 Task: Move the task Implement a new point of sale (POS) system for a retail store to the section To-Do in the project AgileBite and sort the tasks in the project by Last modified on
Action: Mouse moved to (58, 270)
Screenshot: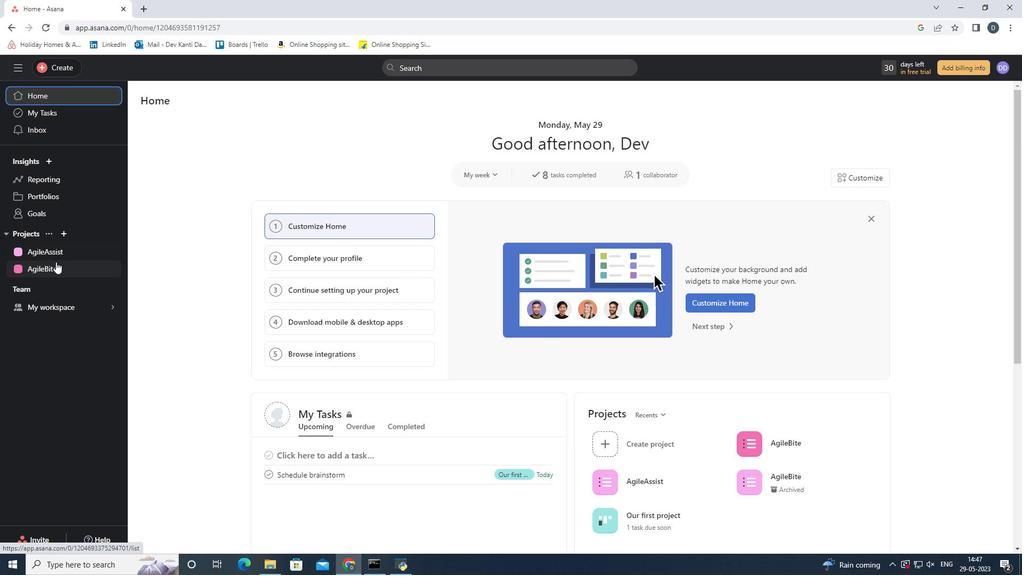 
Action: Mouse pressed left at (58, 270)
Screenshot: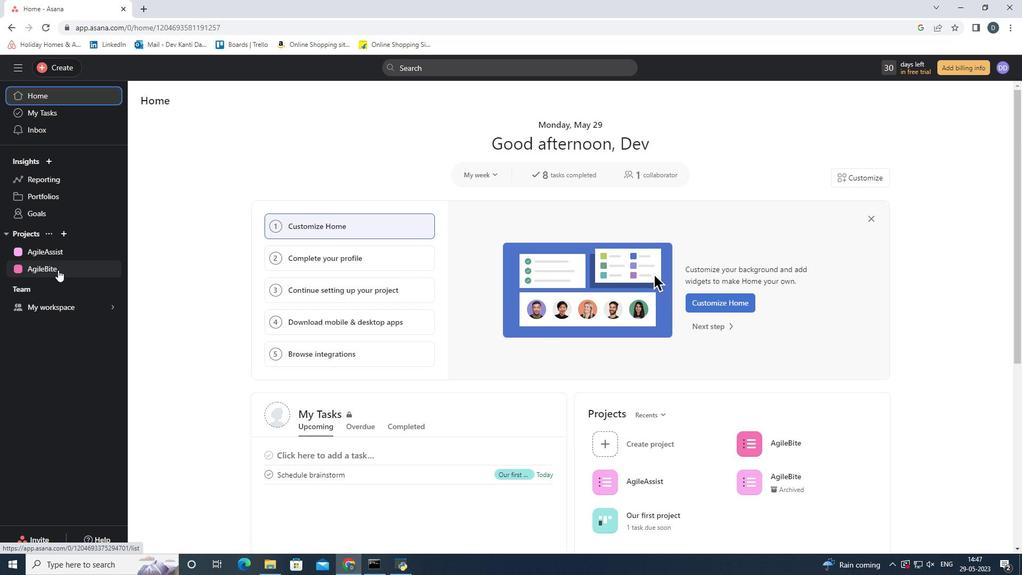 
Action: Mouse moved to (435, 234)
Screenshot: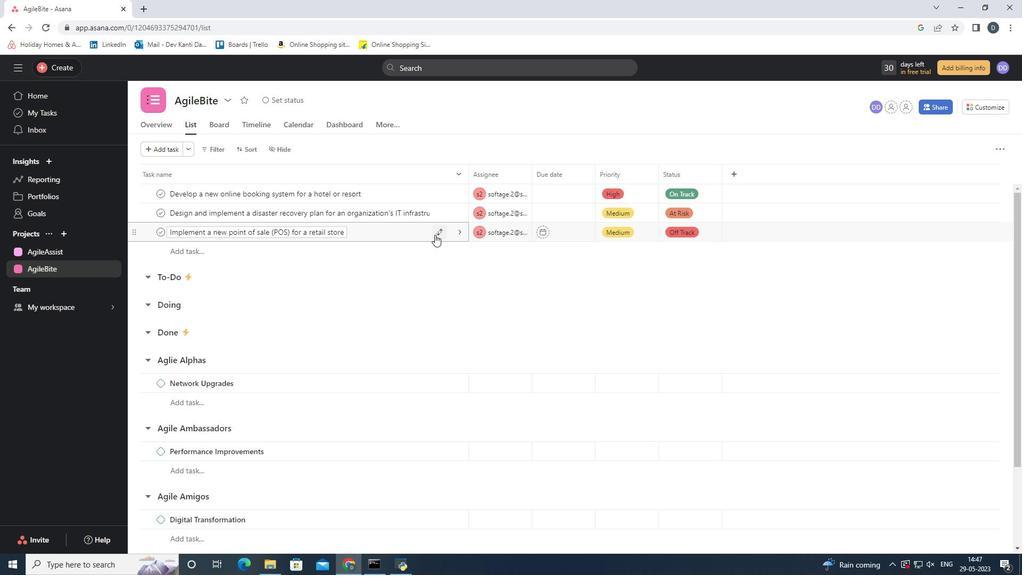 
Action: Mouse pressed left at (435, 234)
Screenshot: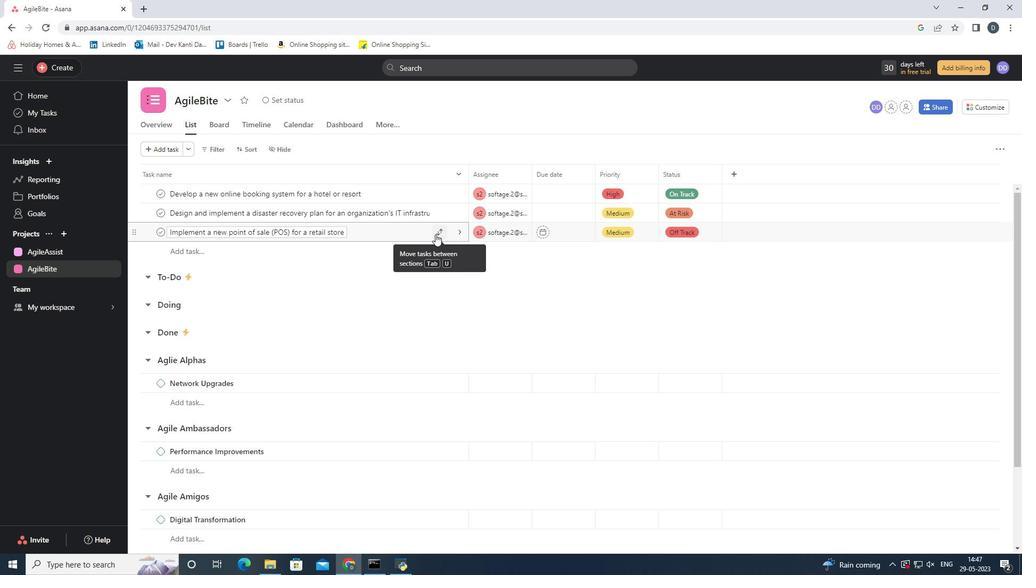 
Action: Mouse moved to (415, 290)
Screenshot: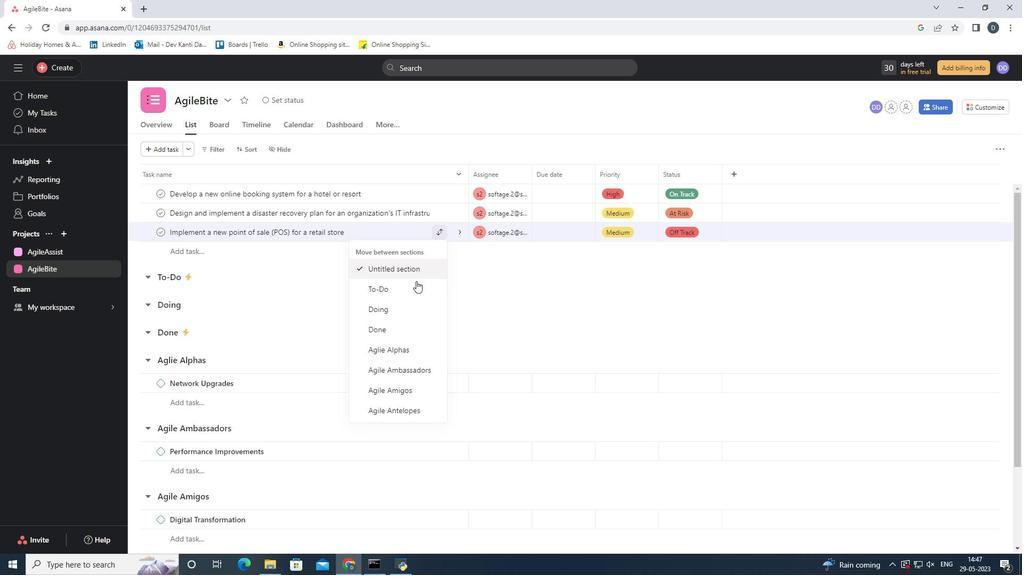 
Action: Mouse pressed left at (415, 290)
Screenshot: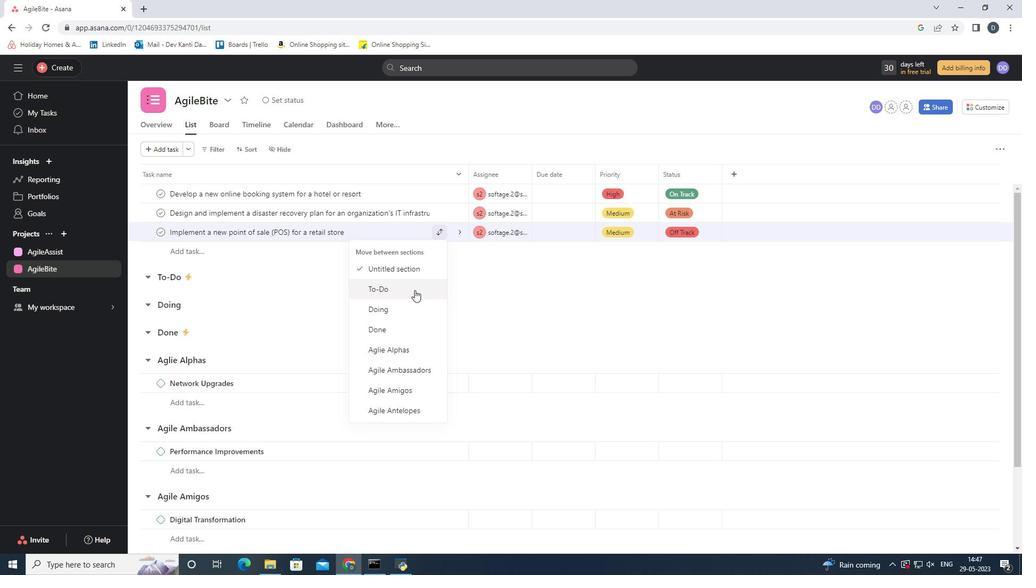 
Action: Mouse moved to (459, 405)
Screenshot: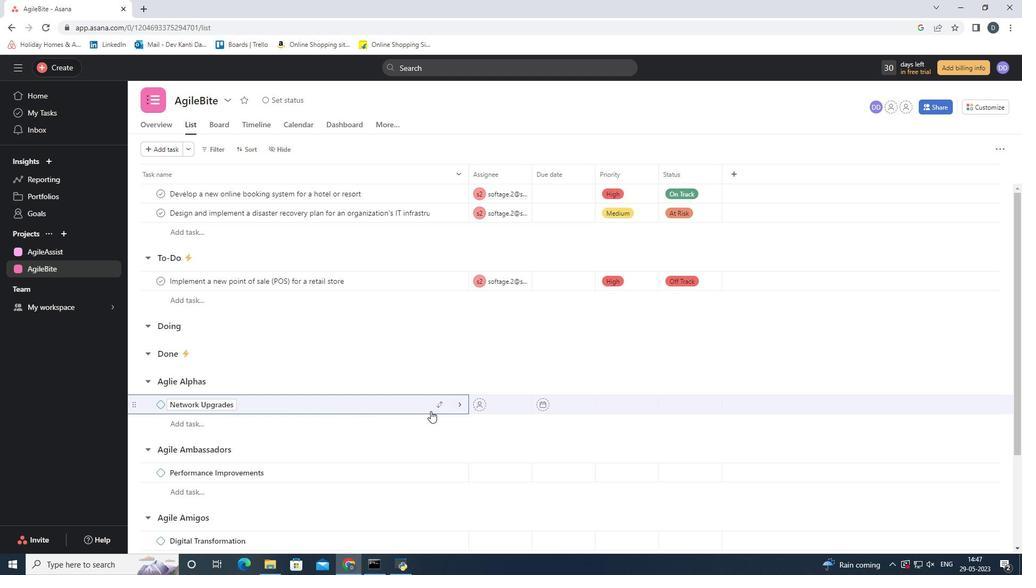 
Action: Mouse pressed left at (459, 405)
Screenshot: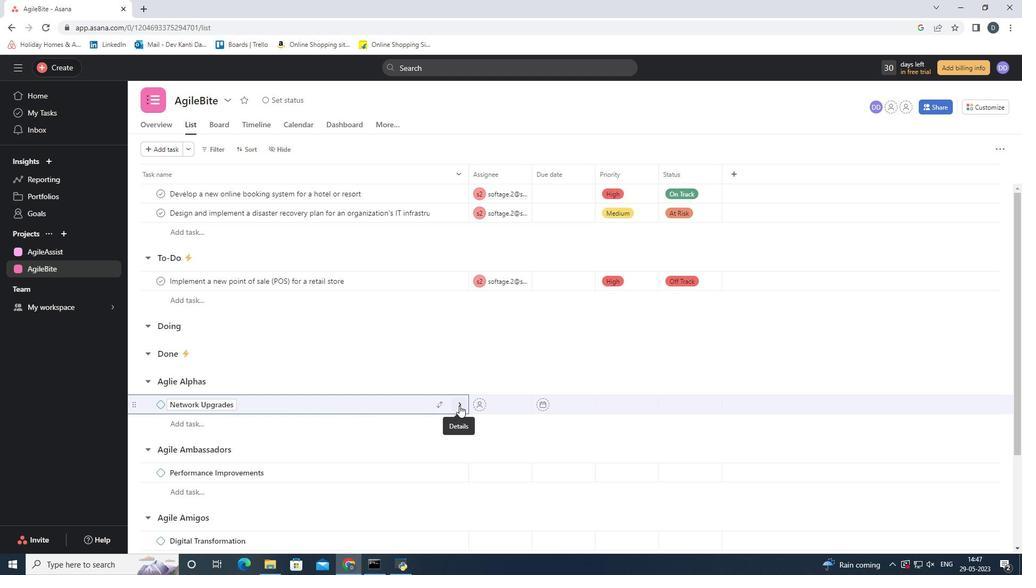 
Action: Mouse moved to (860, 433)
Screenshot: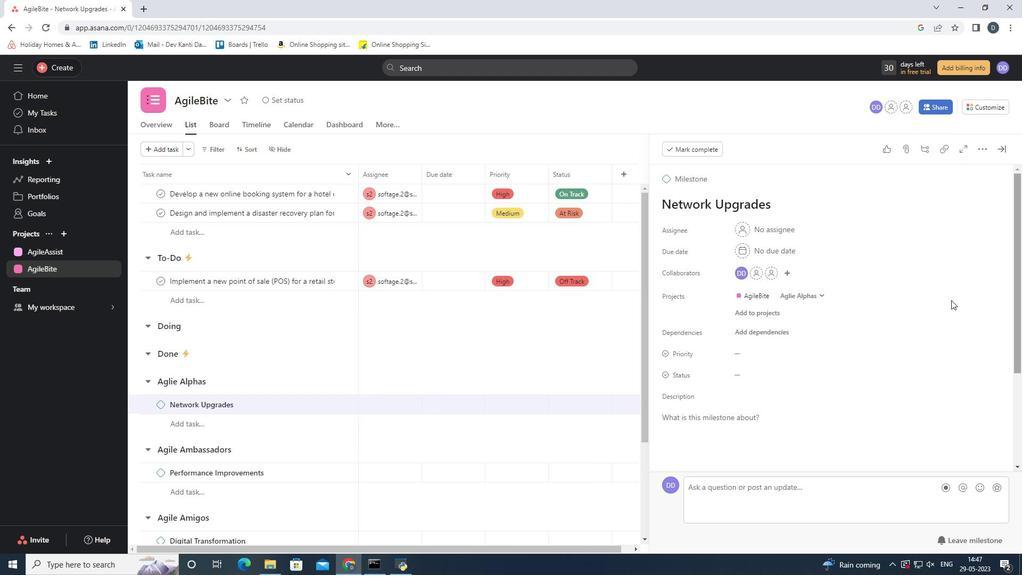 
Action: Mouse scrolled (860, 433) with delta (0, 0)
Screenshot: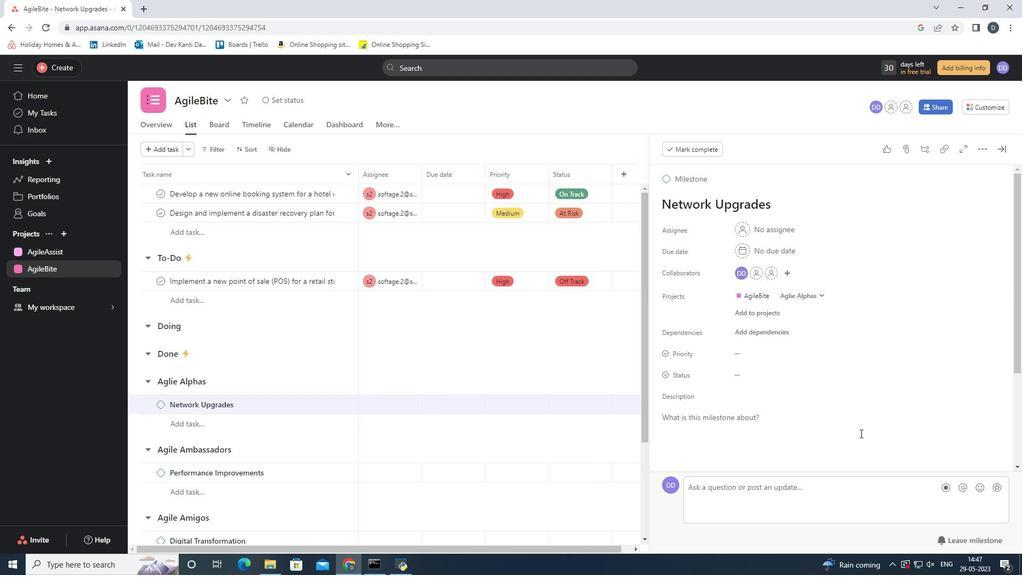
Action: Mouse scrolled (860, 433) with delta (0, 0)
Screenshot: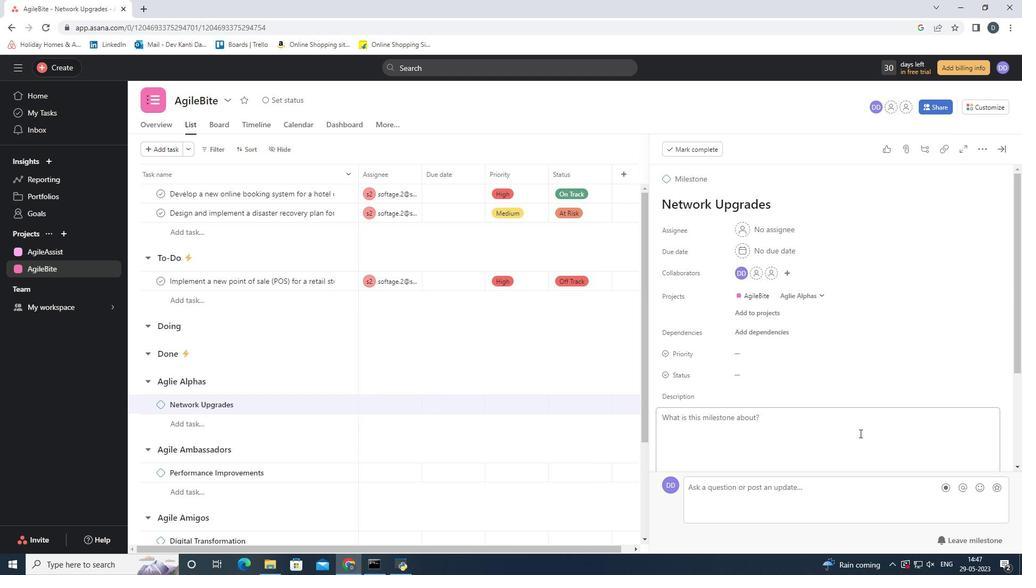 
Action: Mouse scrolled (860, 433) with delta (0, 0)
Screenshot: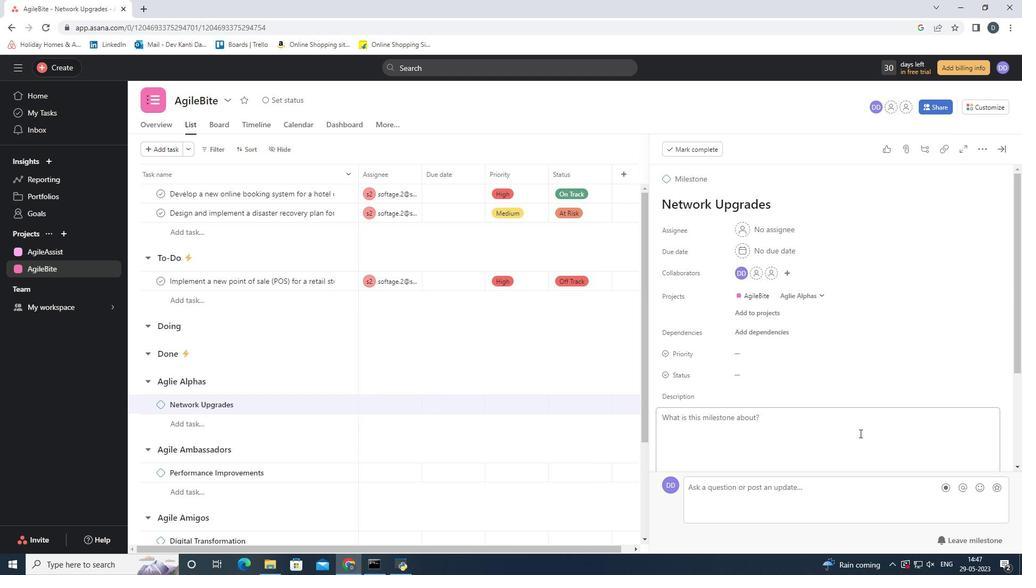 
Action: Mouse scrolled (860, 433) with delta (0, 0)
Screenshot: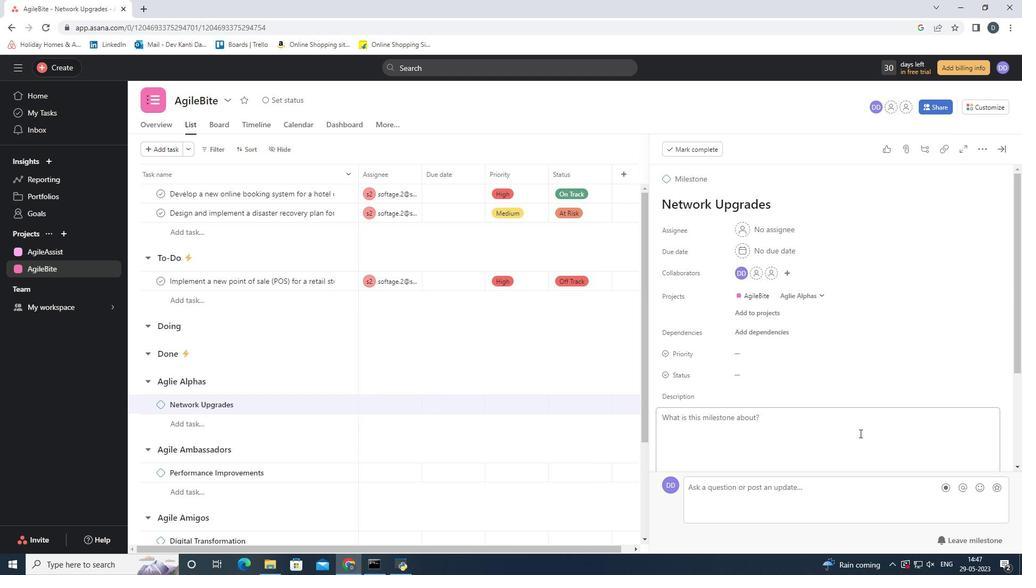 
Action: Mouse scrolled (860, 433) with delta (0, 0)
Screenshot: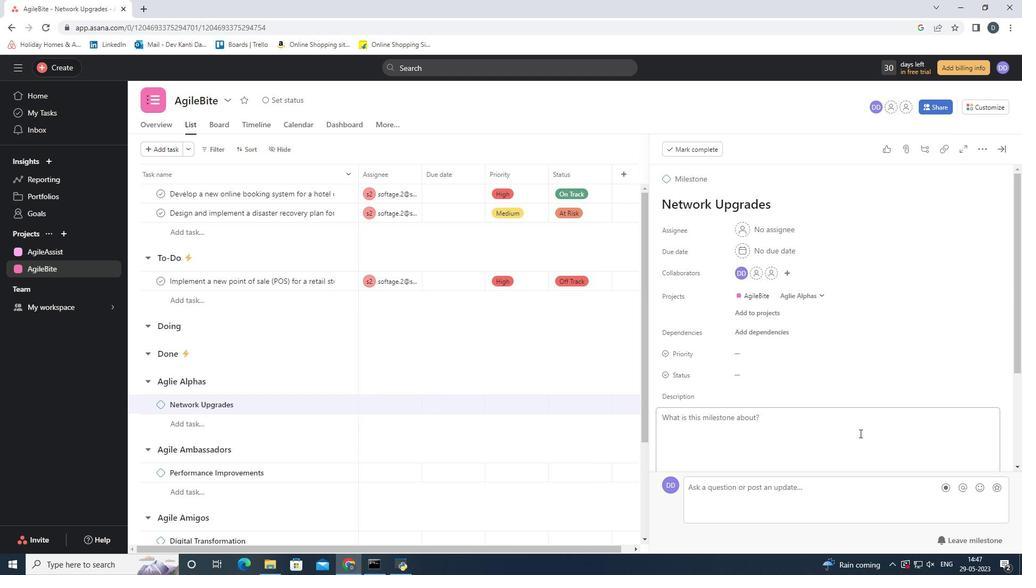 
Action: Mouse scrolled (860, 433) with delta (0, 0)
Screenshot: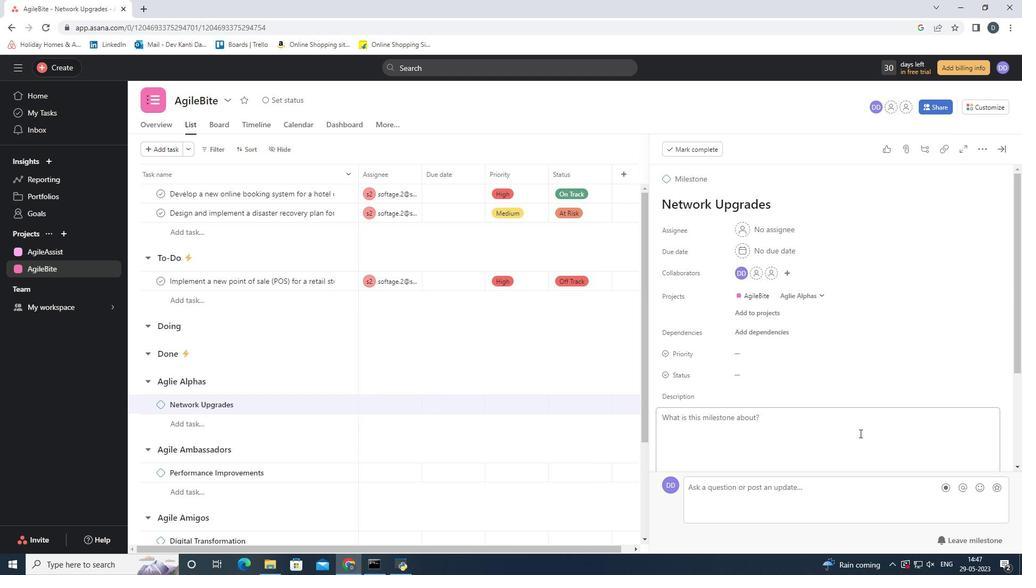 
Action: Mouse scrolled (860, 434) with delta (0, 0)
Screenshot: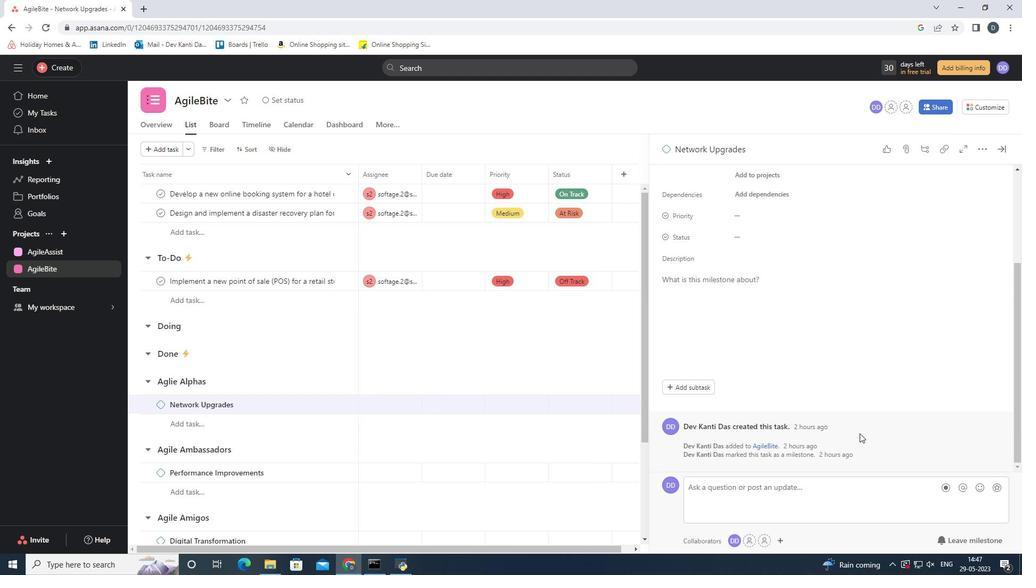 
Action: Mouse scrolled (860, 434) with delta (0, 0)
Screenshot: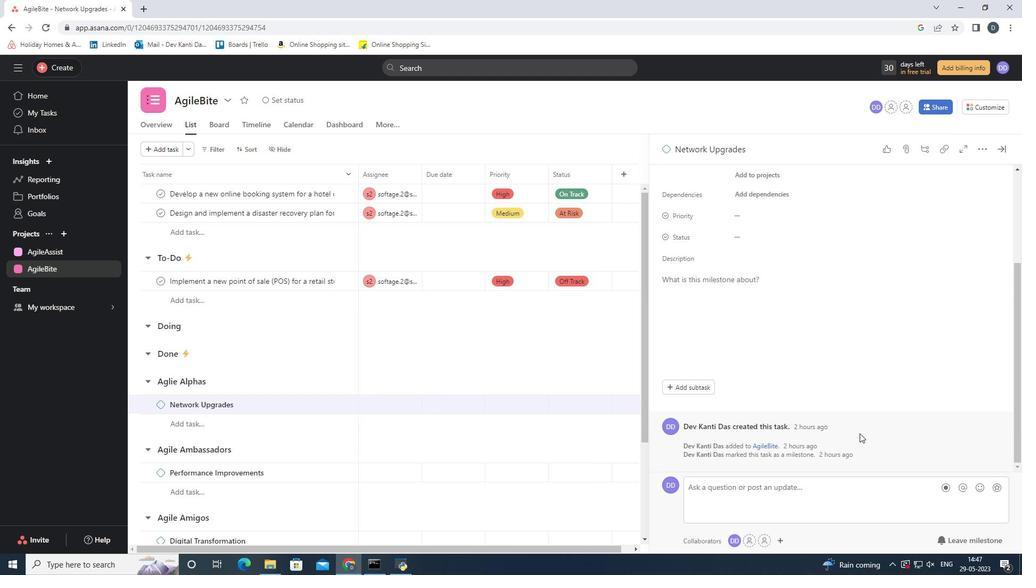 
Action: Mouse scrolled (860, 434) with delta (0, 0)
Screenshot: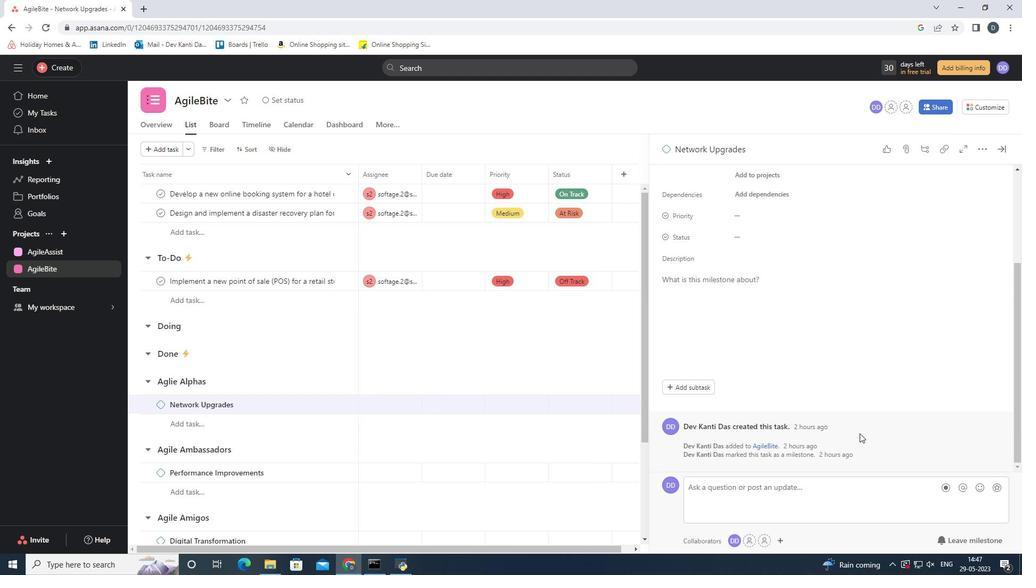 
Action: Mouse scrolled (860, 434) with delta (0, 0)
Screenshot: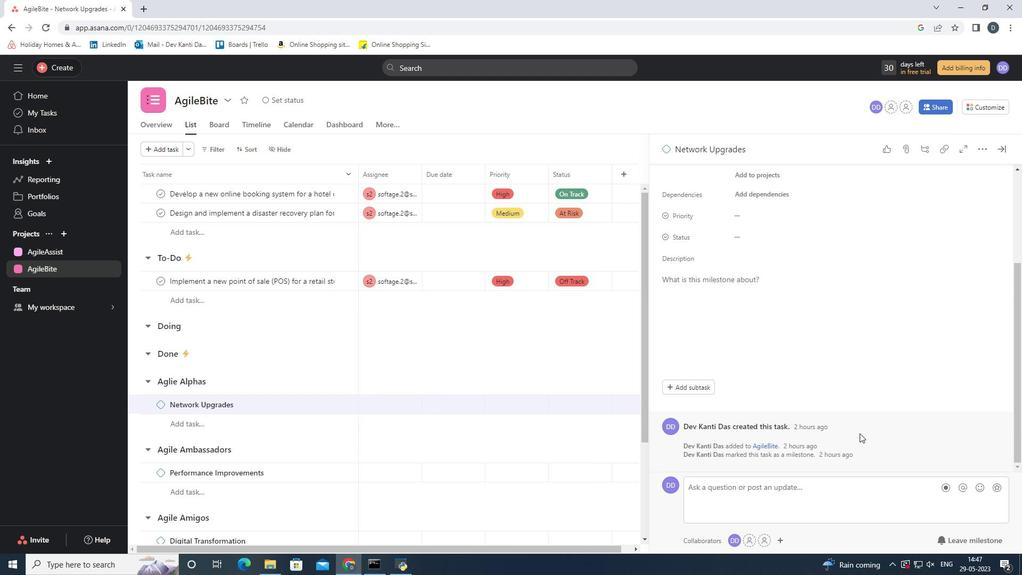 
Action: Mouse scrolled (860, 434) with delta (0, 0)
Screenshot: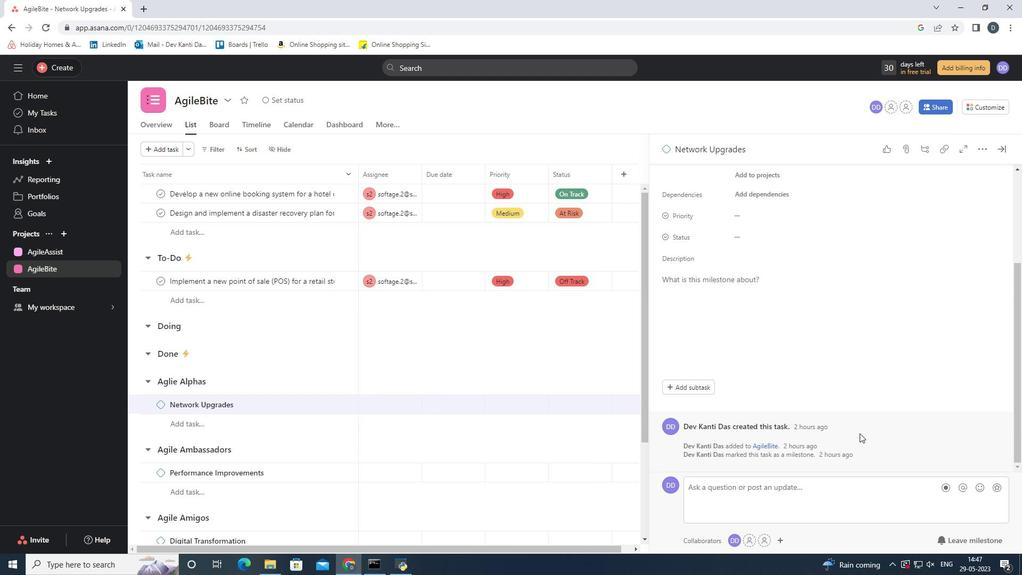 
Action: Mouse scrolled (860, 434) with delta (0, 0)
Screenshot: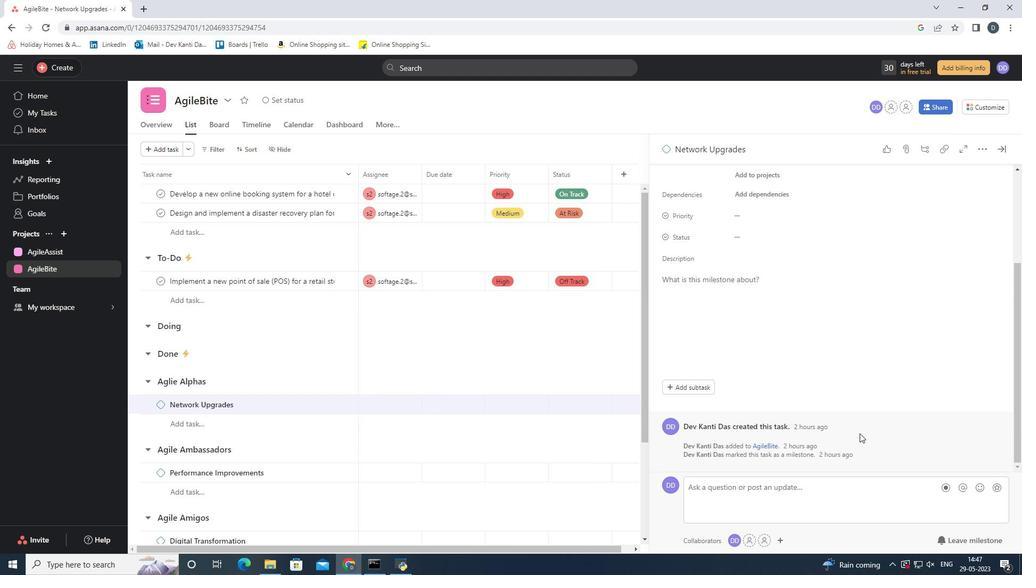 
Action: Mouse moved to (1001, 149)
Screenshot: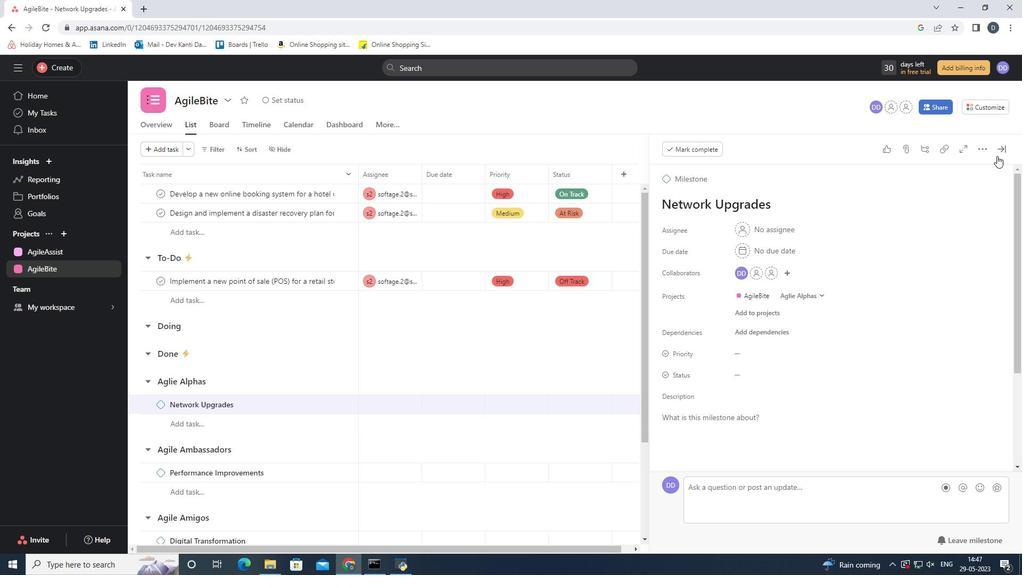 
Action: Mouse pressed left at (1001, 149)
Screenshot: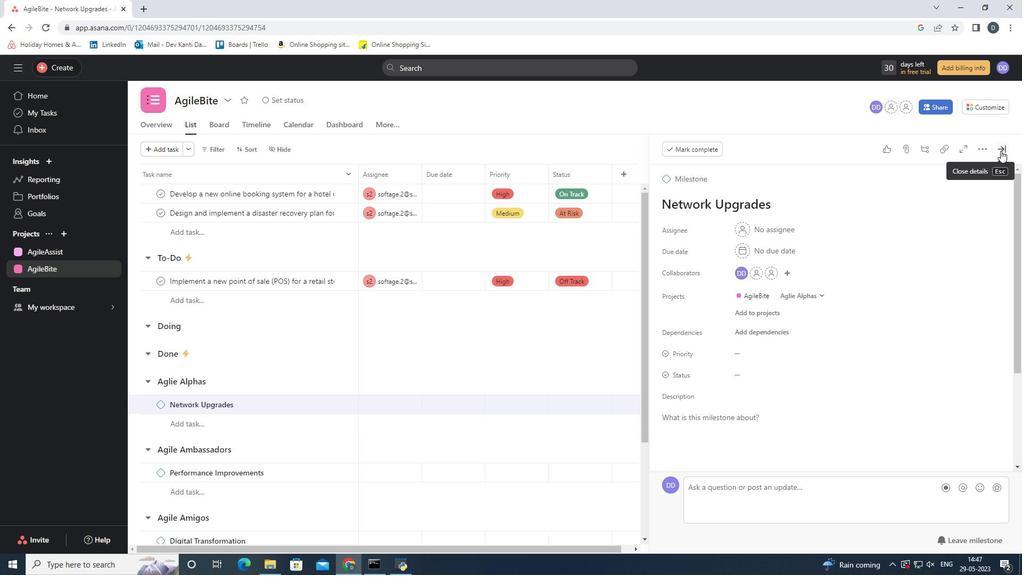 
Action: Mouse moved to (252, 149)
Screenshot: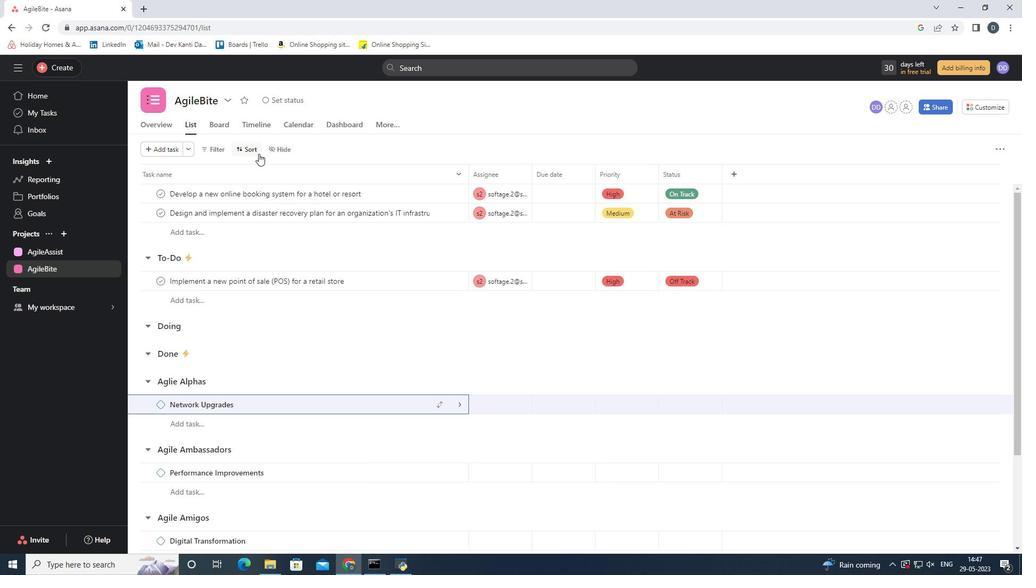 
Action: Mouse pressed left at (252, 149)
Screenshot: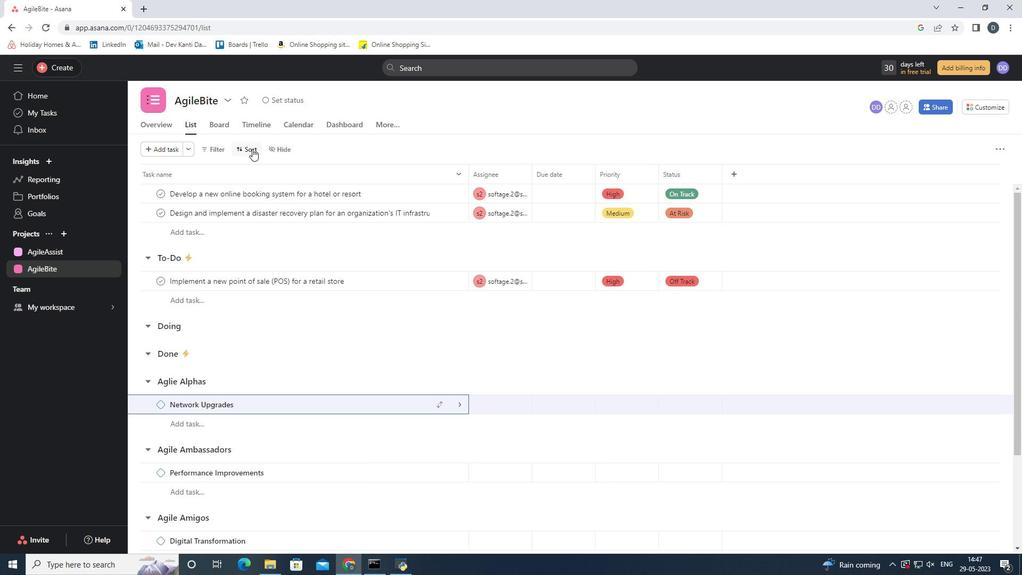 
Action: Mouse moved to (482, 360)
Screenshot: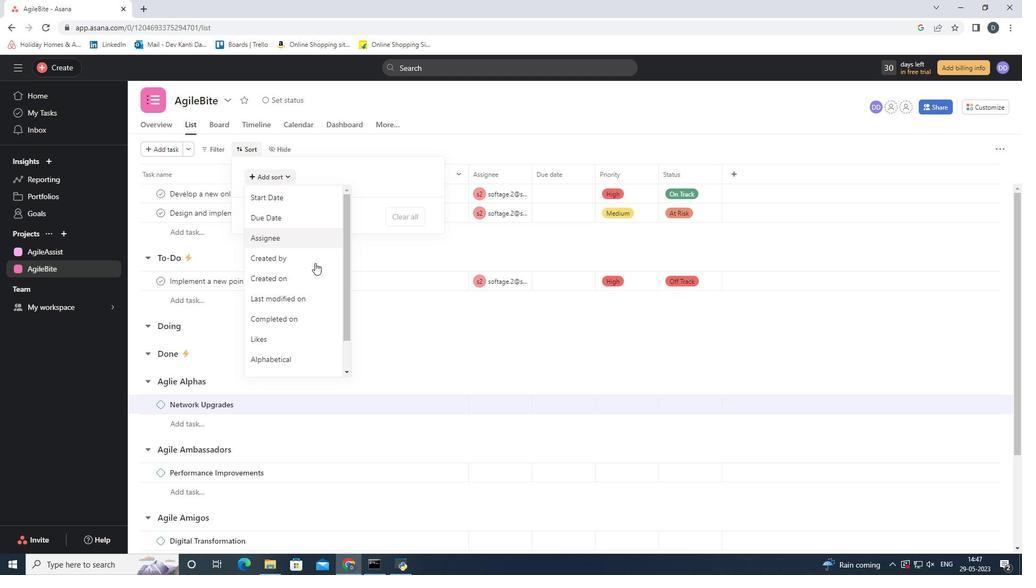 
Action: Mouse pressed left at (482, 360)
Screenshot: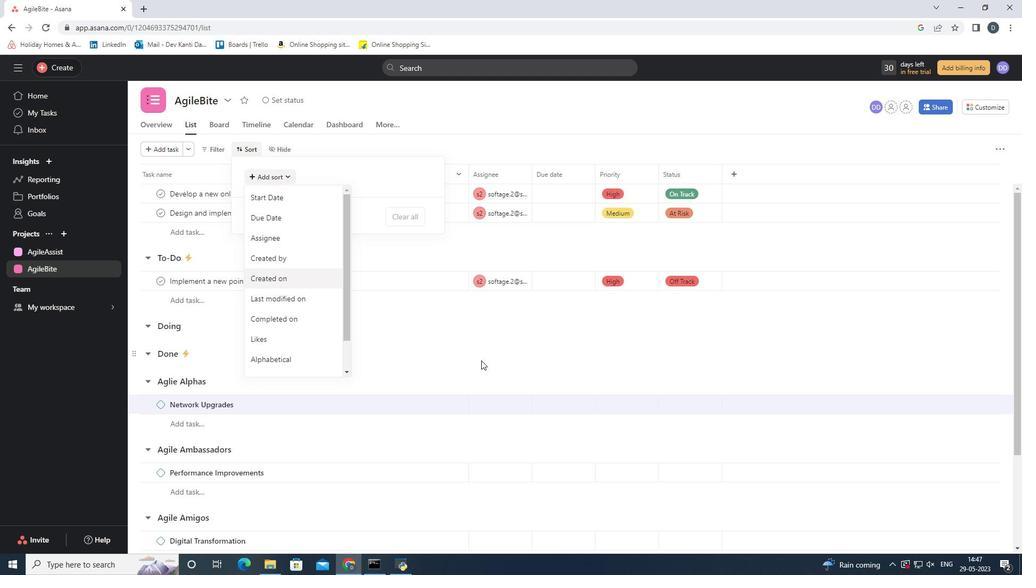 
Action: Mouse moved to (848, 403)
Screenshot: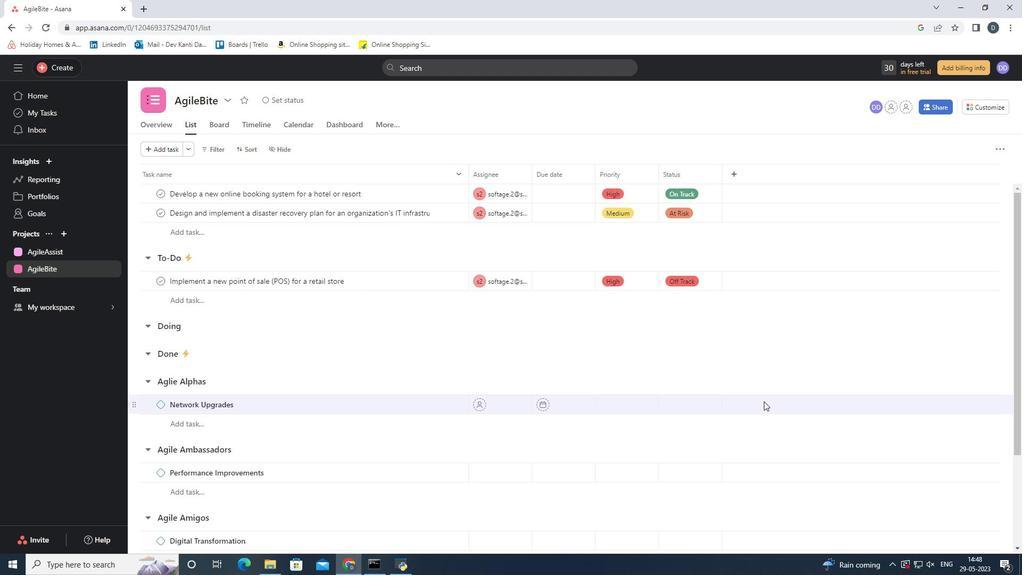 
Action: Mouse pressed left at (848, 403)
Screenshot: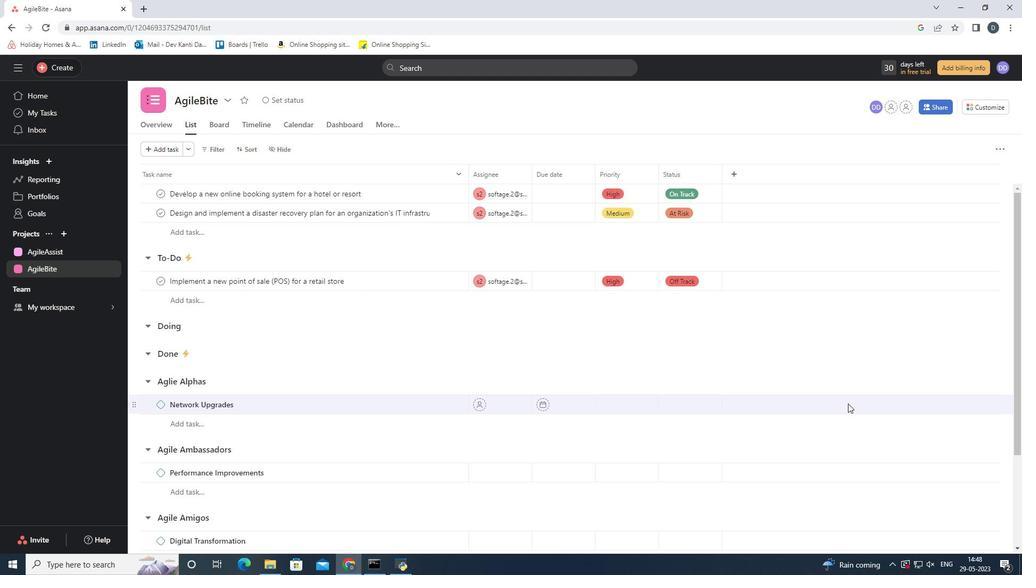 
Action: Mouse moved to (314, 399)
Screenshot: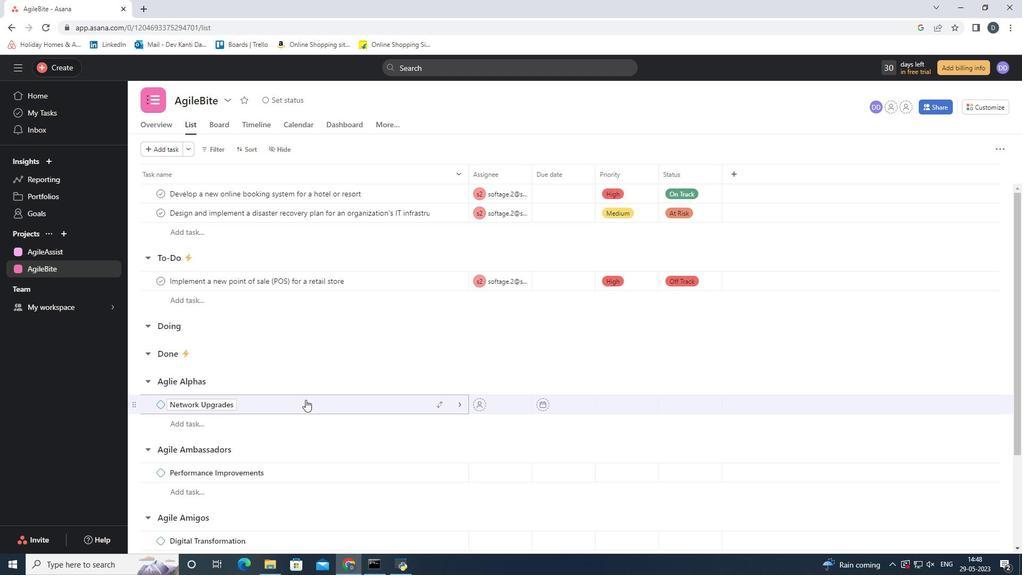 
Action: Mouse pressed left at (314, 399)
Screenshot: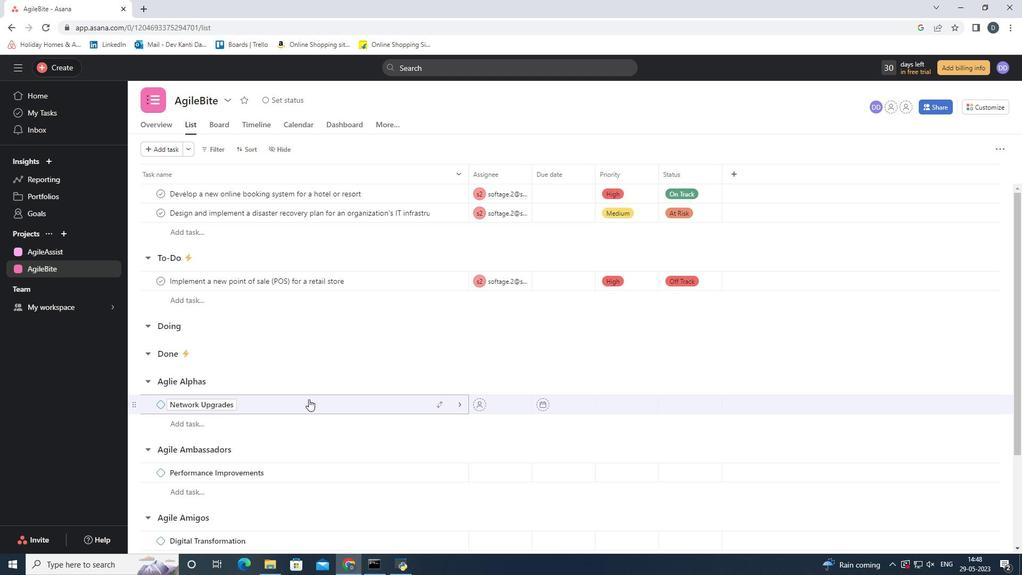 
Action: Mouse moved to (1000, 150)
Screenshot: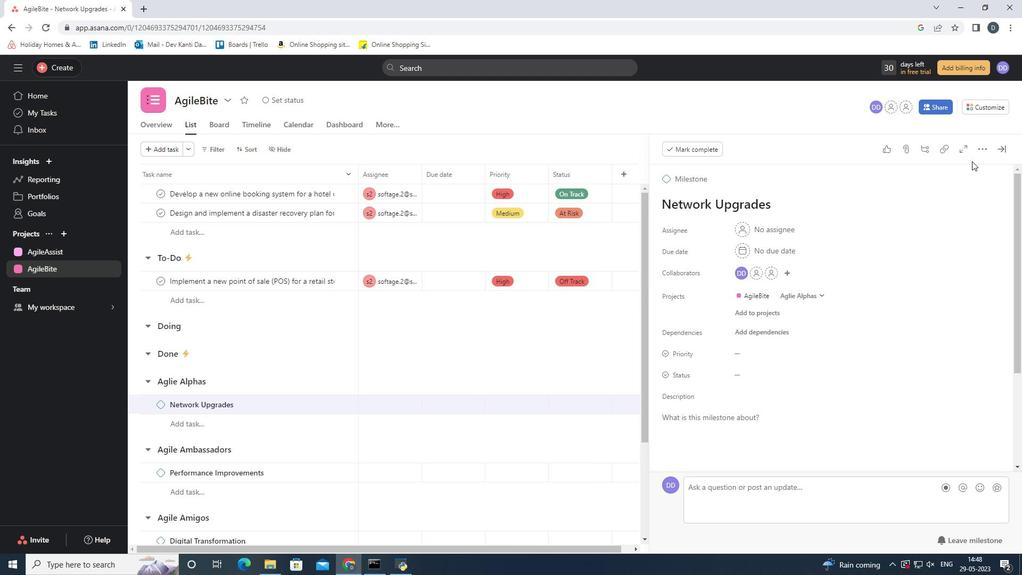 
Action: Mouse pressed left at (1000, 150)
Screenshot: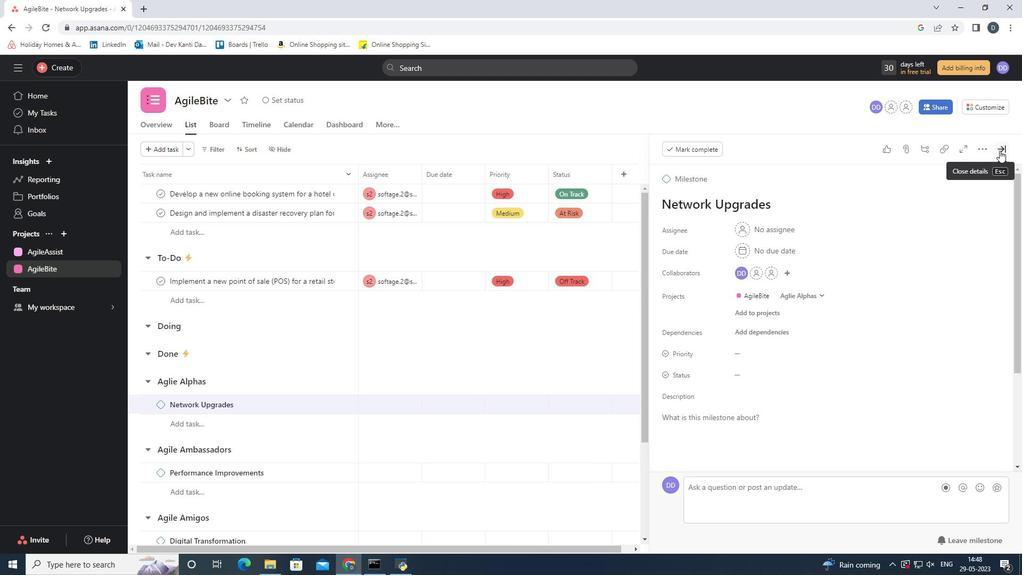 
Action: Mouse moved to (259, 408)
Screenshot: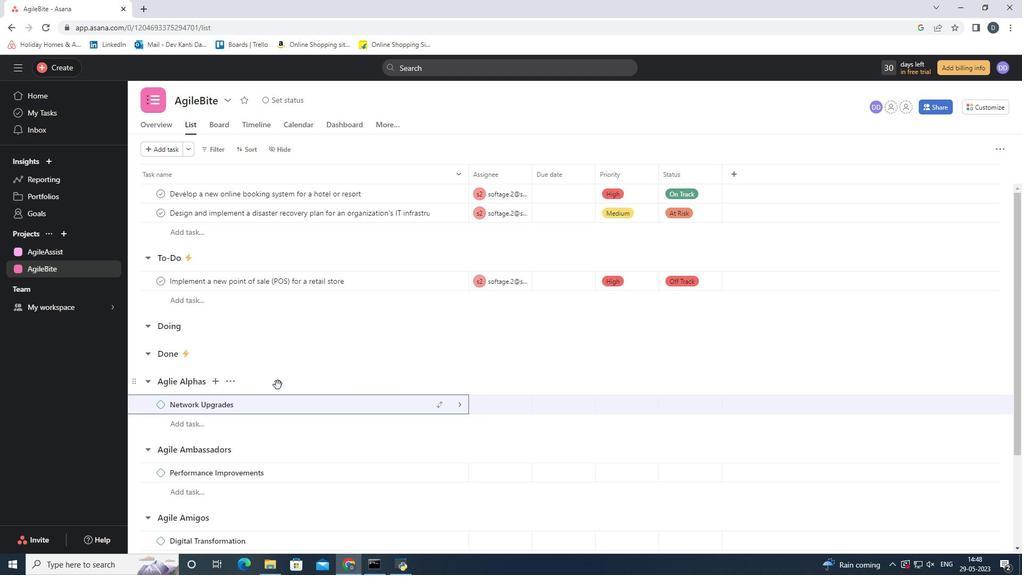 
Action: Mouse pressed right at (259, 408)
Screenshot: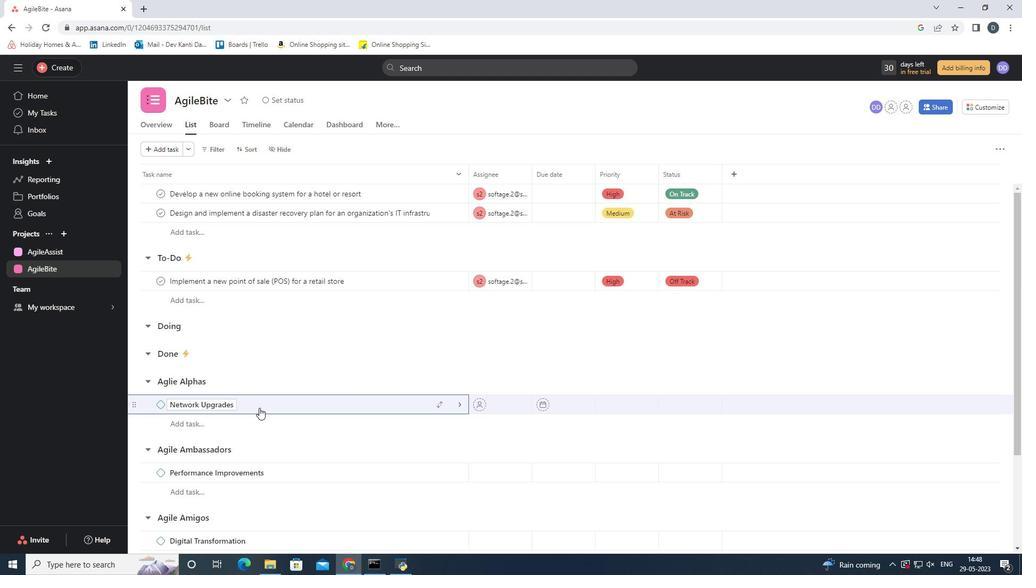 
Action: Mouse moved to (474, 367)
Screenshot: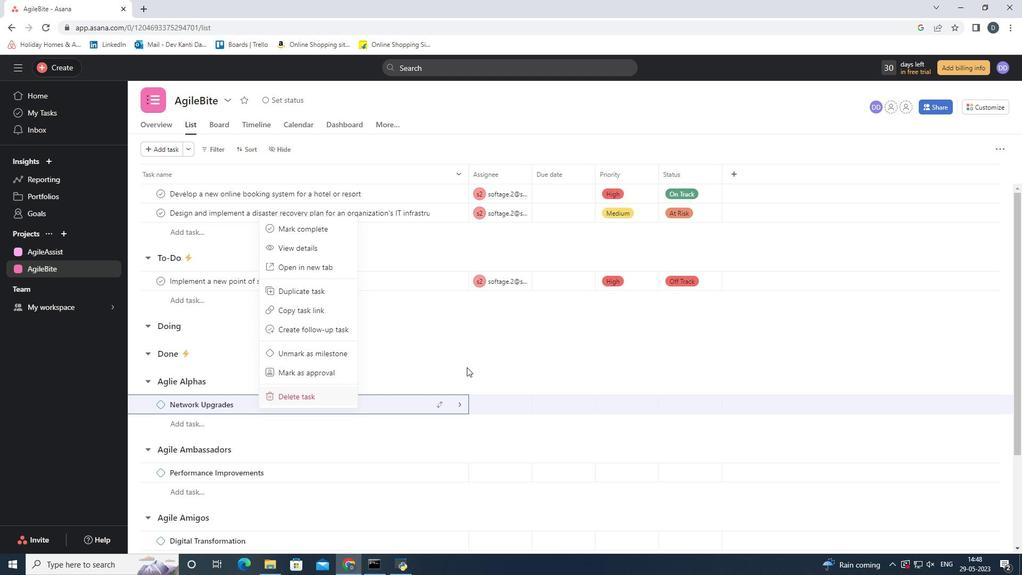 
Action: Mouse pressed left at (474, 367)
Screenshot: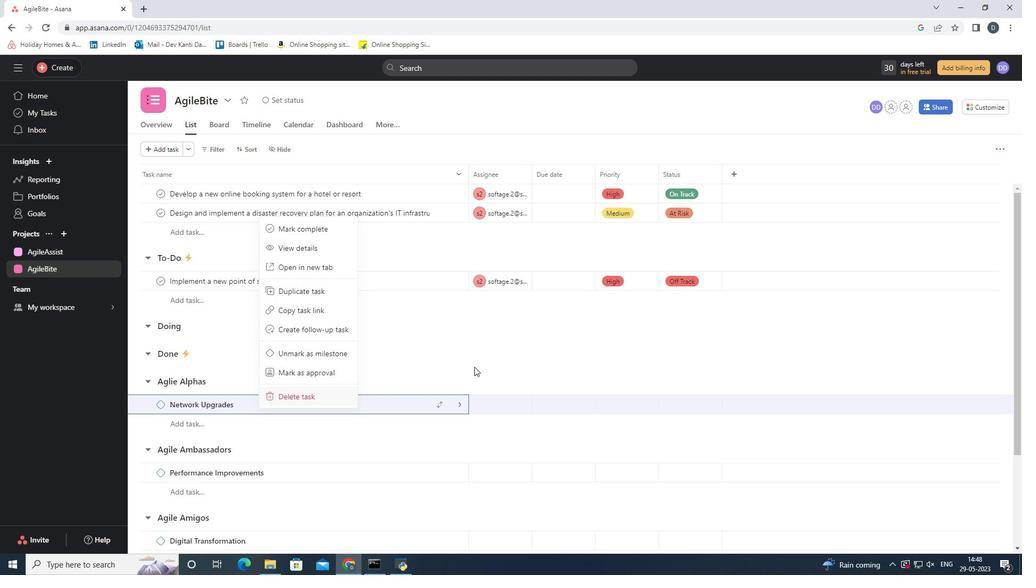 
Action: Mouse moved to (779, 397)
Screenshot: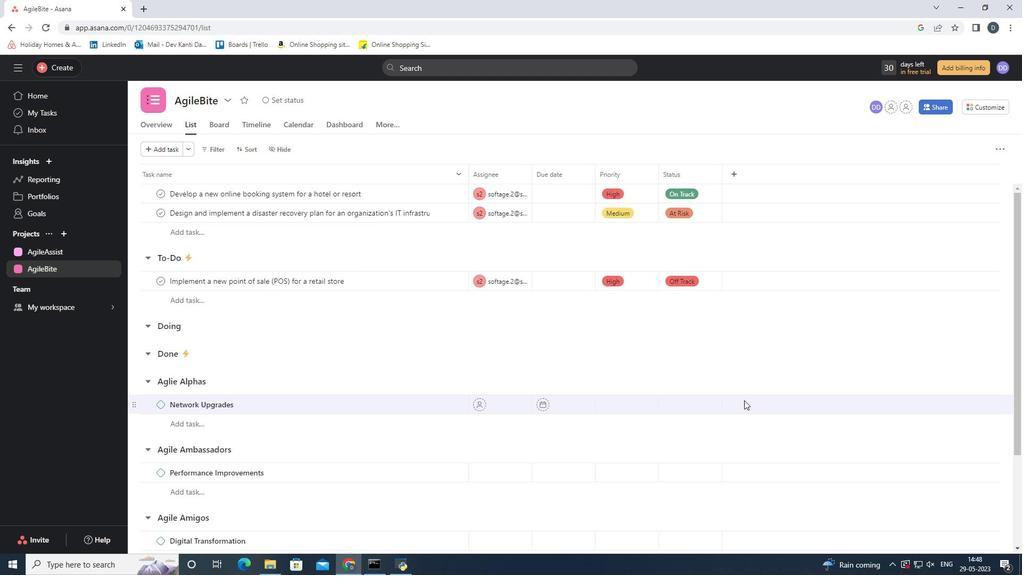 
Action: Mouse pressed left at (779, 397)
Screenshot: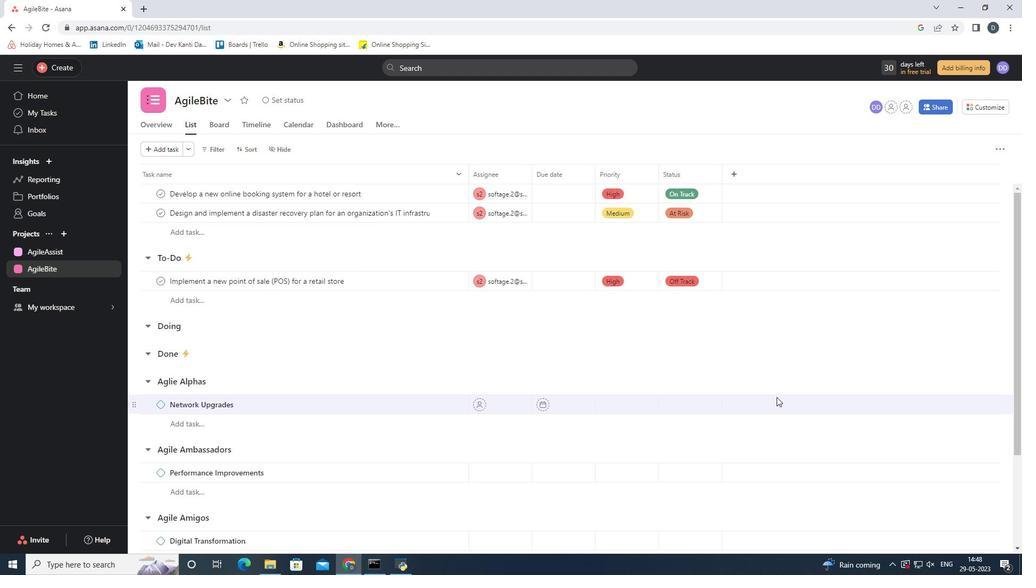 
Action: Mouse moved to (834, 421)
Screenshot: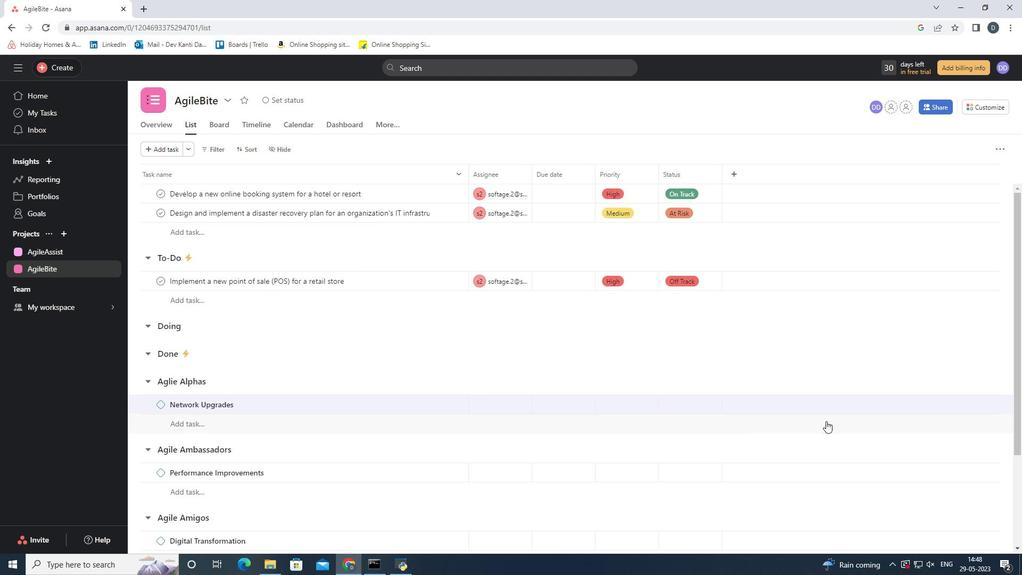 
Action: Mouse pressed left at (834, 421)
Screenshot: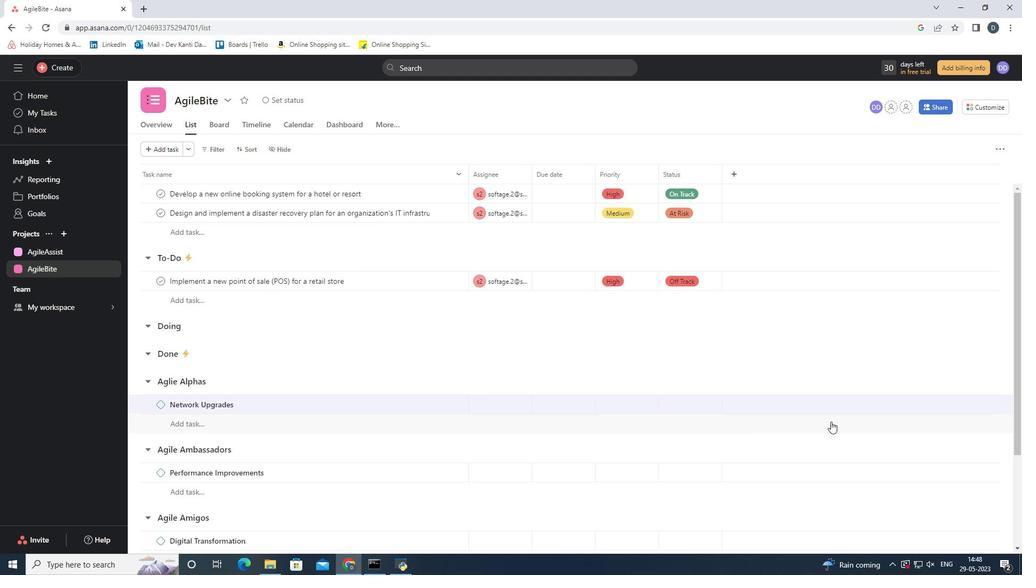 
Action: Mouse moved to (826, 407)
Screenshot: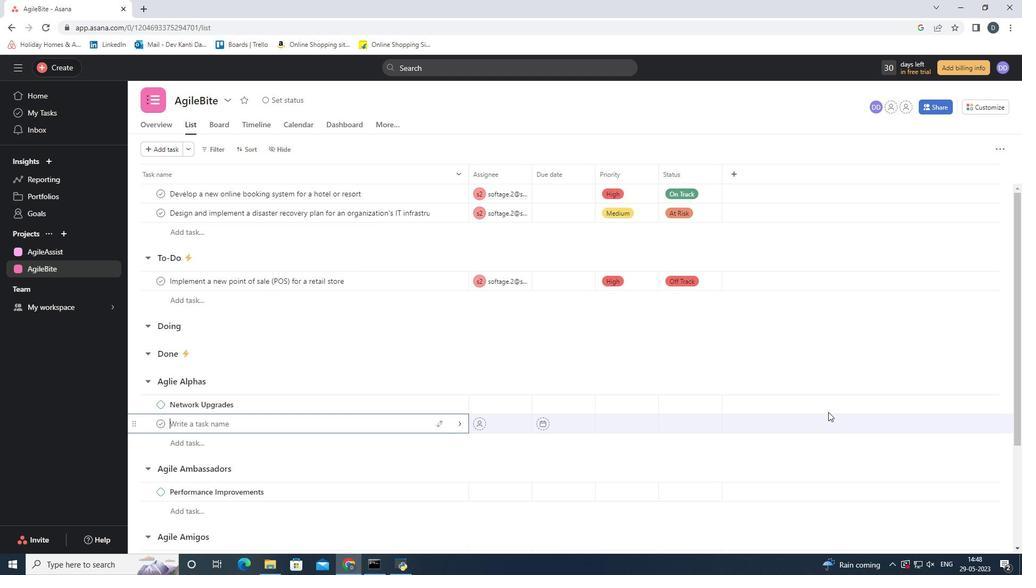 
Action: Mouse pressed left at (826, 407)
Screenshot: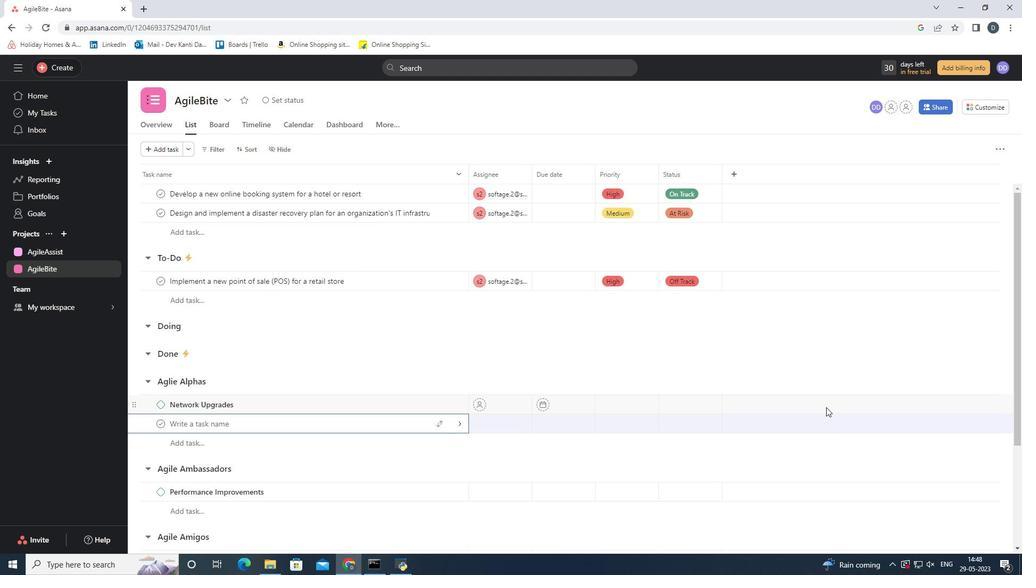 
Action: Mouse moved to (803, 406)
Screenshot: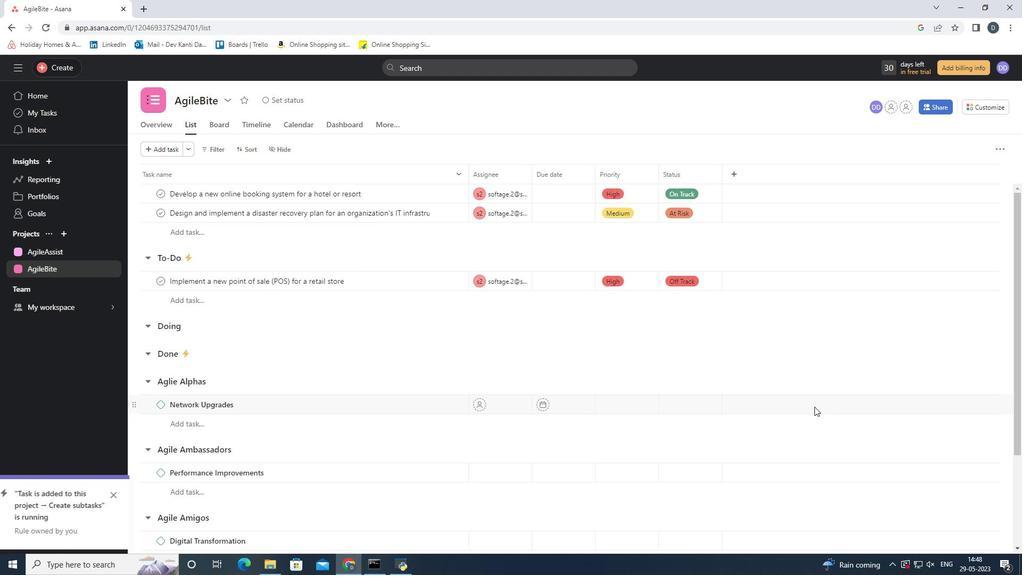 
Action: Mouse pressed left at (803, 406)
Screenshot: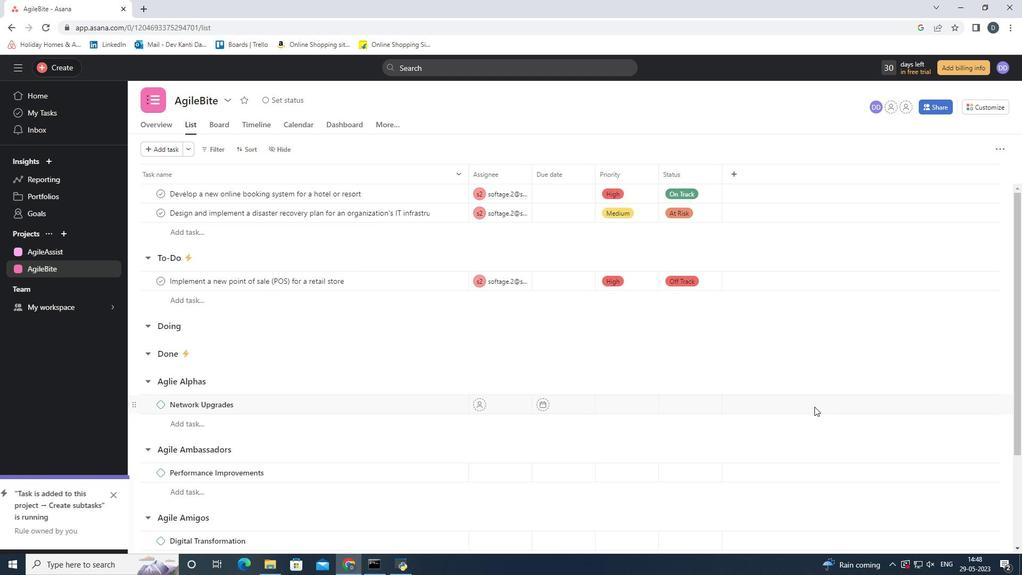 
Action: Mouse moved to (412, 403)
Screenshot: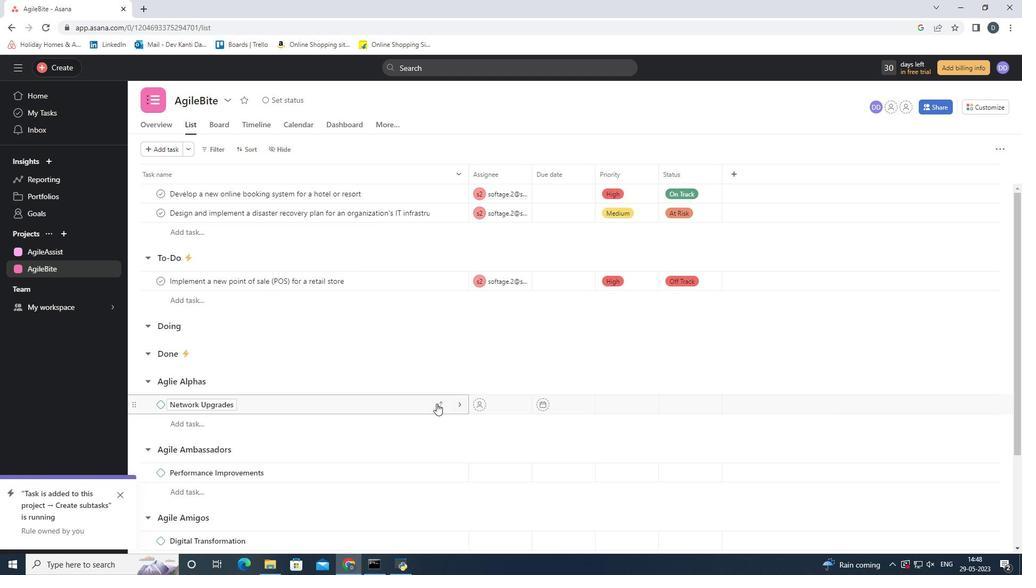 
Action: Mouse pressed left at (412, 403)
Screenshot: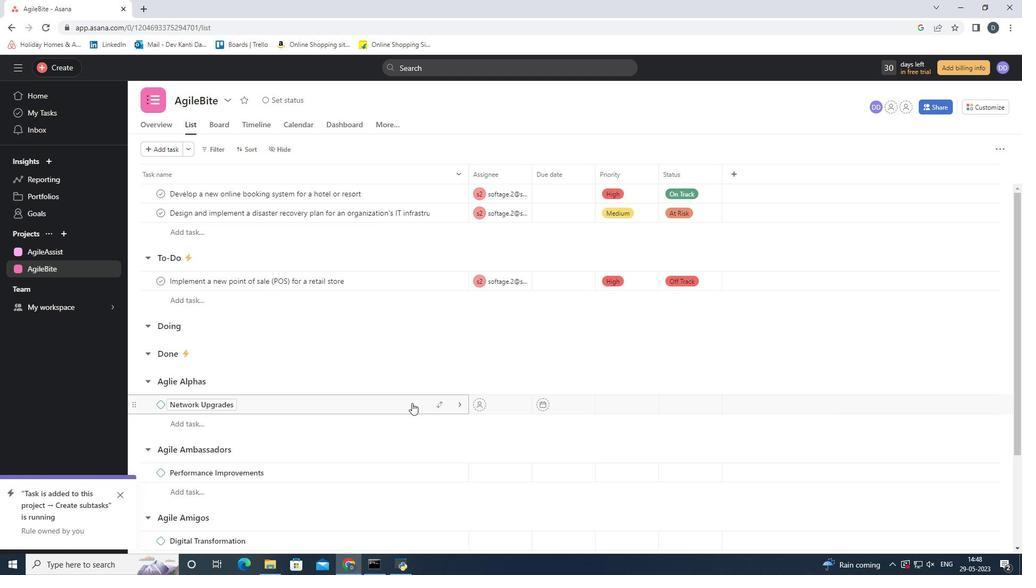 
Action: Mouse moved to (122, 492)
Screenshot: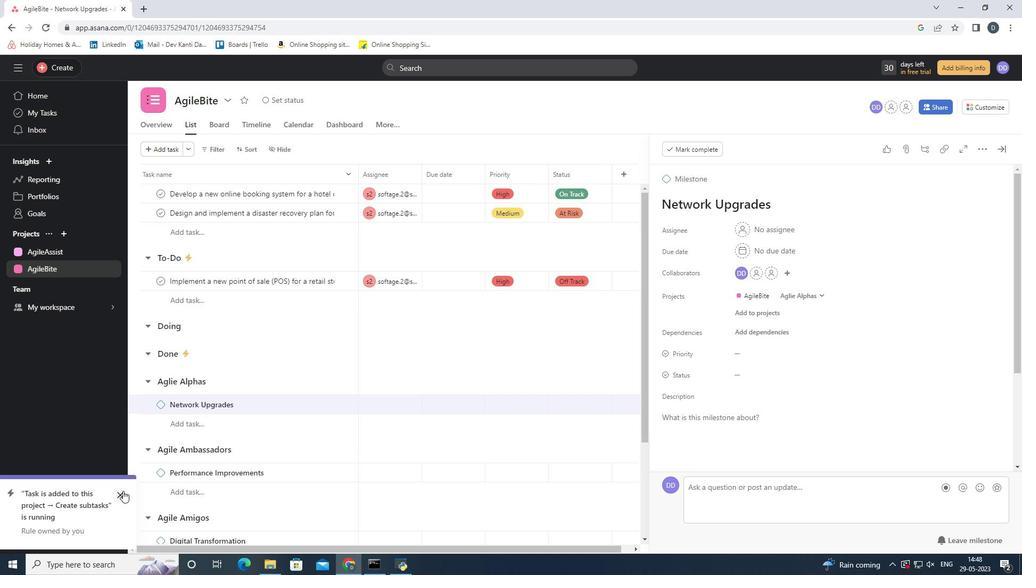 
Action: Mouse pressed left at (122, 492)
Screenshot: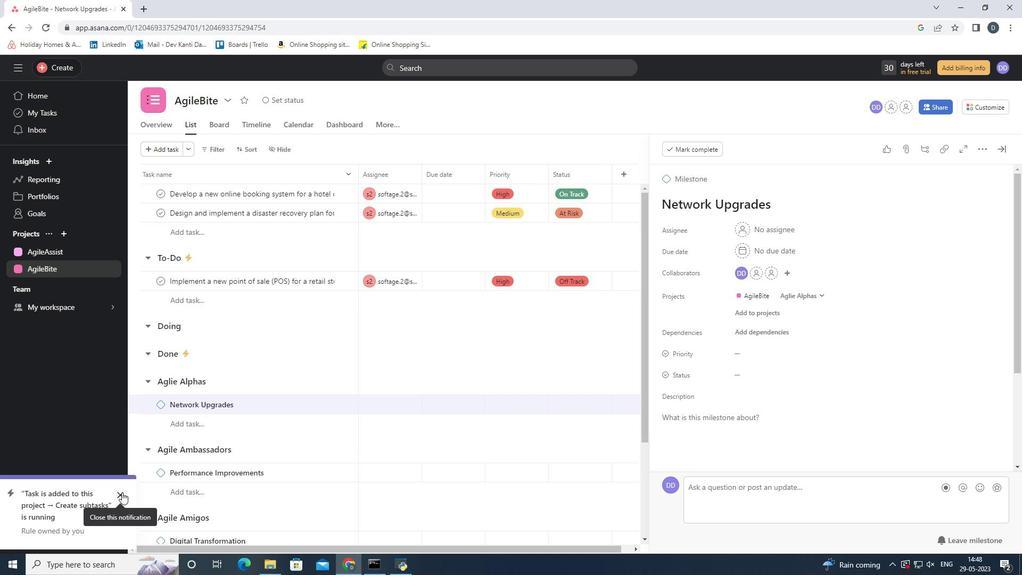 
Action: Mouse moved to (1005, 149)
Screenshot: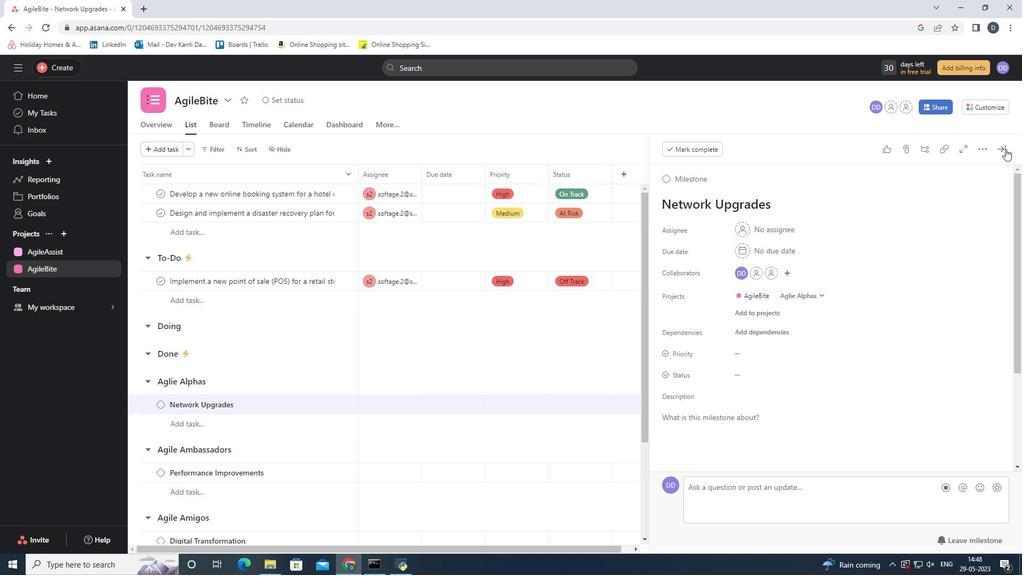 
Action: Mouse pressed left at (1005, 149)
Screenshot: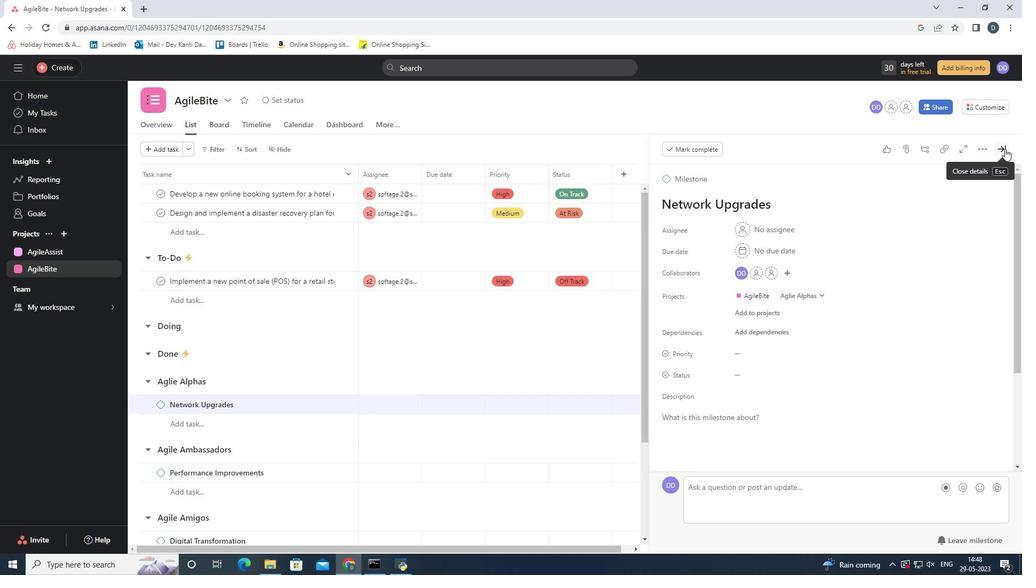 
Action: Mouse moved to (434, 338)
Screenshot: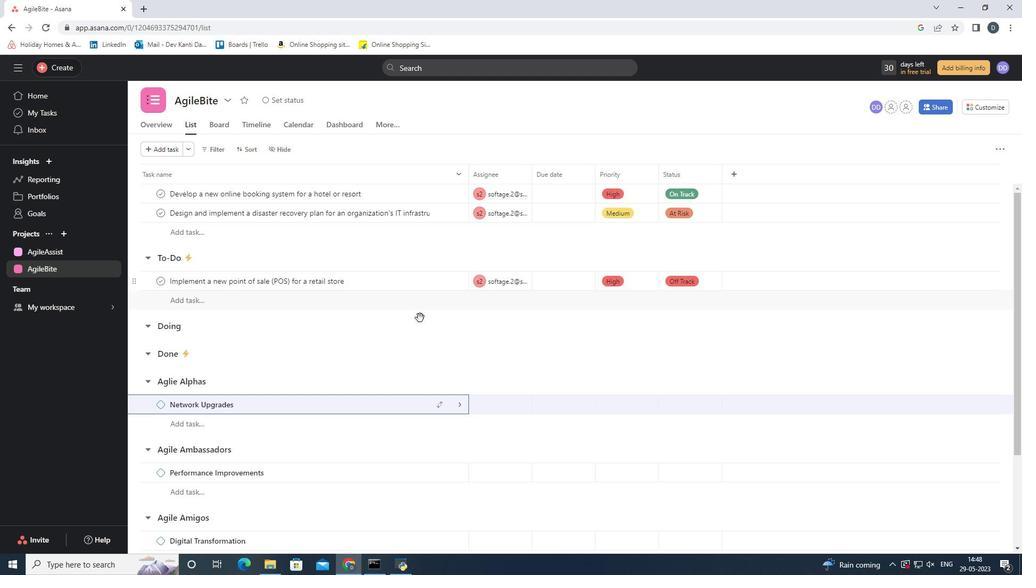 
Action: Mouse scrolled (434, 338) with delta (0, 0)
Screenshot: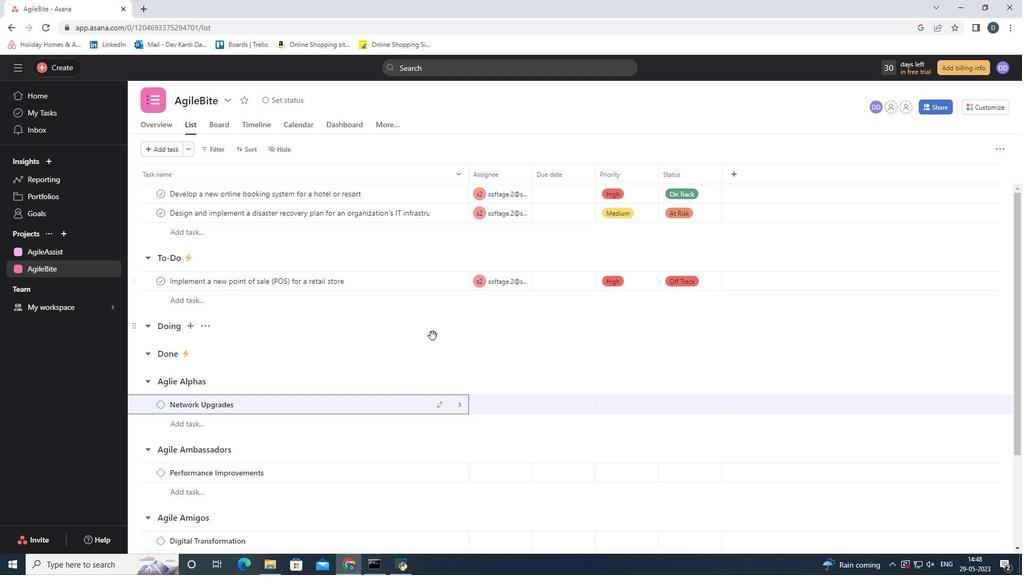 
Action: Mouse scrolled (434, 338) with delta (0, 0)
Screenshot: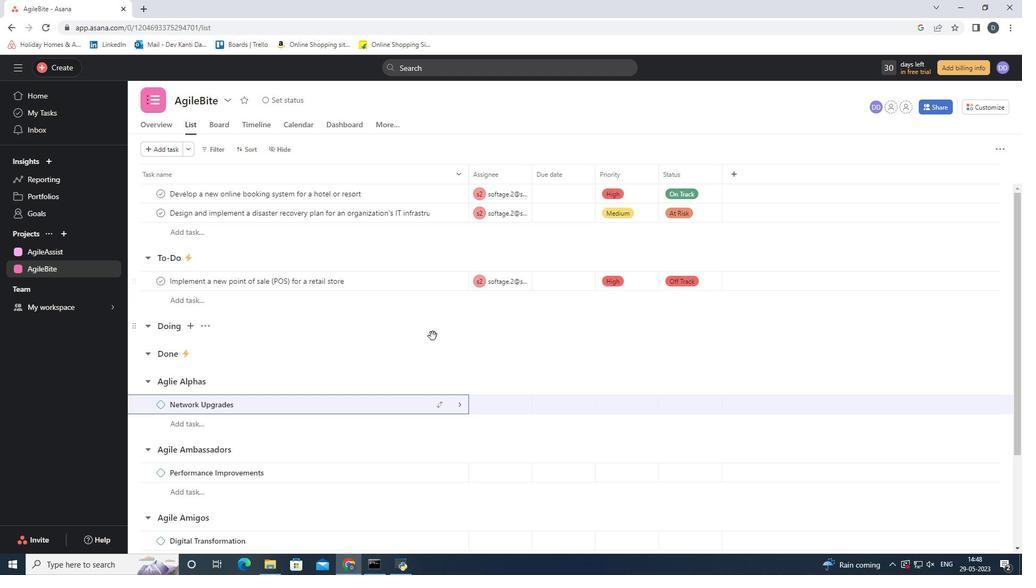 
Action: Mouse scrolled (434, 338) with delta (0, 0)
Screenshot: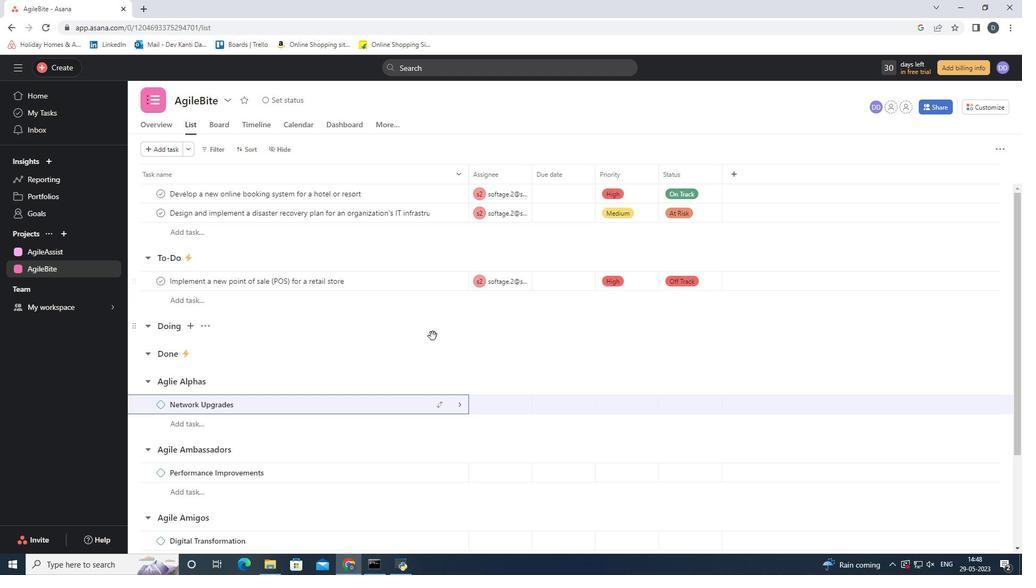 
Action: Mouse scrolled (434, 338) with delta (0, 0)
Screenshot: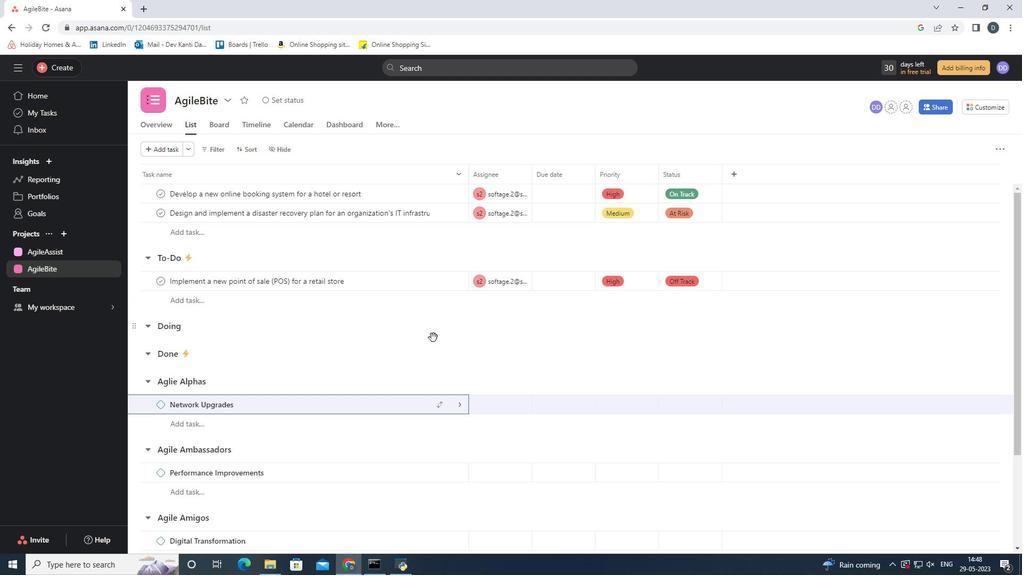 
Action: Mouse moved to (411, 281)
Screenshot: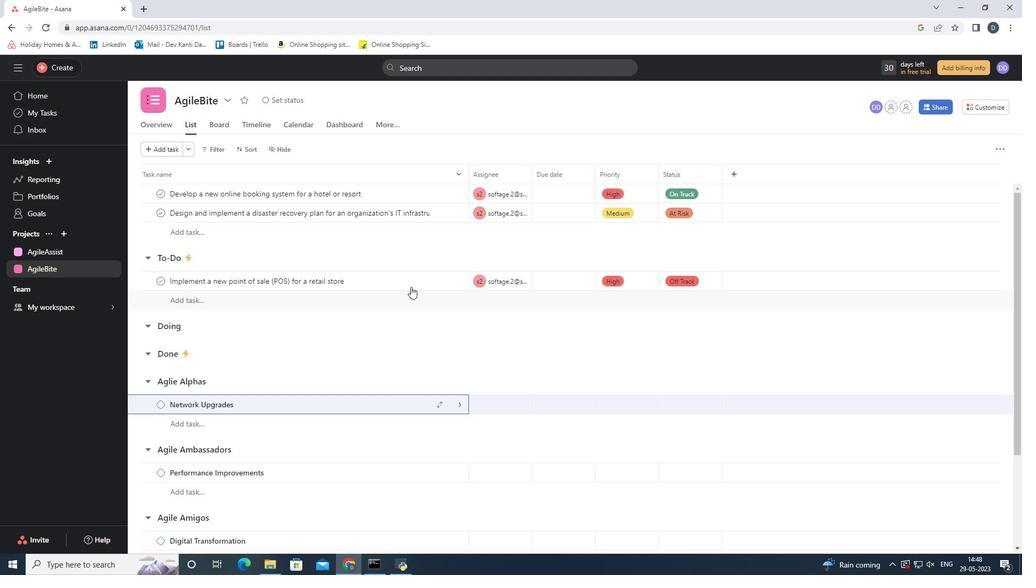 
Action: Mouse pressed left at (411, 281)
Screenshot: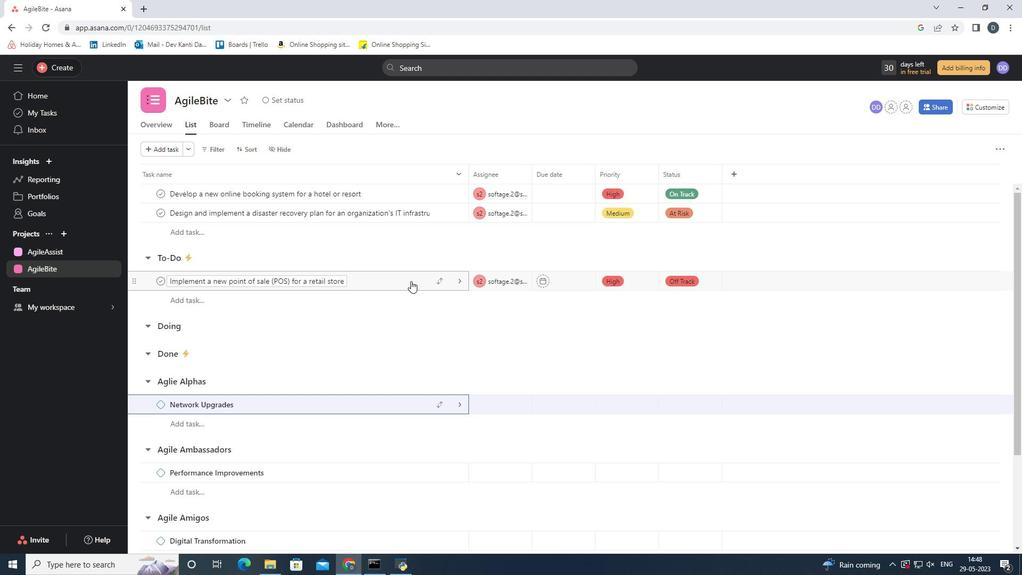 
Action: Mouse moved to (978, 147)
Screenshot: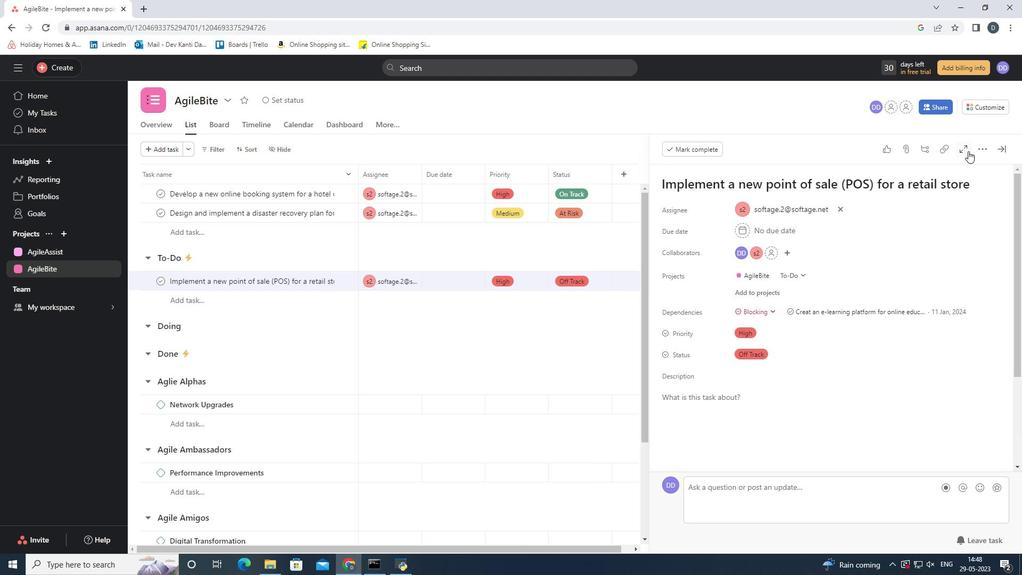 
Action: Mouse pressed left at (978, 147)
Screenshot: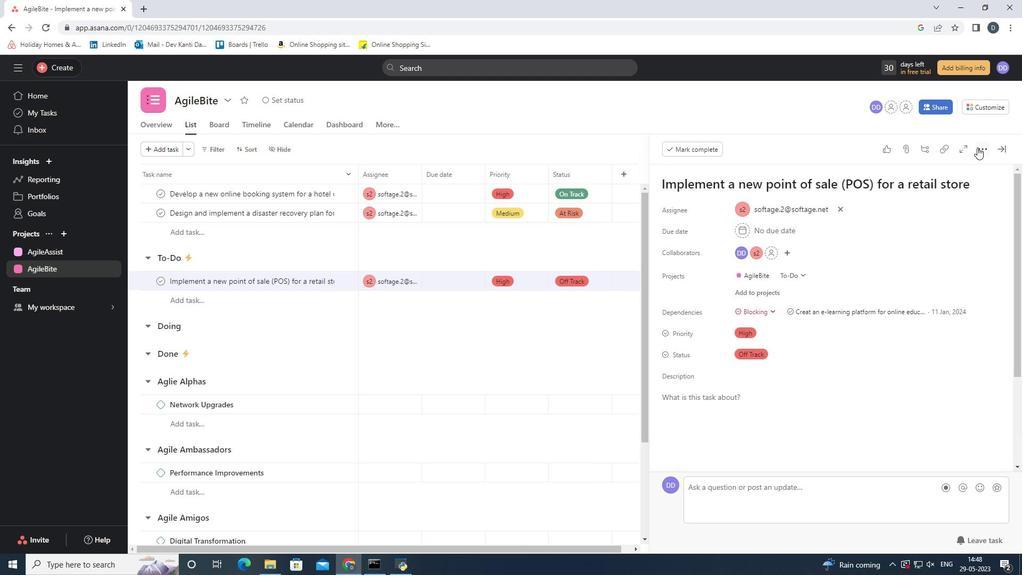 
Action: Mouse moved to (1007, 347)
Screenshot: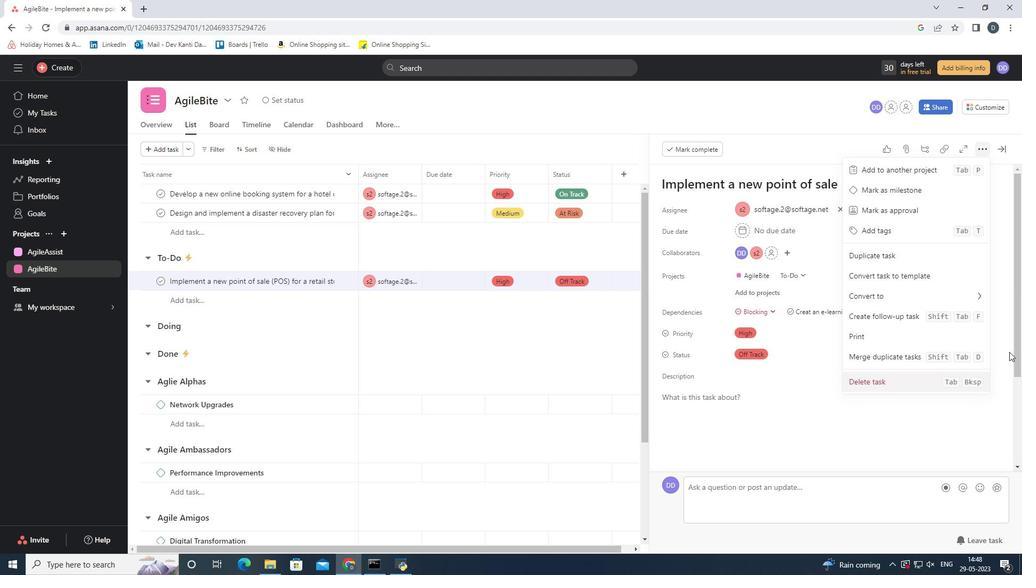 
Action: Mouse pressed left at (1007, 347)
Screenshot: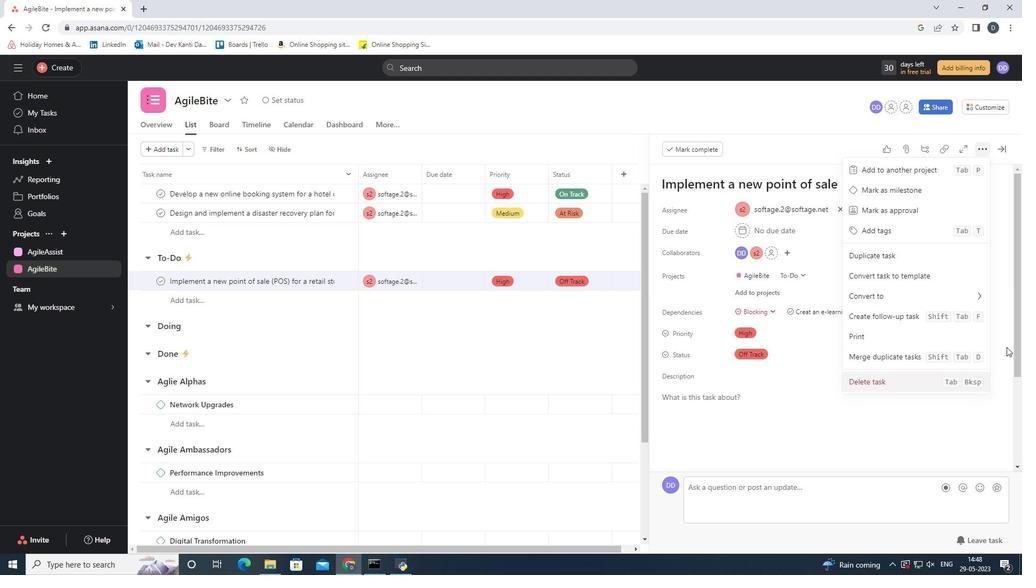 
Action: Mouse moved to (817, 314)
Screenshot: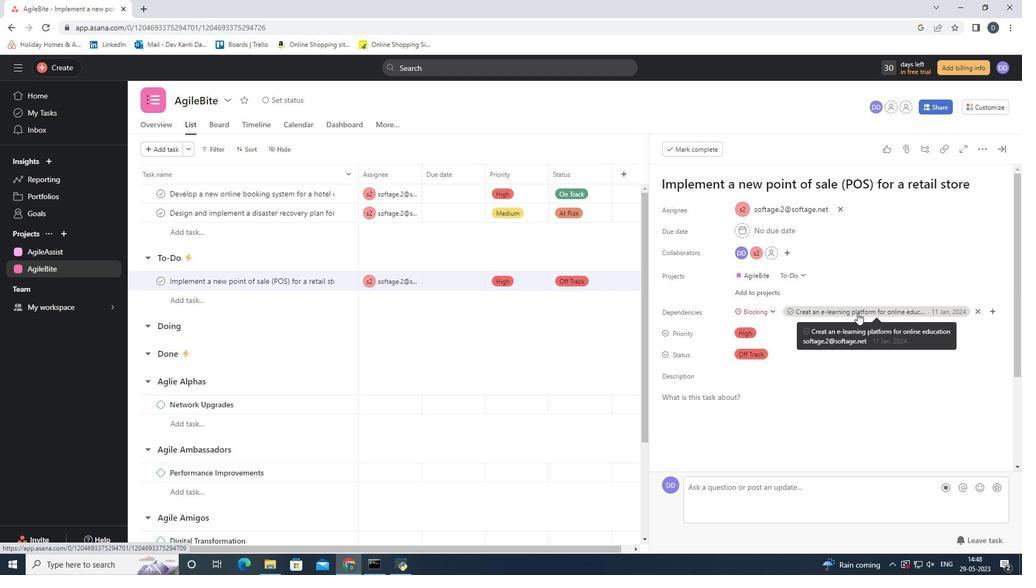 
Action: Mouse scrolled (817, 314) with delta (0, 0)
Screenshot: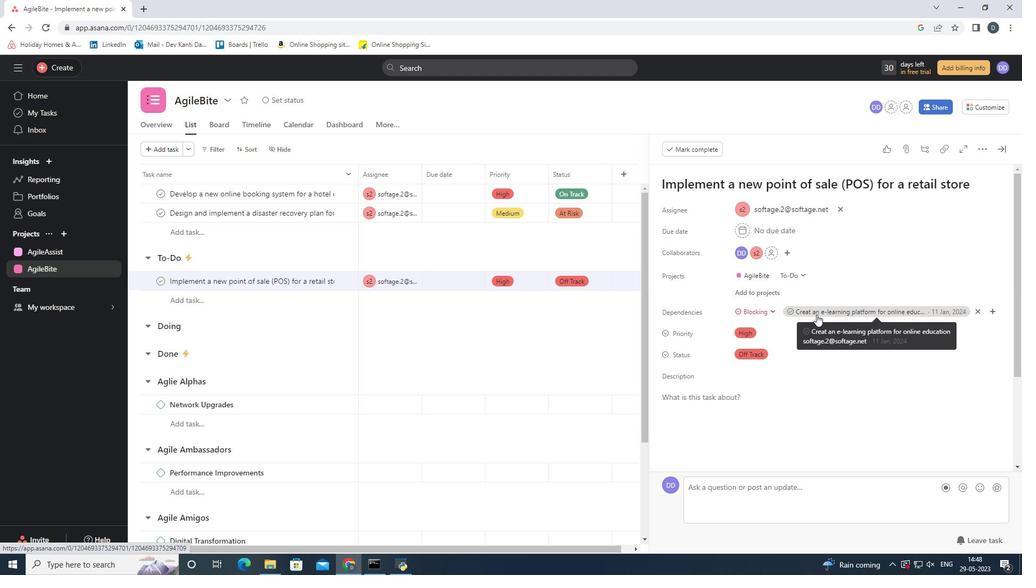 
Action: Mouse scrolled (817, 314) with delta (0, 0)
Screenshot: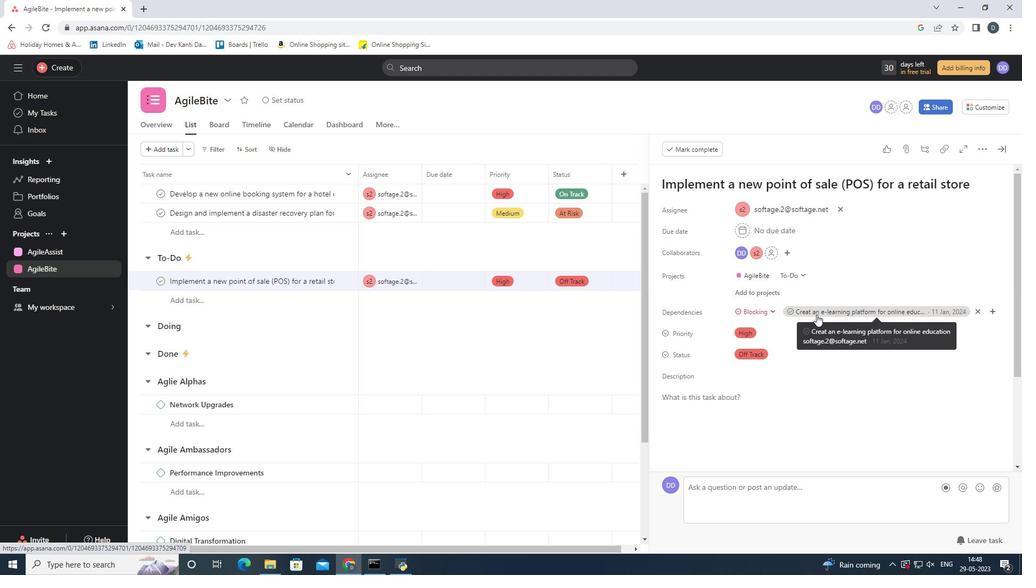 
Action: Mouse moved to (817, 314)
Screenshot: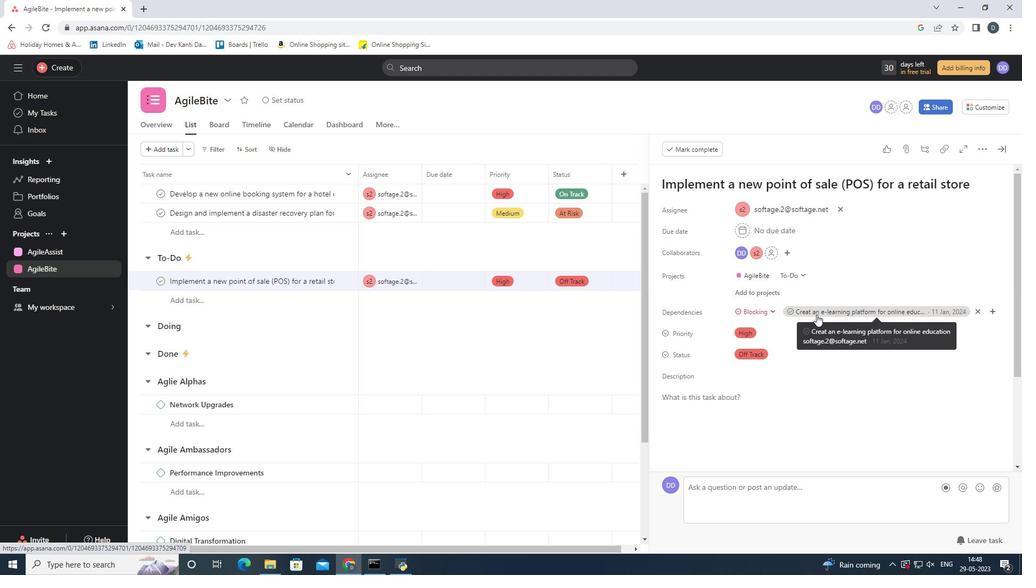 
Action: Mouse scrolled (817, 314) with delta (0, 0)
Screenshot: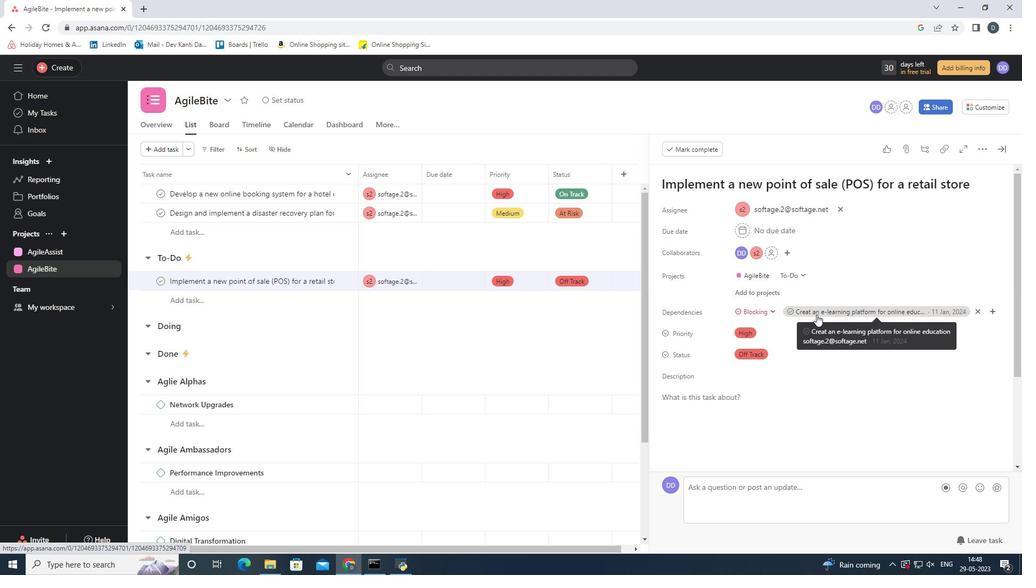 
Action: Mouse moved to (817, 315)
Screenshot: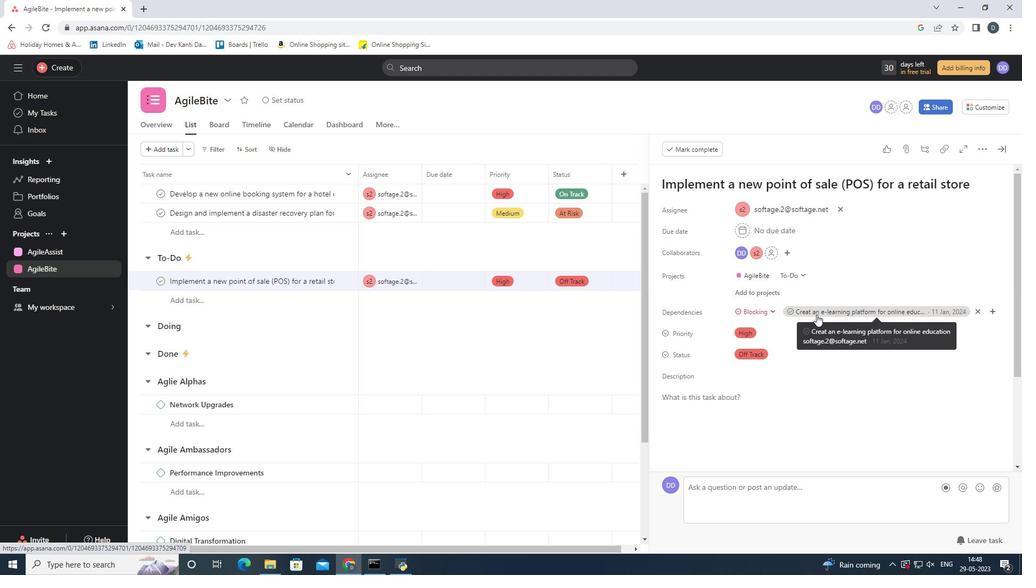 
Action: Mouse scrolled (817, 314) with delta (0, 0)
Screenshot: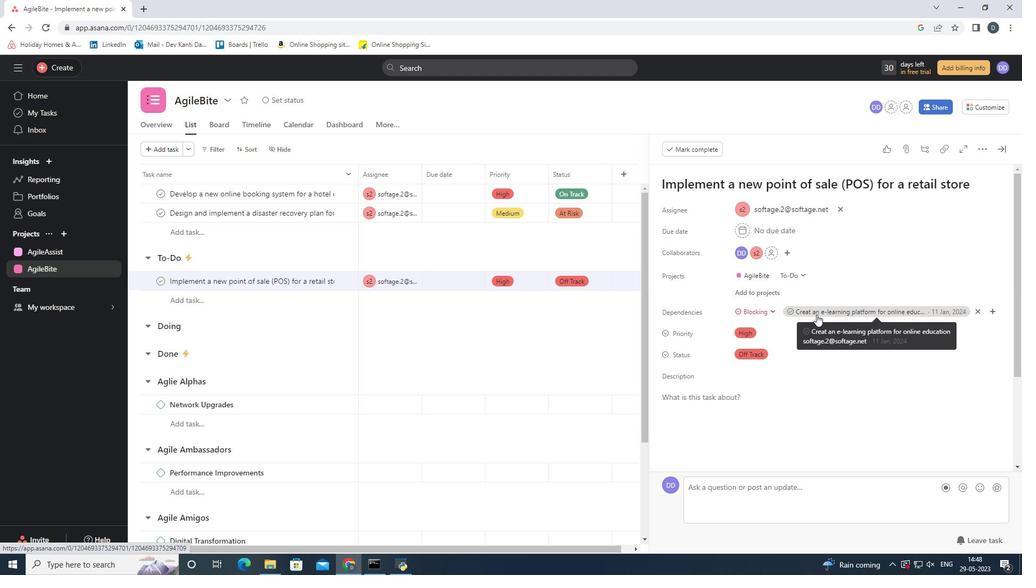 
Action: Mouse scrolled (817, 314) with delta (0, 0)
Screenshot: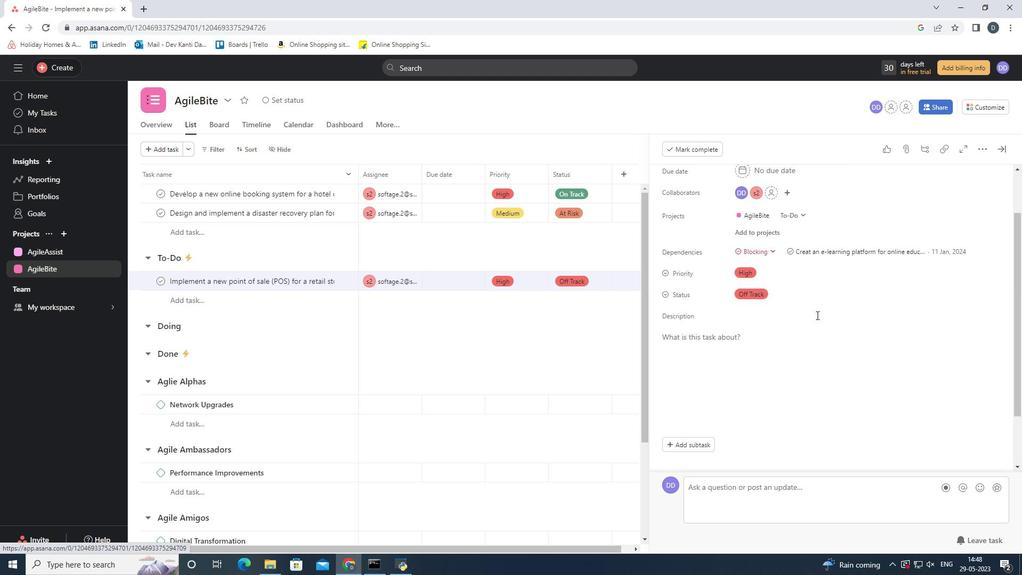 
Action: Mouse scrolled (817, 315) with delta (0, 0)
Screenshot: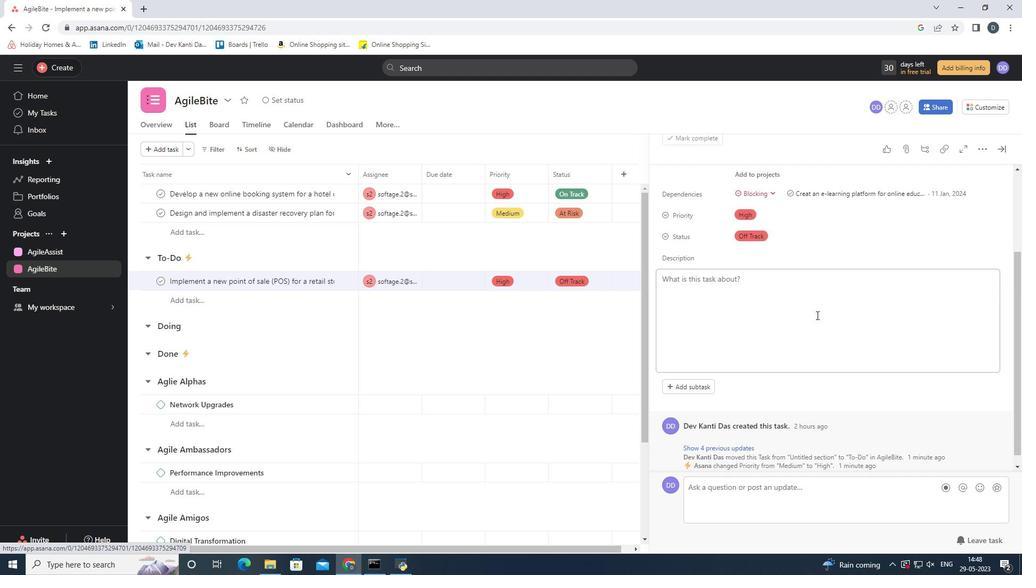 
Action: Mouse scrolled (817, 315) with delta (0, 0)
Screenshot: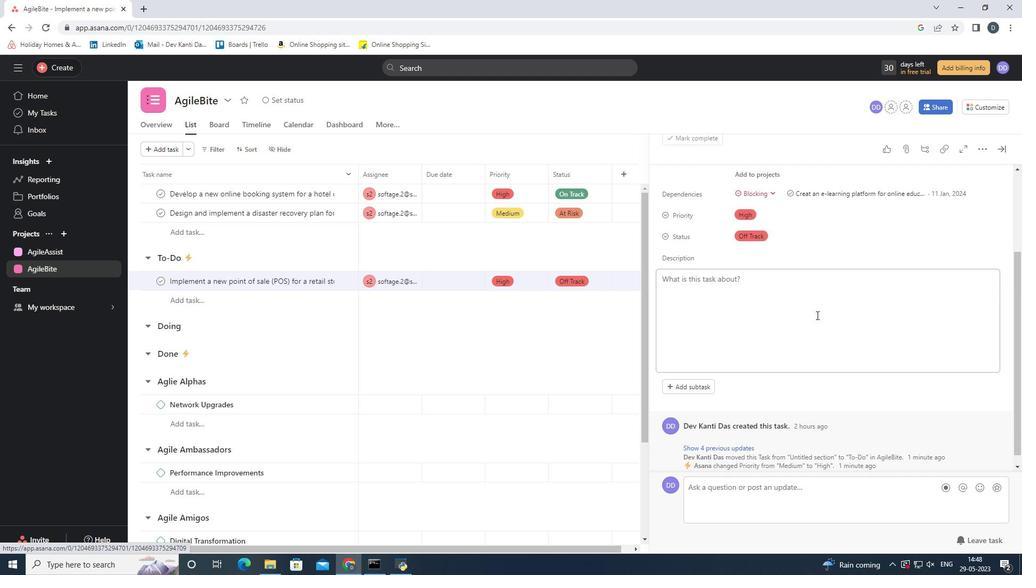
Action: Mouse scrolled (817, 315) with delta (0, 0)
Screenshot: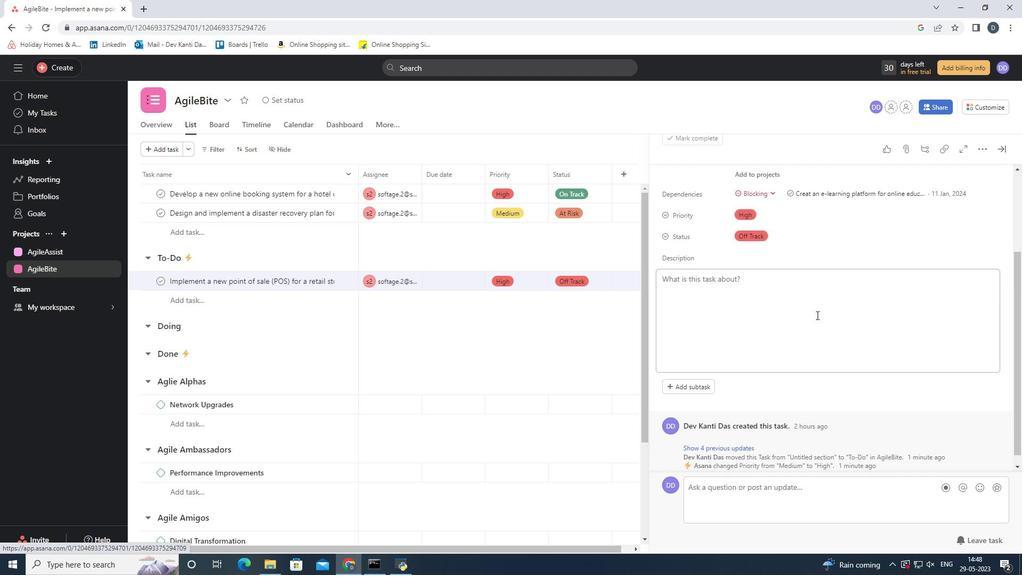 
Action: Mouse scrolled (817, 315) with delta (0, 0)
Screenshot: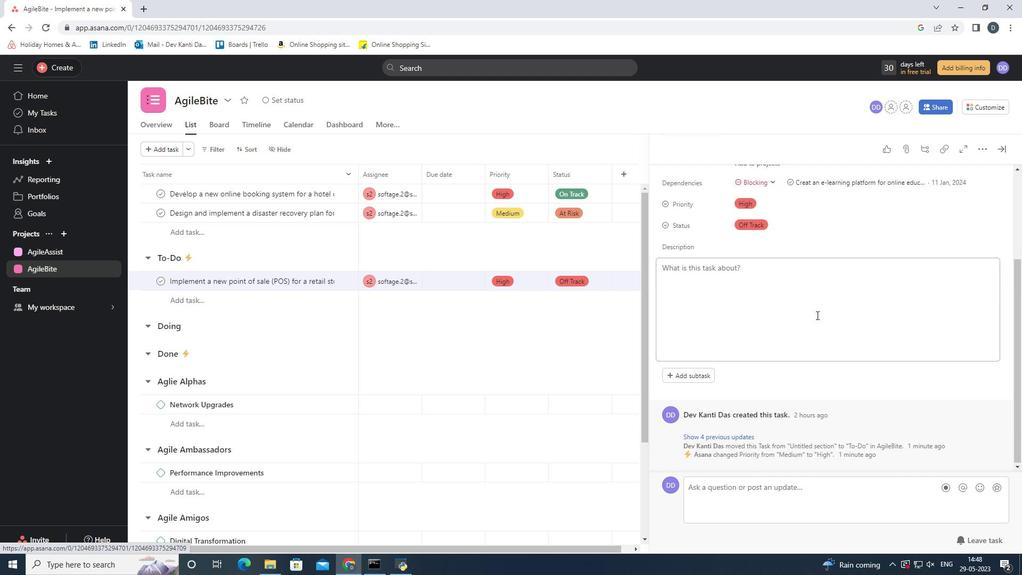 
Action: Mouse scrolled (817, 315) with delta (0, 0)
Screenshot: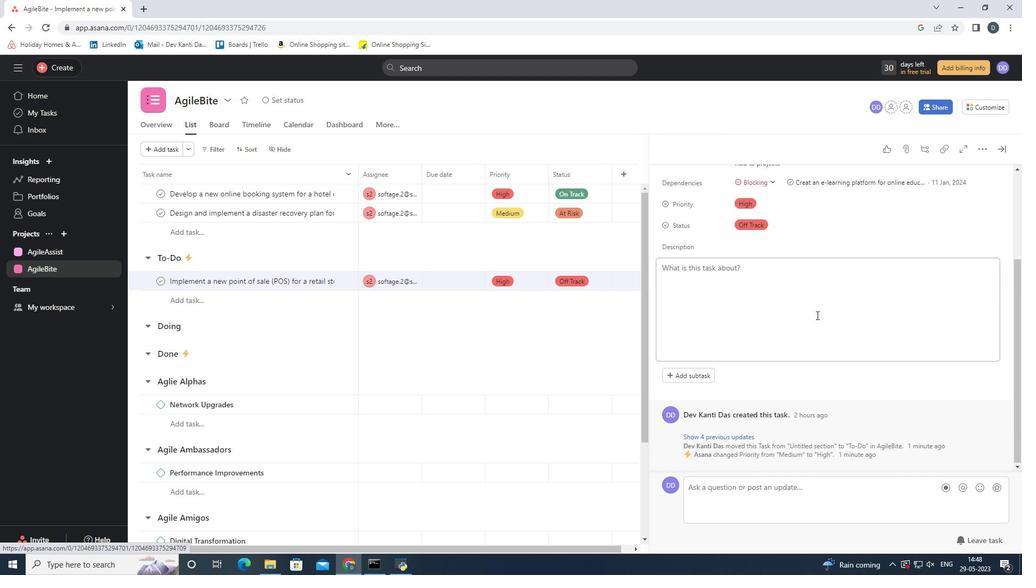 
Action: Mouse moved to (1004, 153)
Screenshot: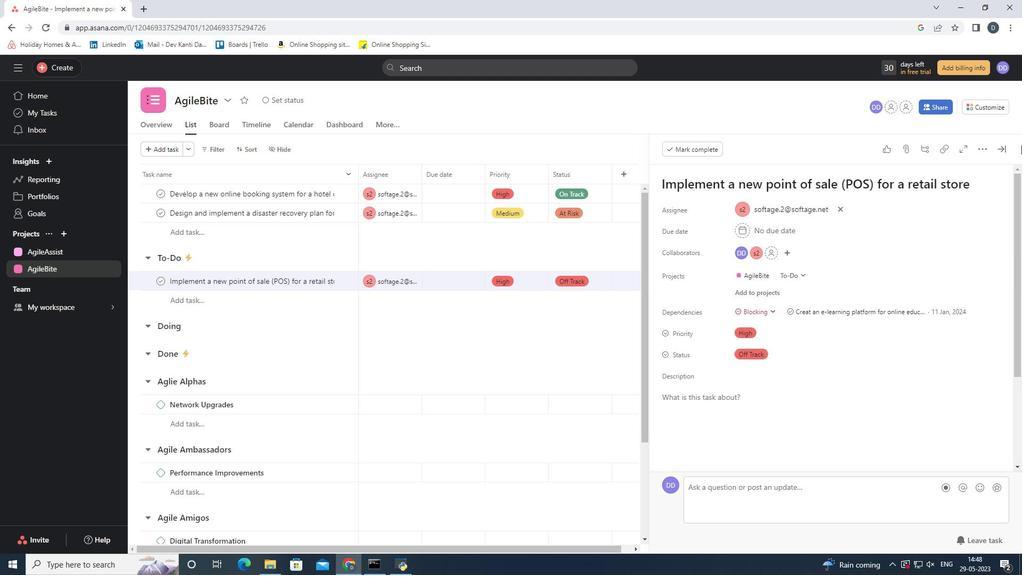
Action: Mouse pressed left at (1004, 153)
Screenshot: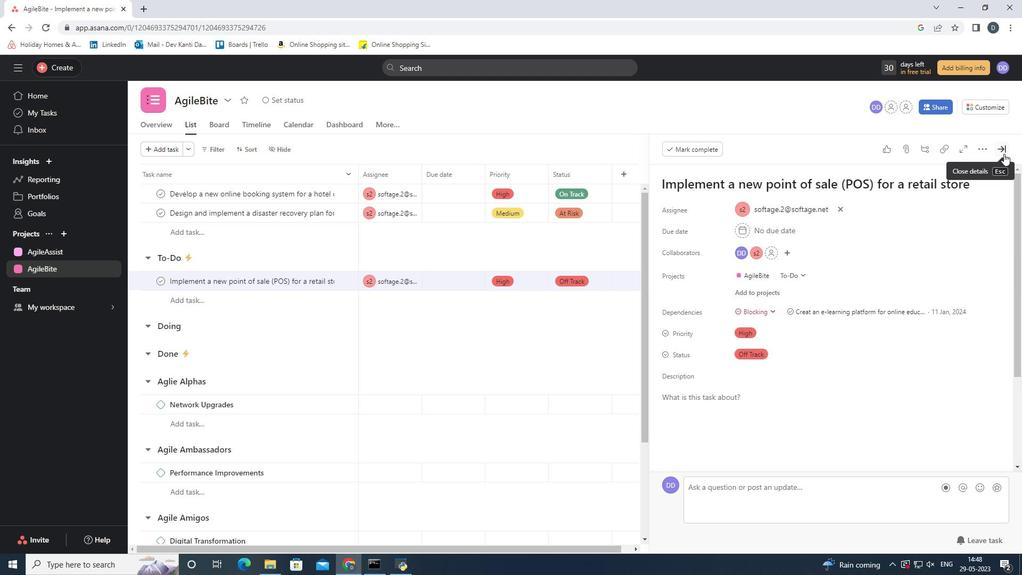 
Action: Mouse moved to (596, 313)
Screenshot: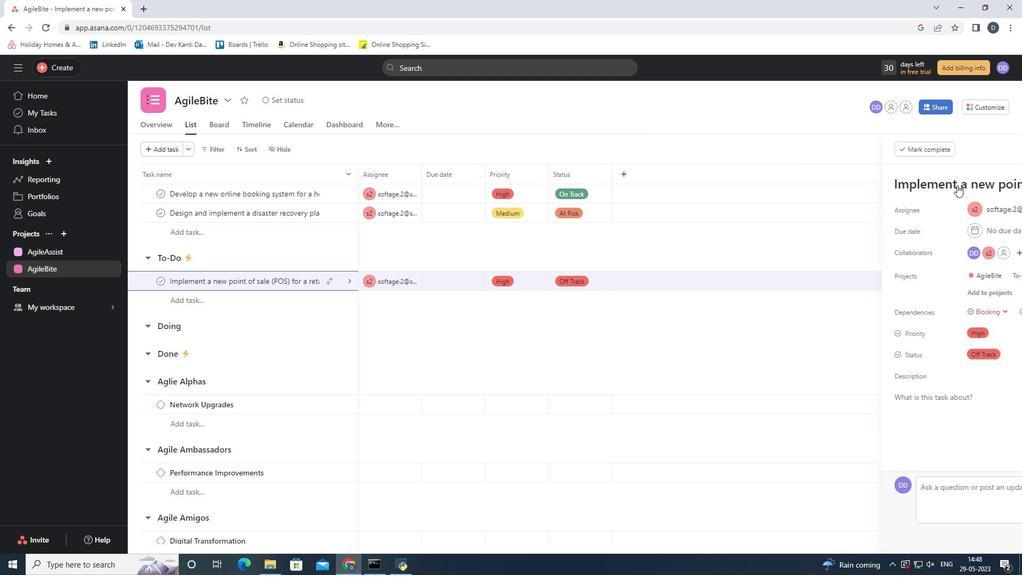 
Action: Mouse scrolled (596, 313) with delta (0, 0)
Screenshot: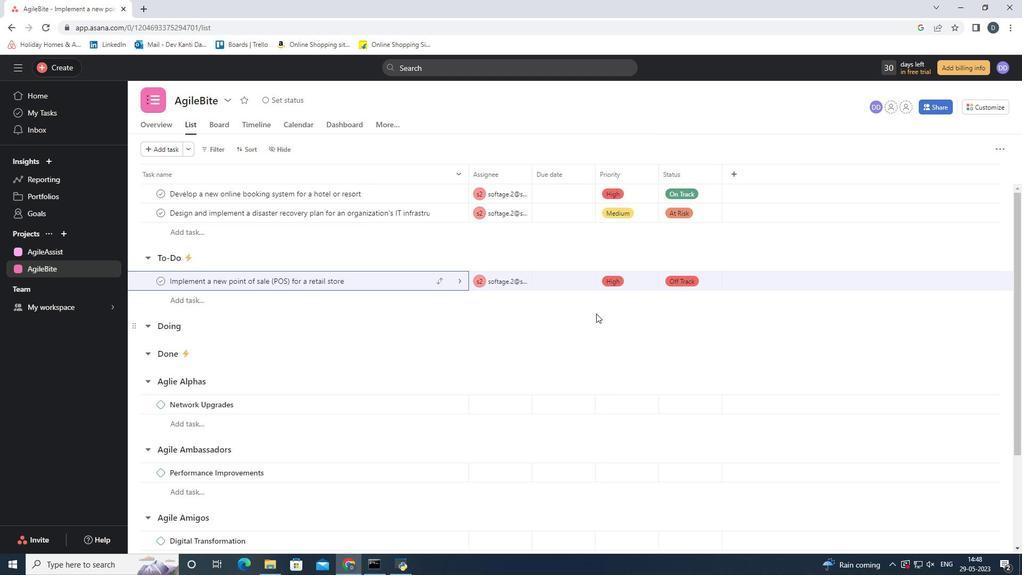 
Action: Mouse scrolled (596, 313) with delta (0, 0)
Screenshot: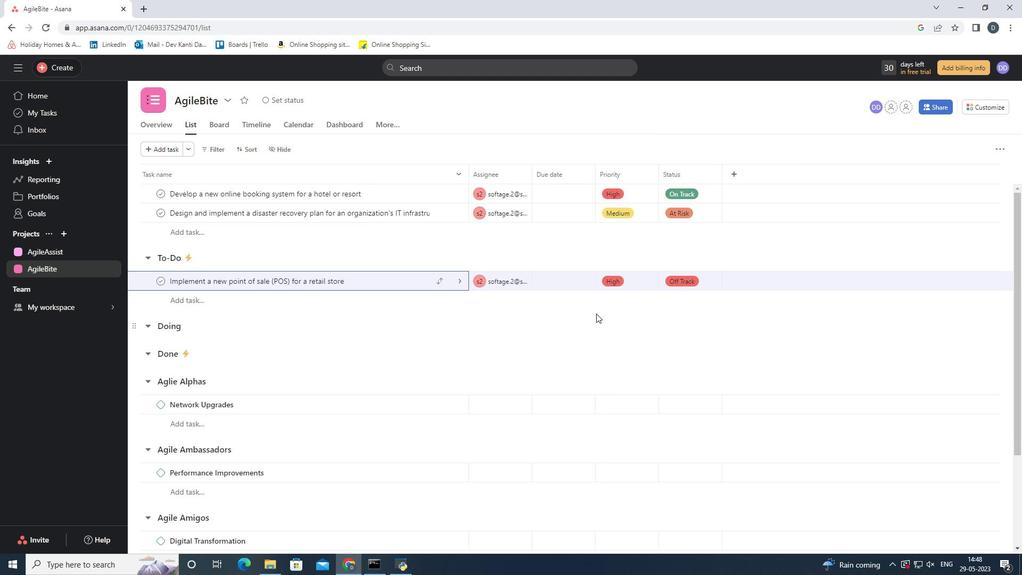 
Action: Mouse moved to (596, 314)
Screenshot: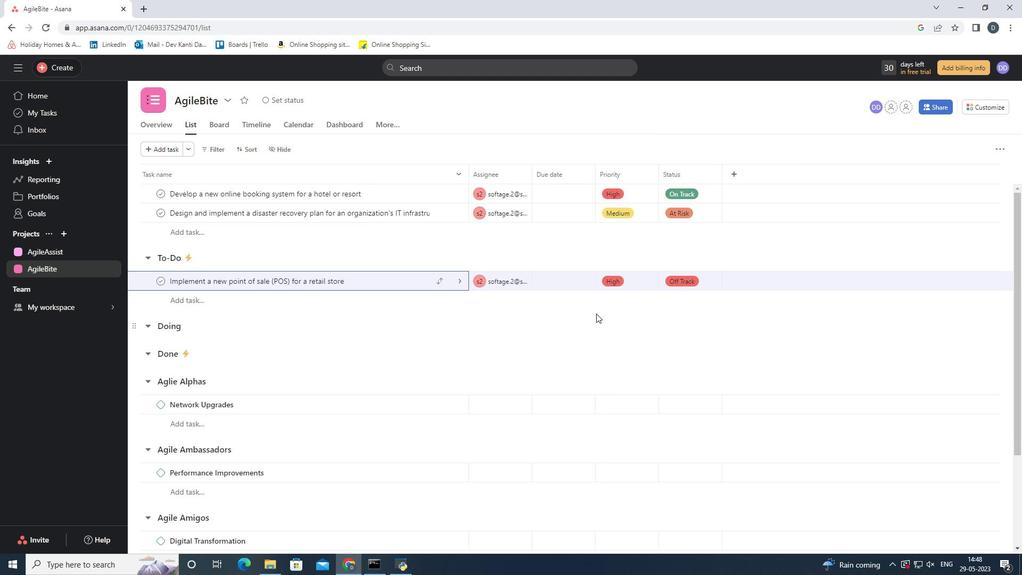 
Action: Mouse scrolled (596, 313) with delta (0, 0)
Screenshot: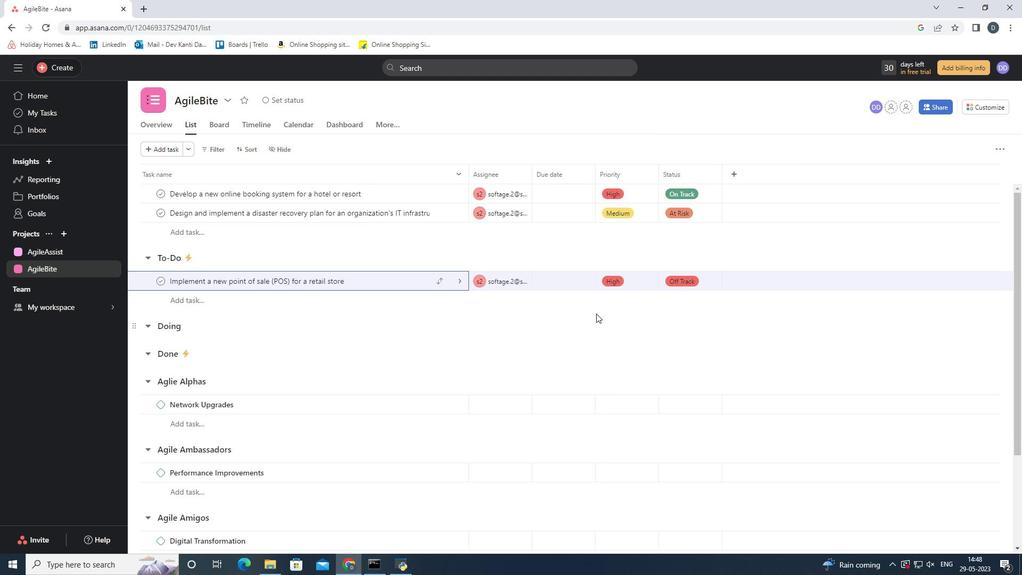 
Action: Mouse scrolled (596, 313) with delta (0, 0)
Screenshot: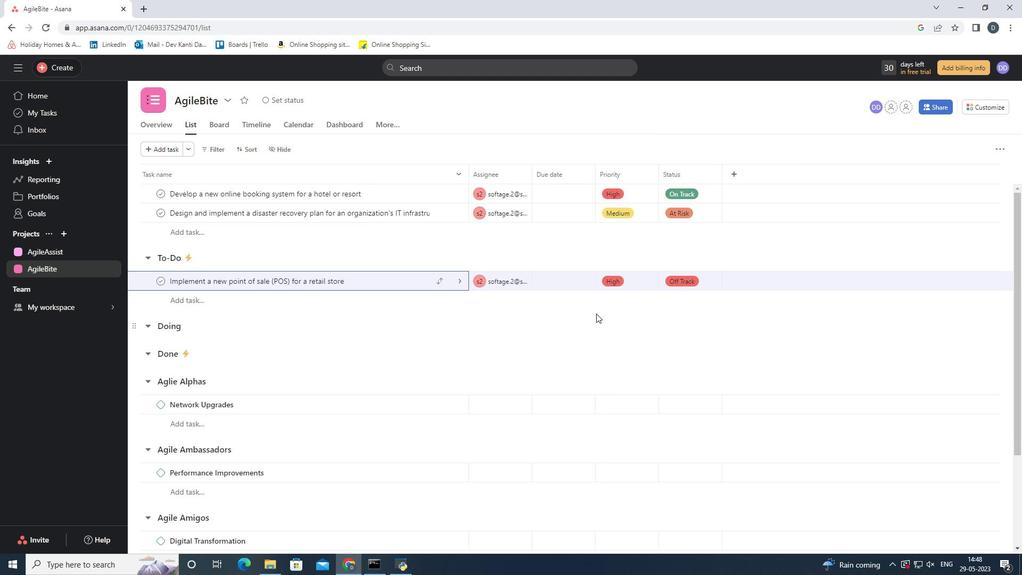 
Action: Mouse moved to (596, 314)
Screenshot: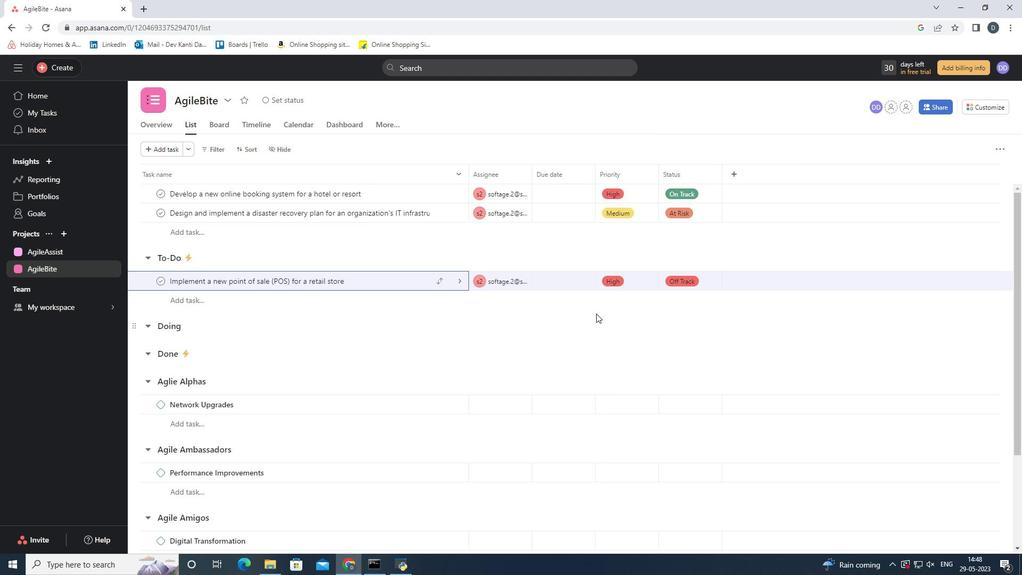 
Action: Mouse scrolled (596, 314) with delta (0, 0)
Screenshot: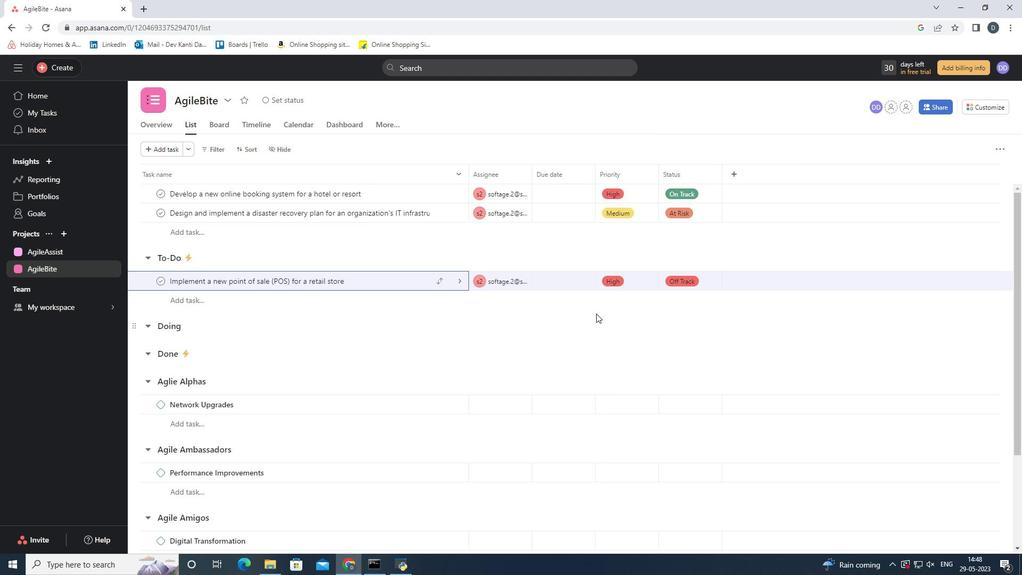 
Action: Mouse scrolled (596, 315) with delta (0, 0)
Screenshot: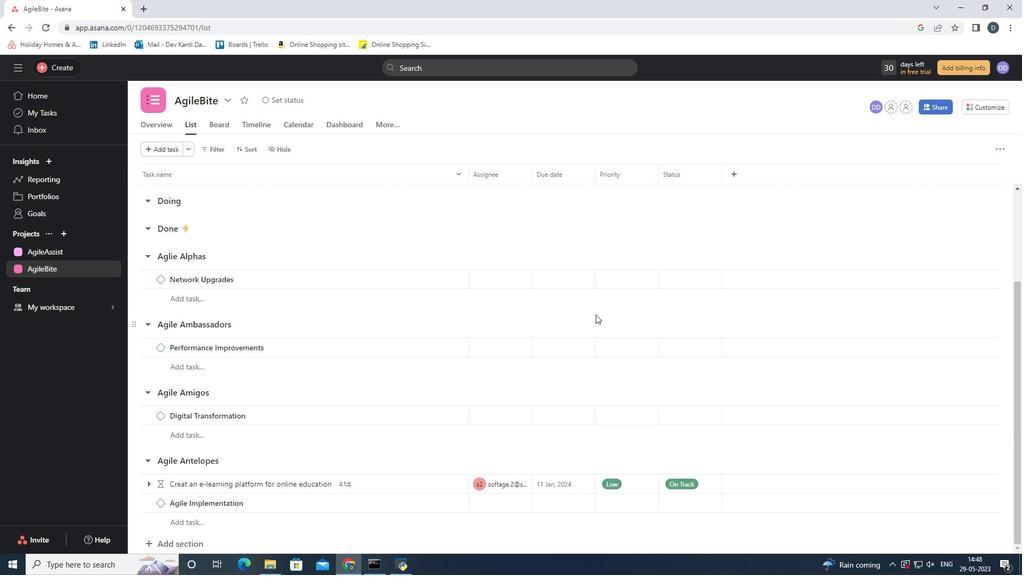 
Action: Mouse scrolled (596, 315) with delta (0, 0)
Screenshot: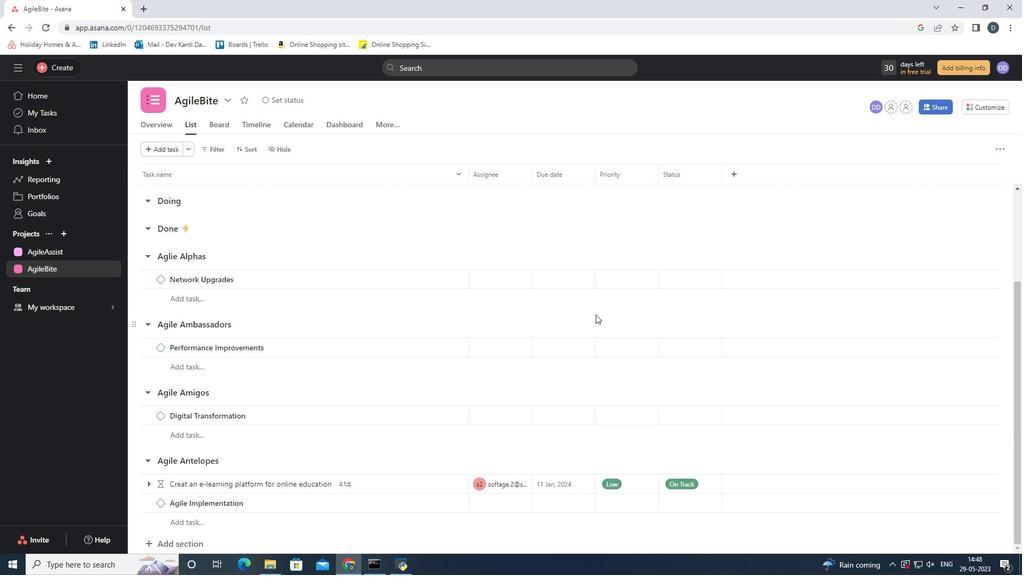 
Action: Mouse scrolled (596, 315) with delta (0, 0)
Screenshot: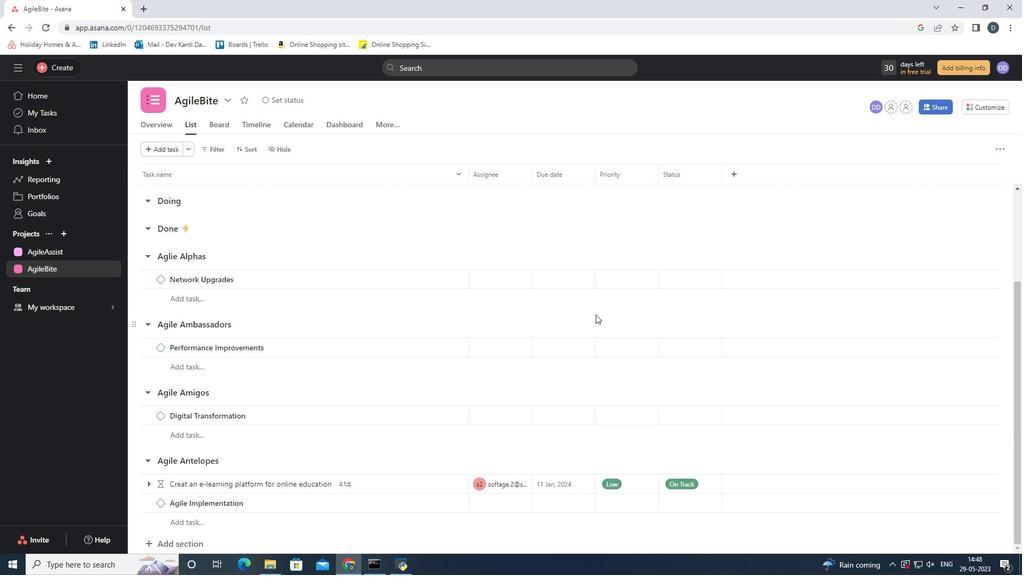 
Action: Mouse scrolled (596, 315) with delta (0, 0)
Screenshot: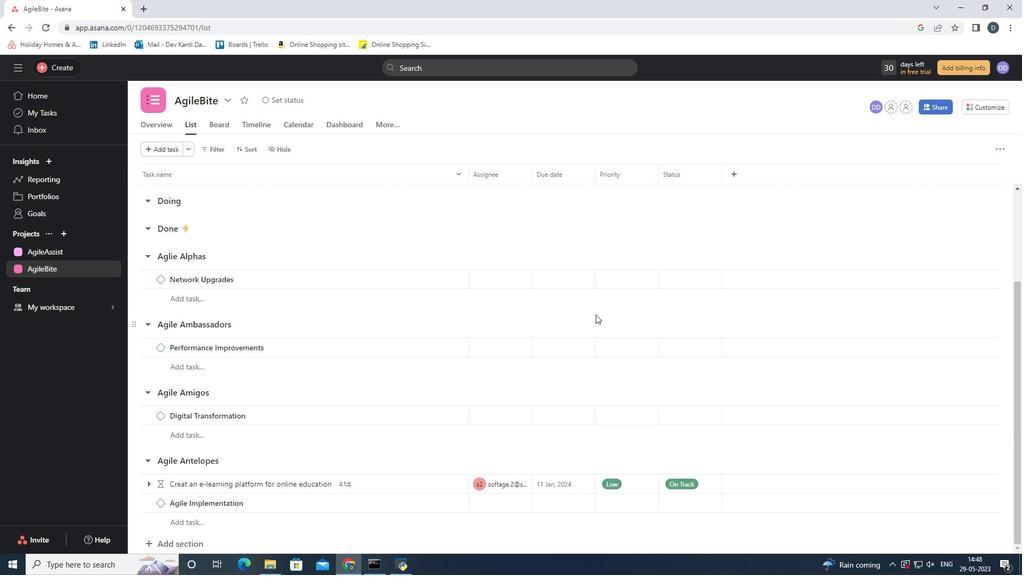 
Action: Mouse scrolled (596, 315) with delta (0, 0)
Screenshot: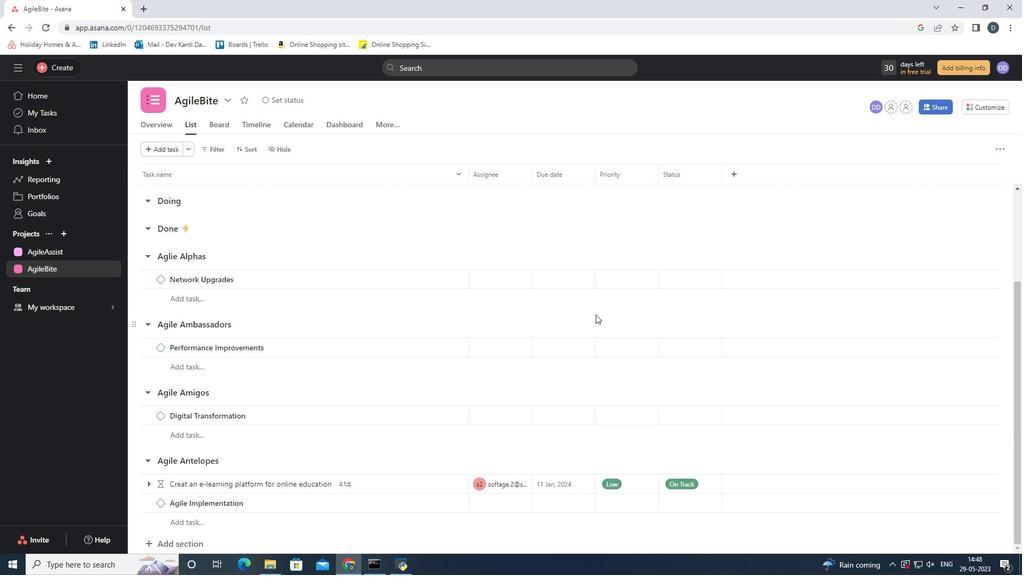 
Action: Mouse scrolled (596, 315) with delta (0, 0)
Screenshot: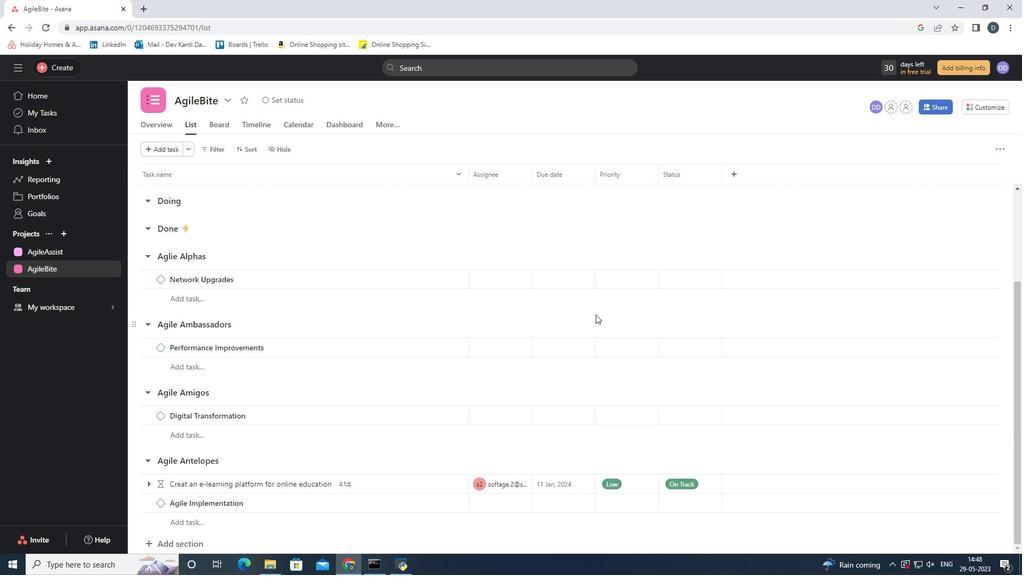 
Action: Mouse moved to (348, 286)
Screenshot: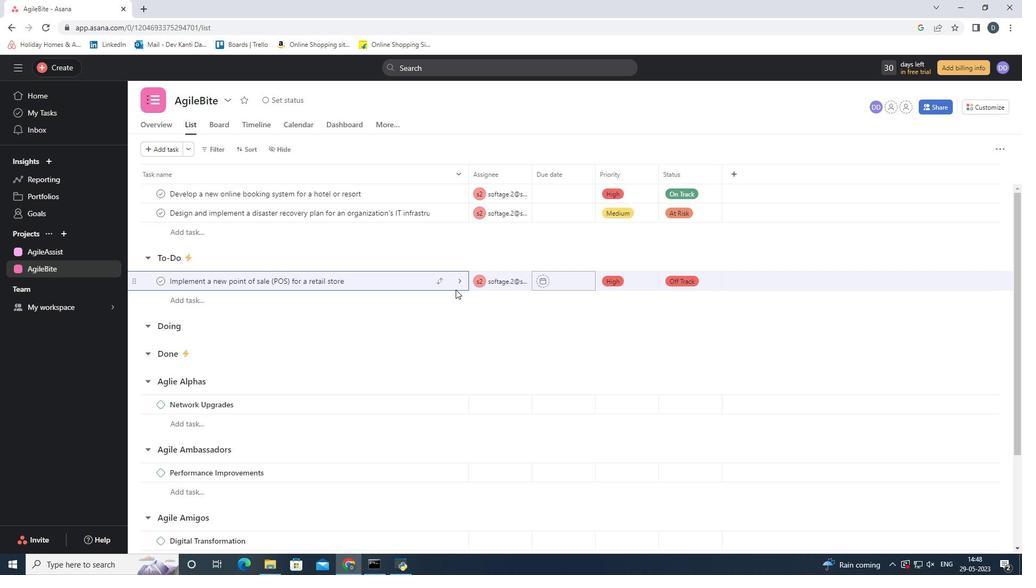
Action: Mouse pressed right at (348, 286)
Screenshot: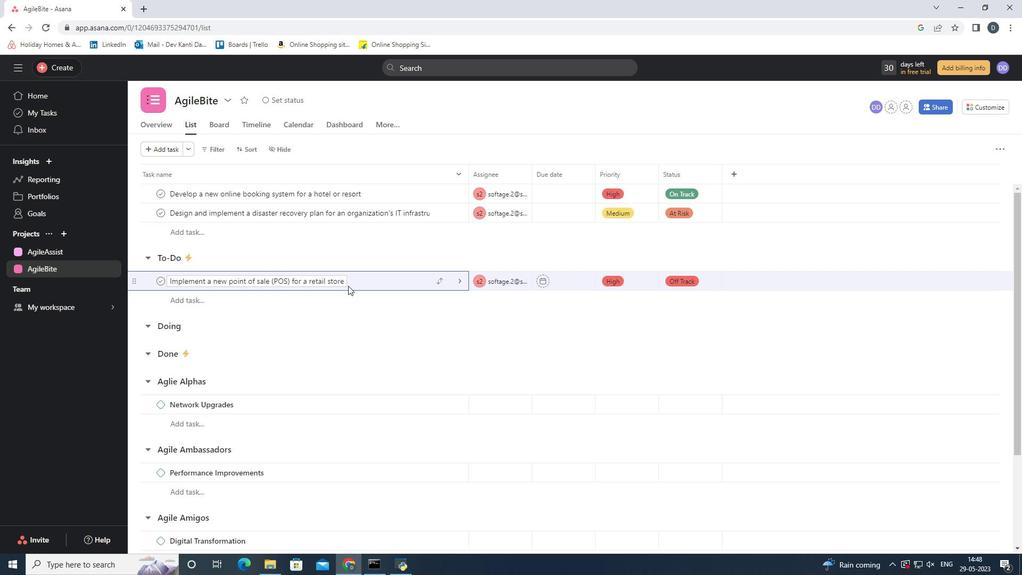 
Action: Mouse moved to (526, 357)
Screenshot: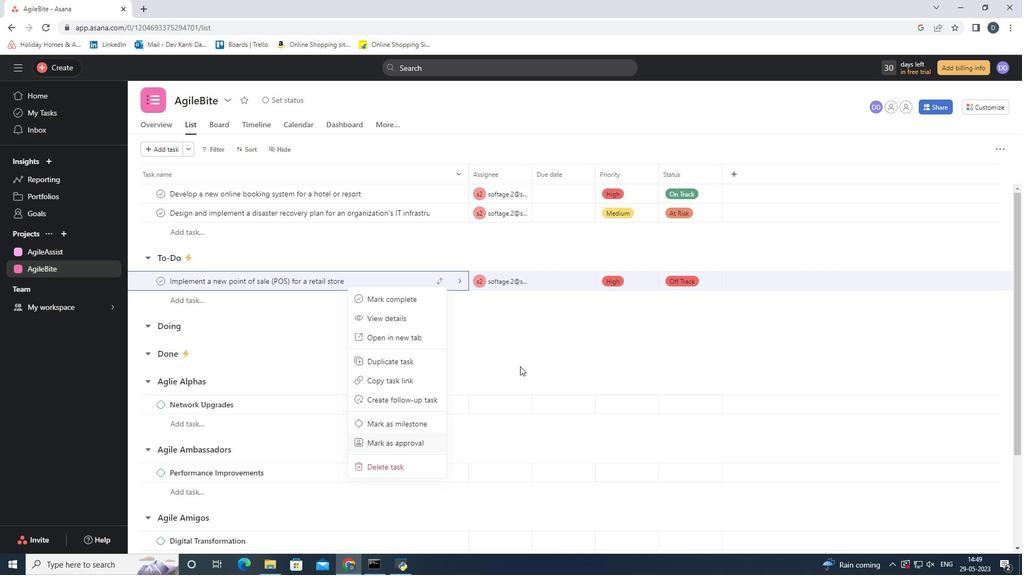 
Action: Mouse pressed left at (526, 357)
Screenshot: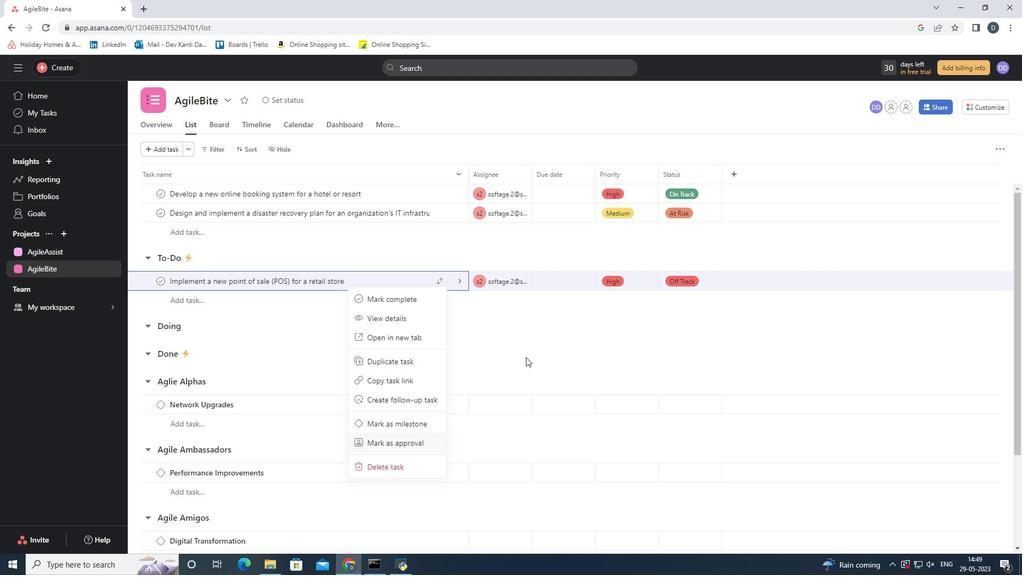 
Action: Mouse moved to (145, 283)
Screenshot: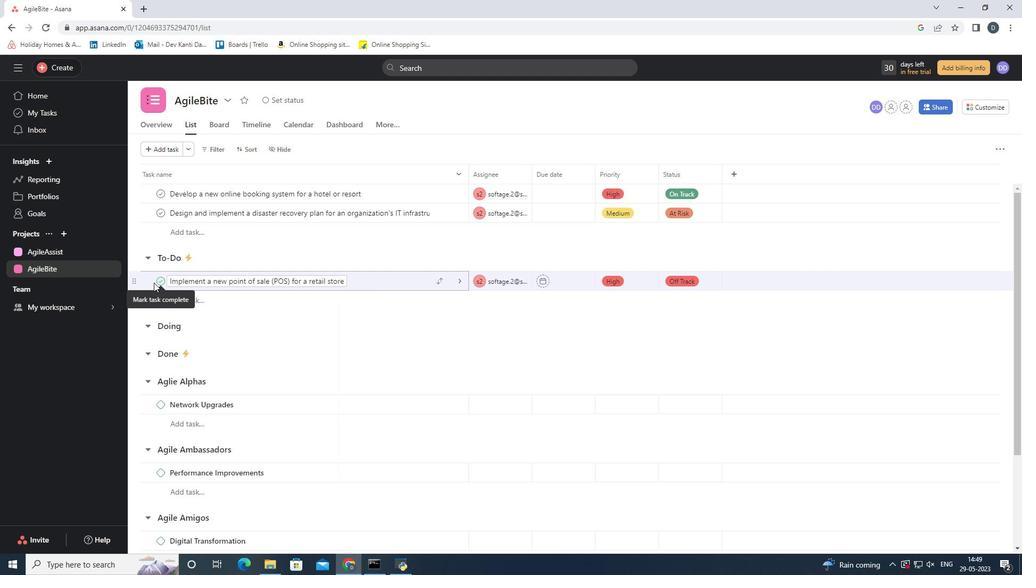 
Action: Mouse pressed left at (145, 283)
Screenshot: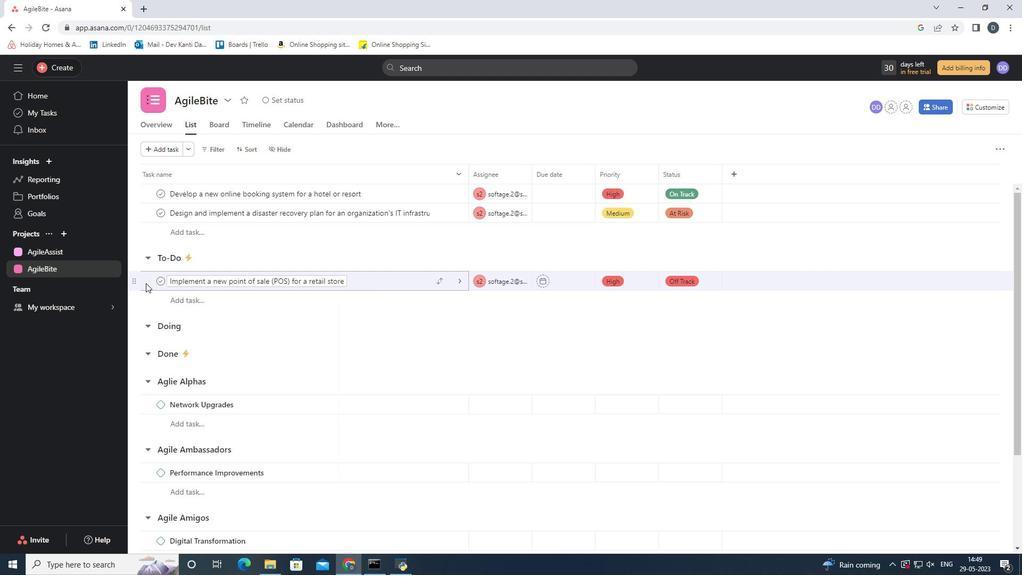 
Action: Mouse moved to (149, 259)
Screenshot: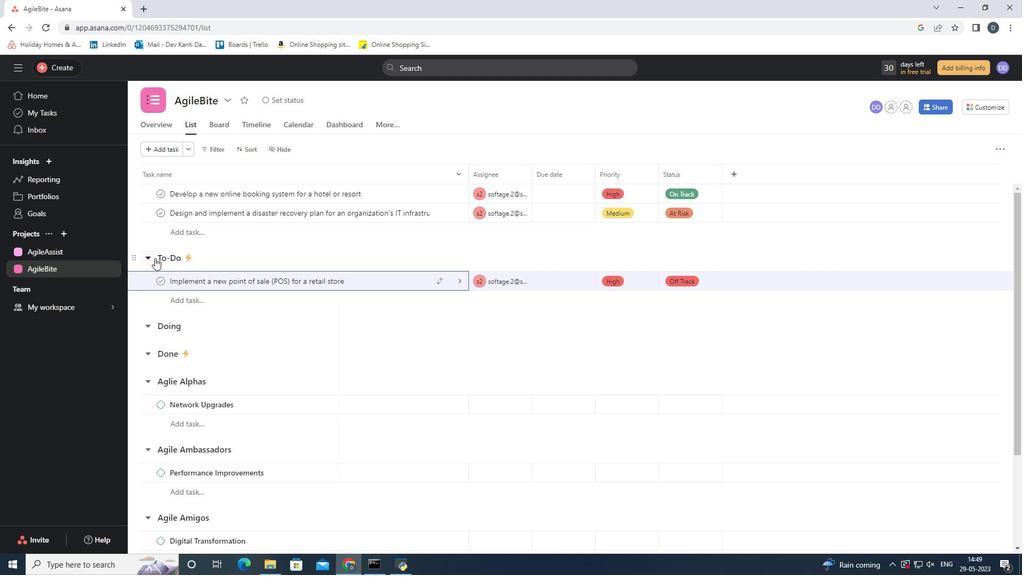 
Action: Mouse pressed left at (149, 259)
Screenshot: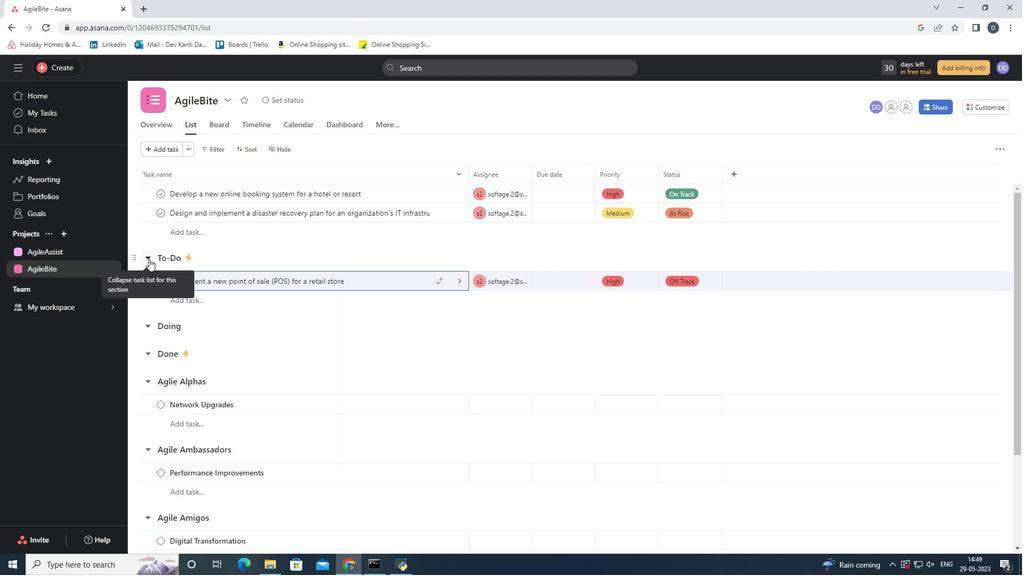 
Action: Mouse pressed left at (149, 259)
Screenshot: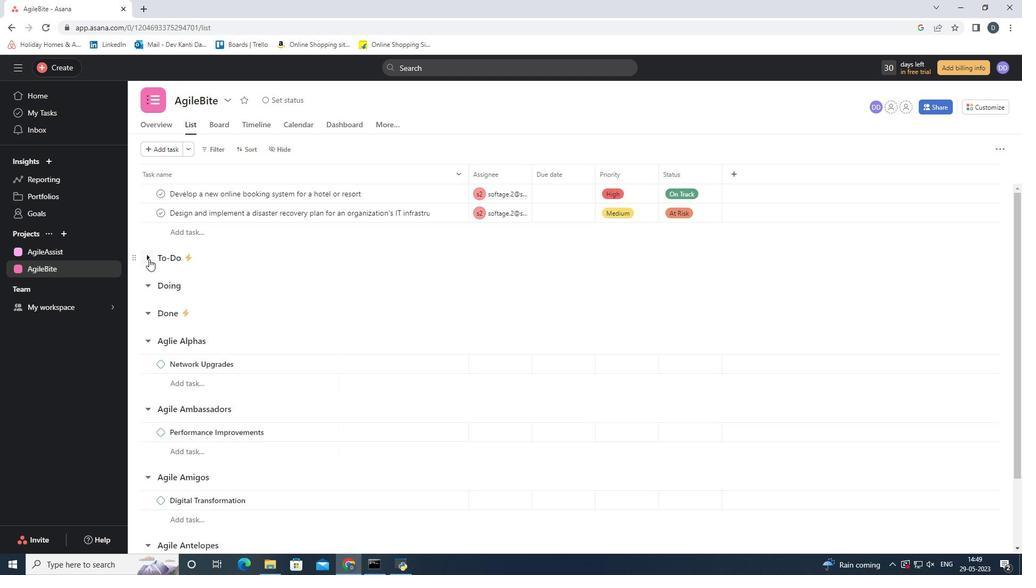 
Action: Mouse moved to (146, 281)
Screenshot: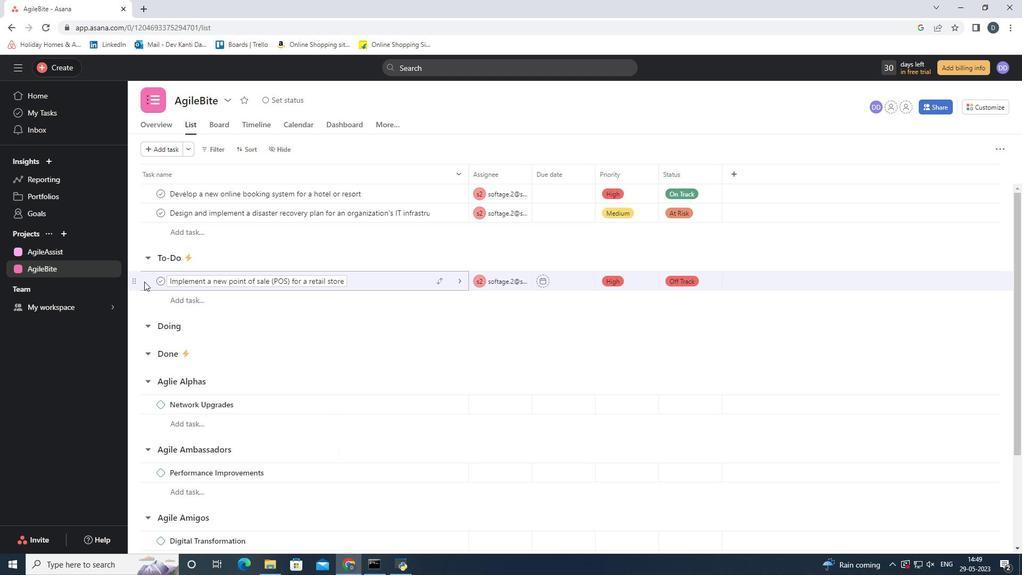 
Action: Mouse pressed left at (146, 281)
Screenshot: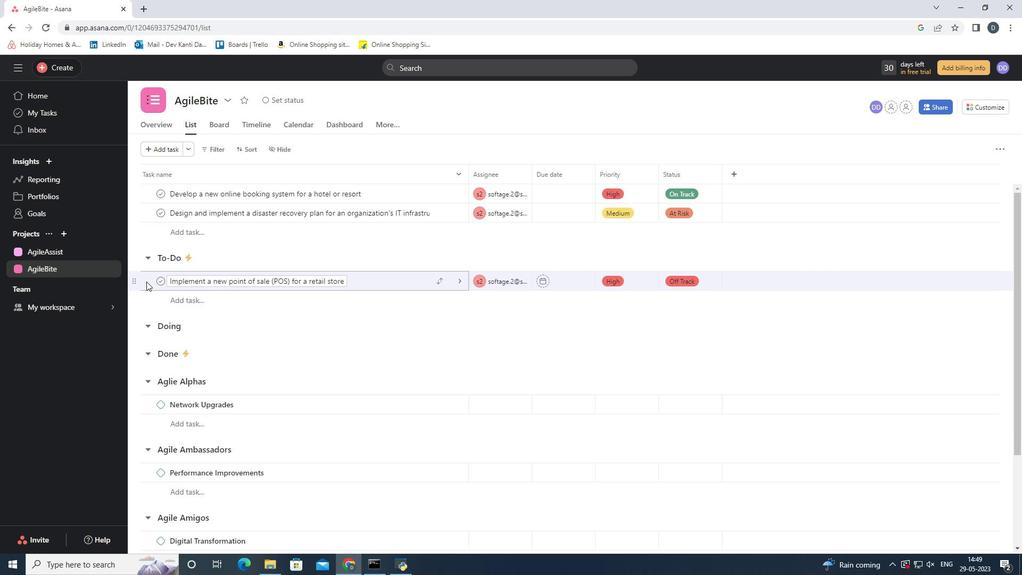 
Action: Mouse moved to (247, 146)
Screenshot: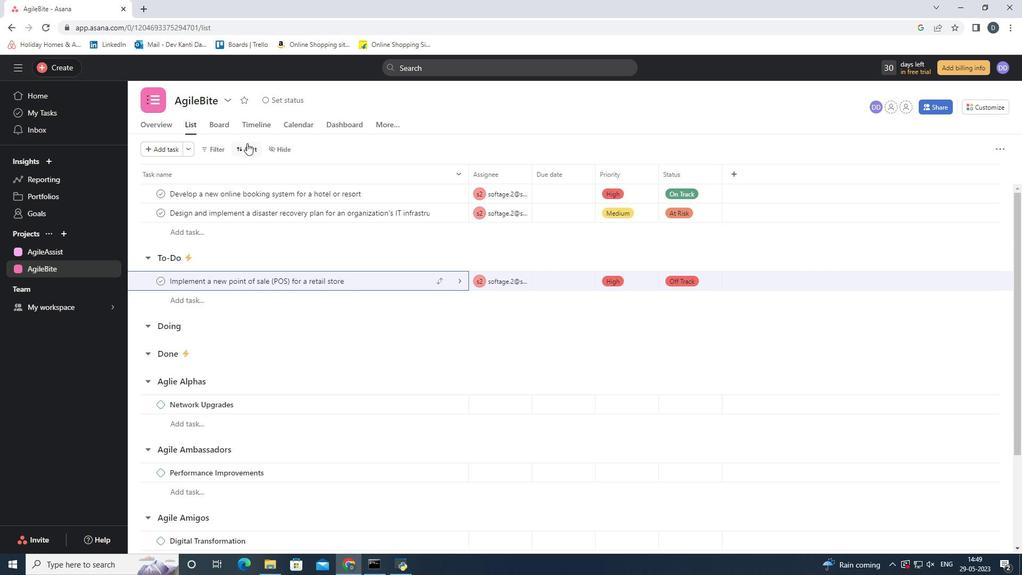 
Action: Mouse pressed left at (247, 146)
Screenshot: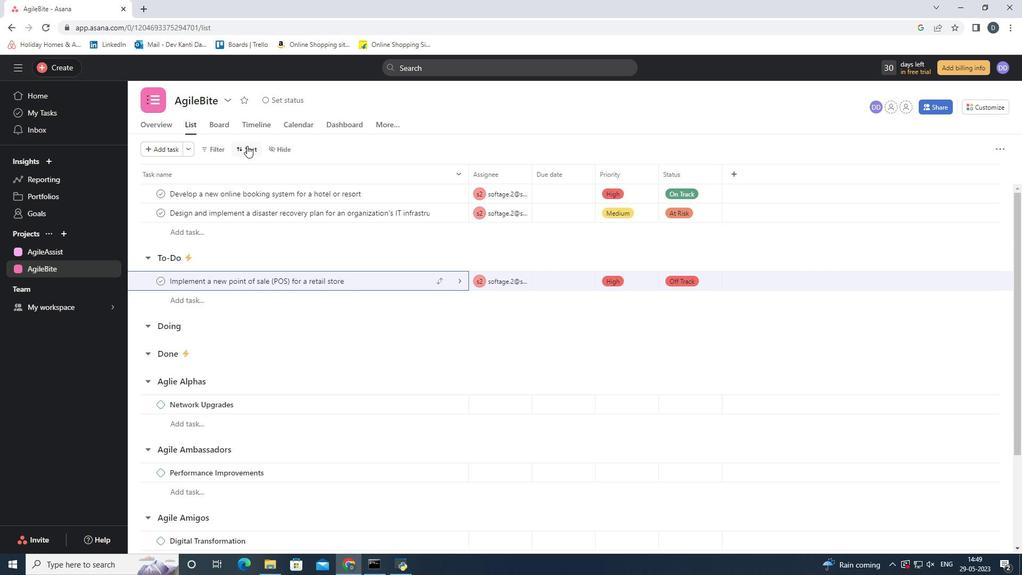 
Action: Mouse moved to (293, 303)
Screenshot: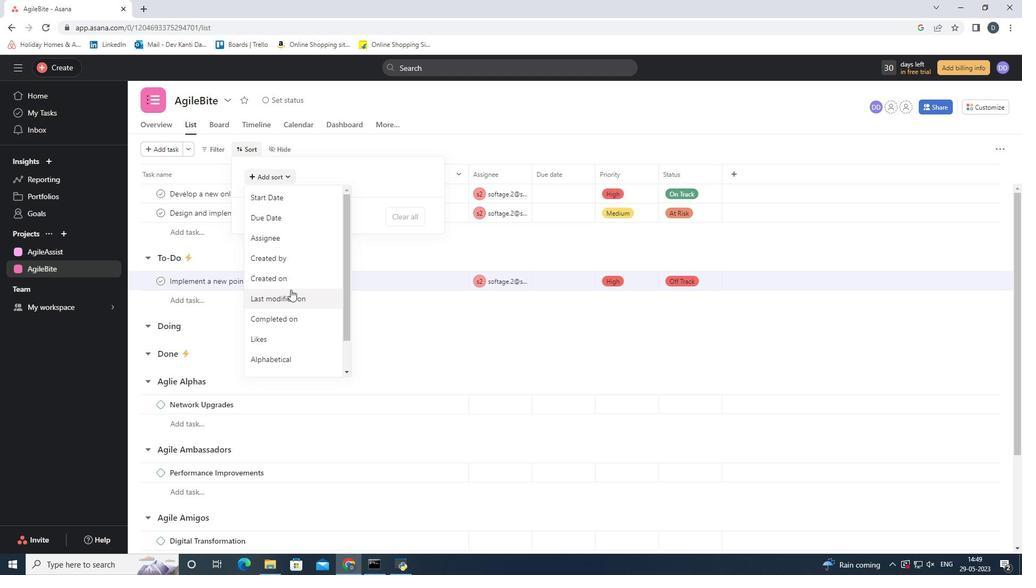 
Action: Mouse pressed left at (293, 303)
Screenshot: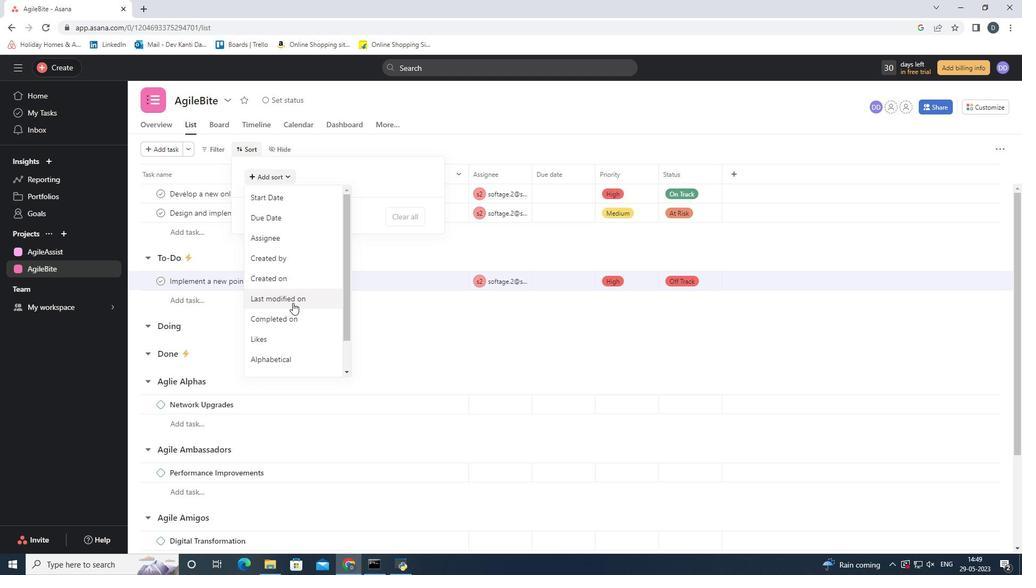 
Action: Mouse moved to (529, 247)
Screenshot: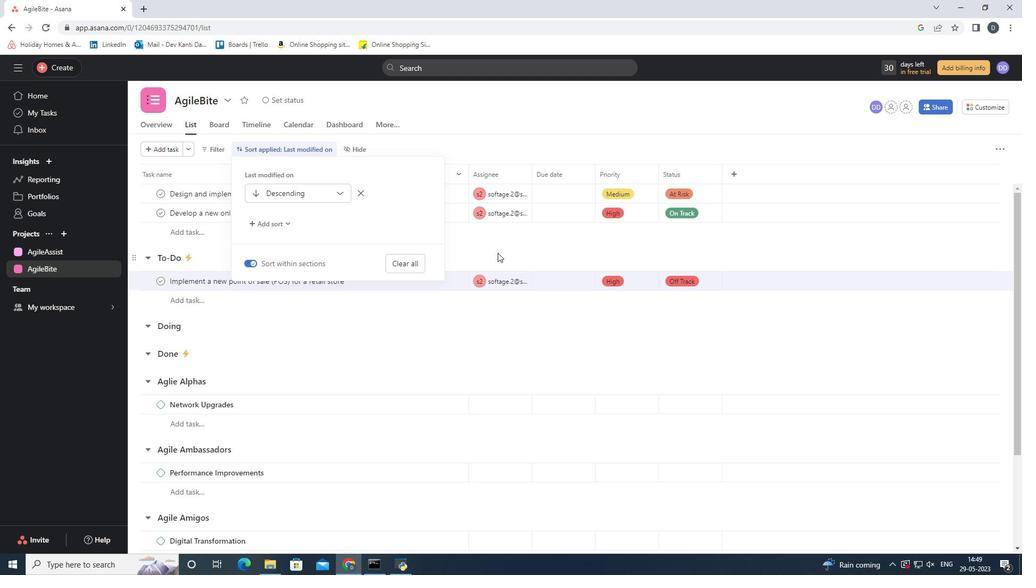 
Action: Mouse pressed left at (529, 247)
Screenshot: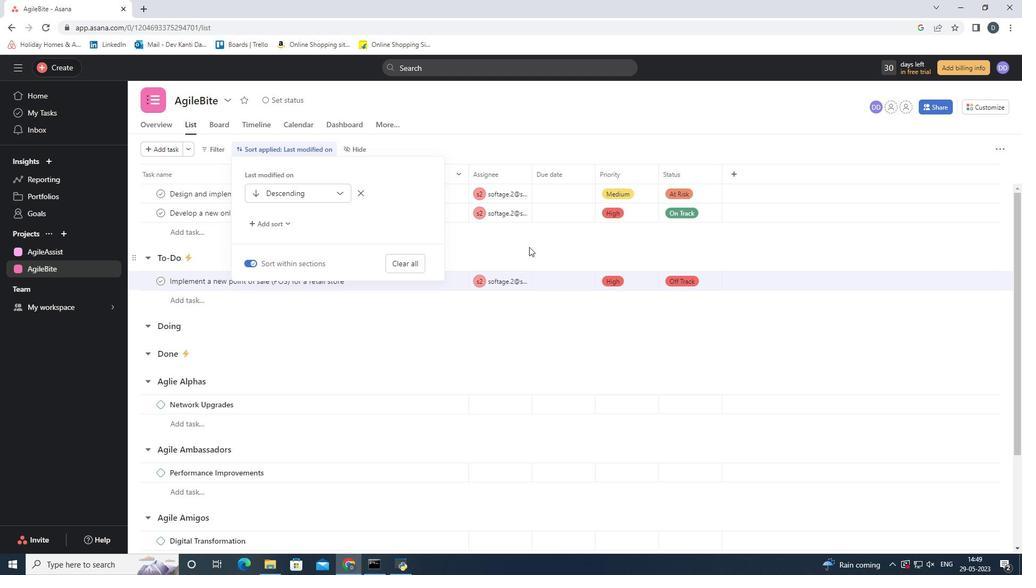 
Action: Mouse moved to (395, 217)
Screenshot: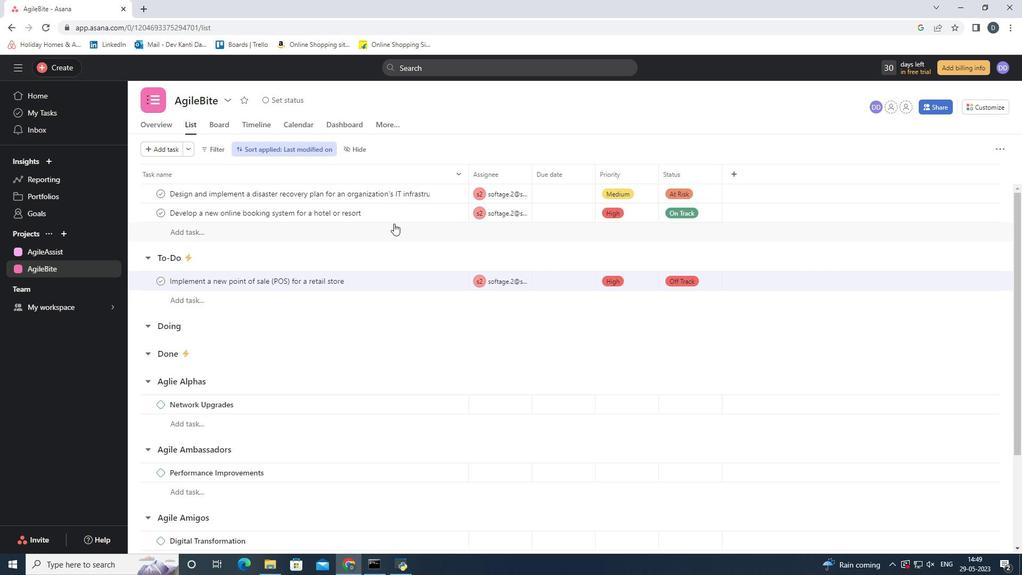 
Action: Mouse pressed left at (395, 217)
Screenshot: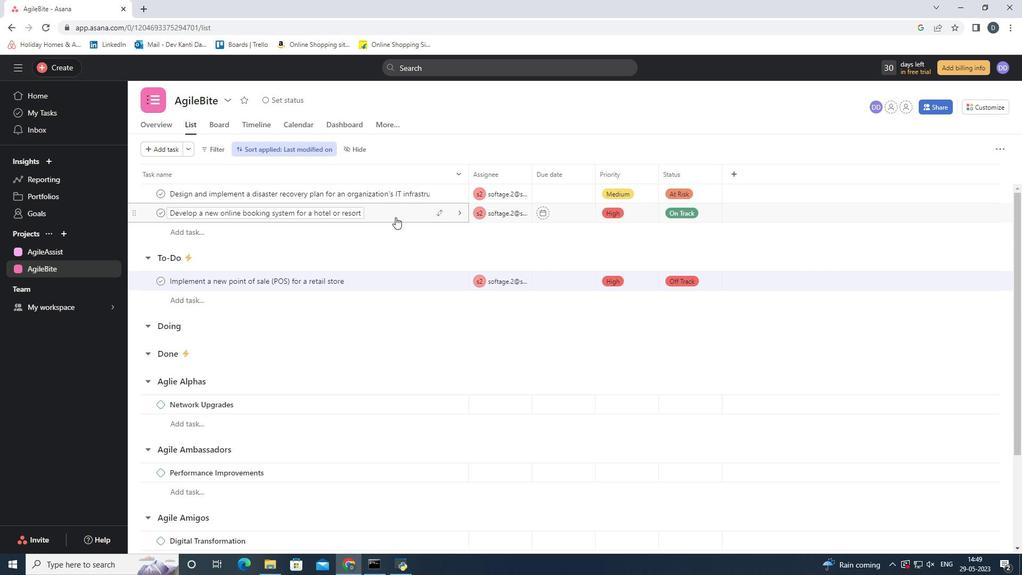
Action: Mouse moved to (1004, 149)
Screenshot: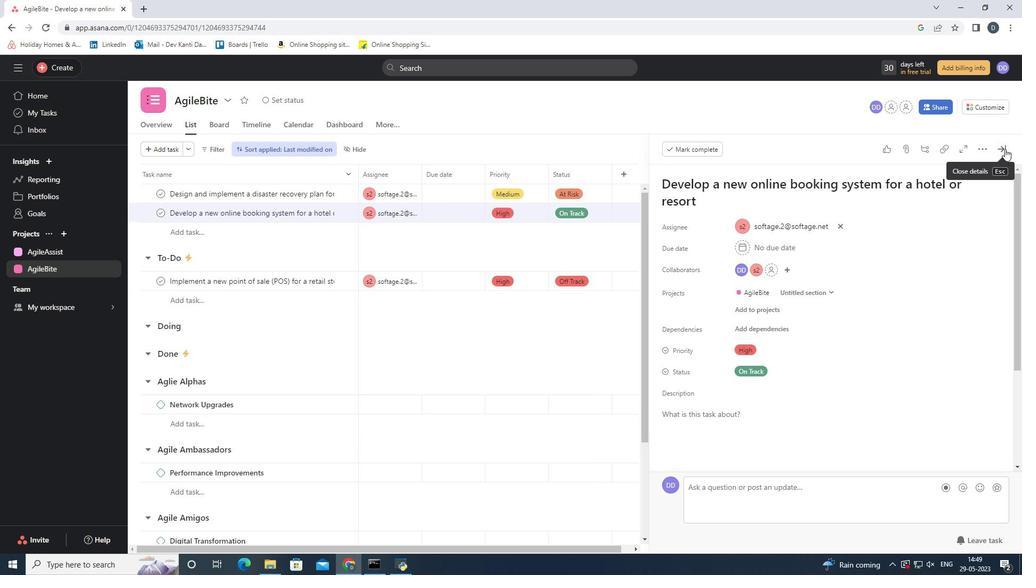 
Action: Mouse pressed left at (1004, 149)
Screenshot: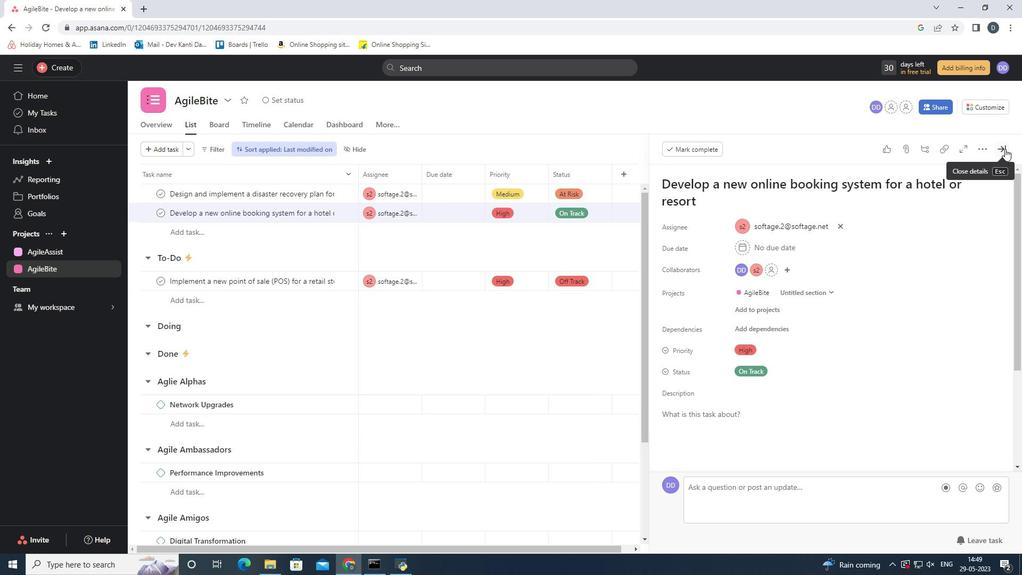 
Action: Mouse moved to (394, 281)
Screenshot: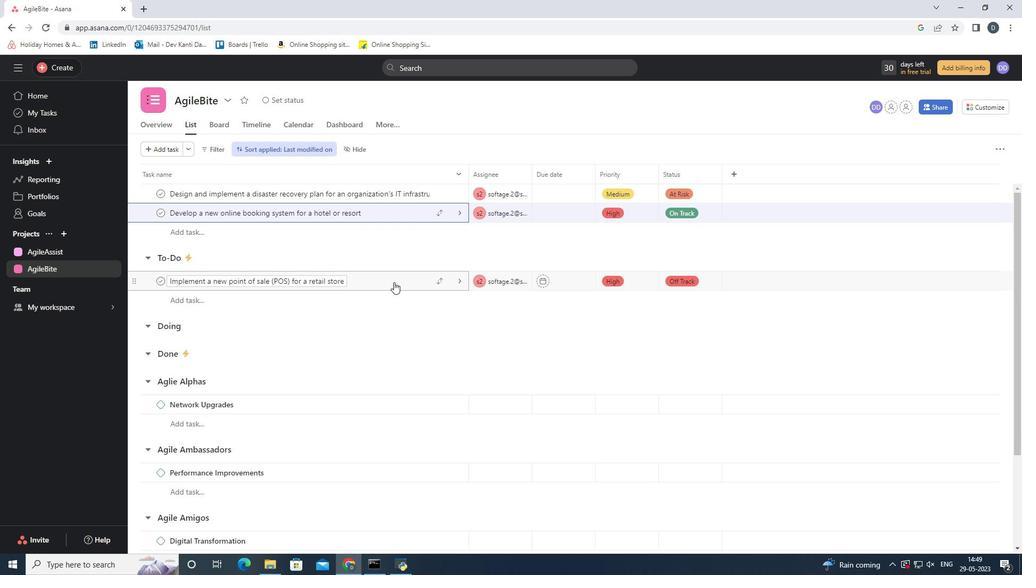 
Action: Mouse pressed left at (394, 281)
Screenshot: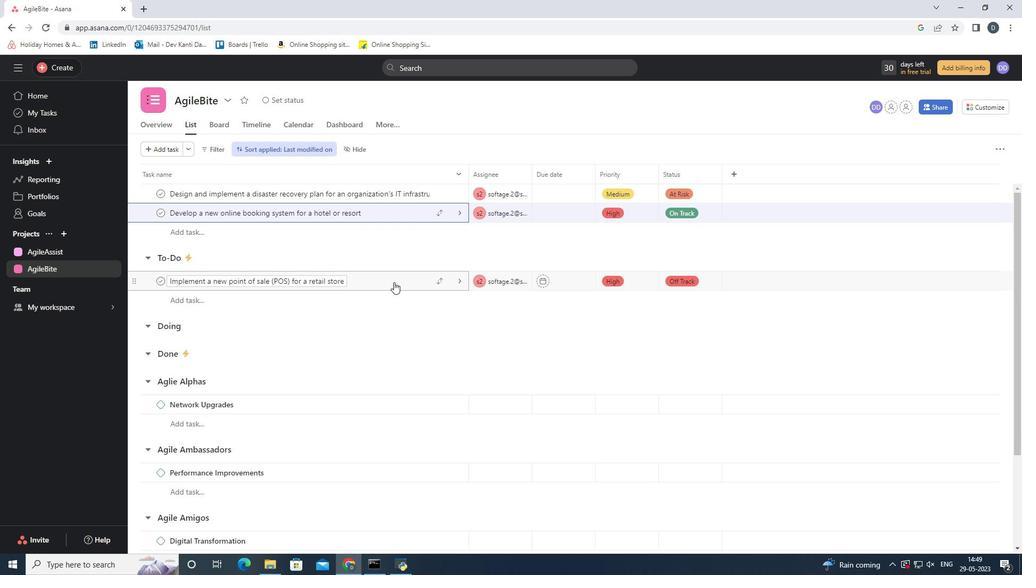 
Action: Mouse moved to (1006, 148)
Screenshot: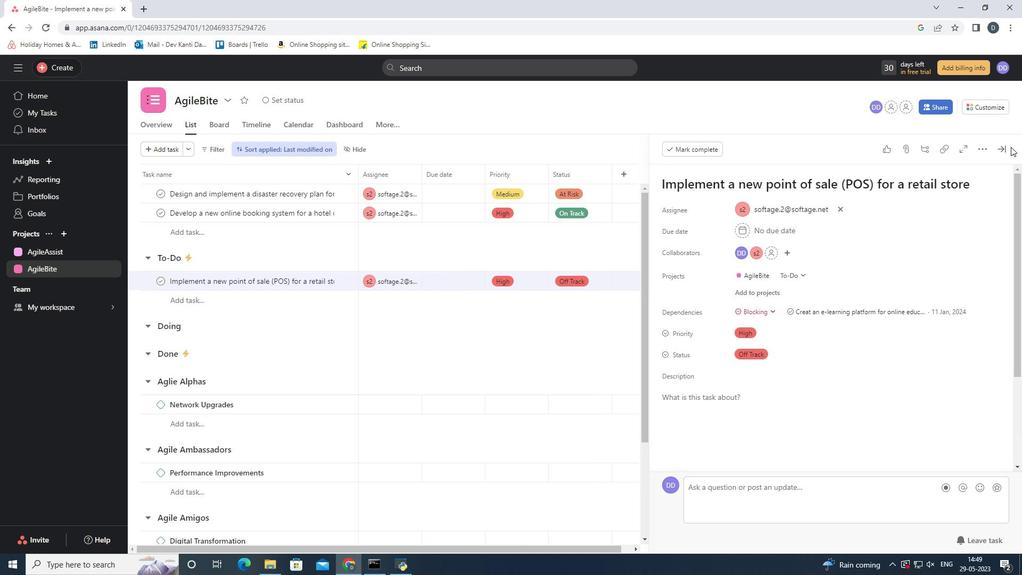 
Action: Mouse pressed left at (1006, 148)
Screenshot: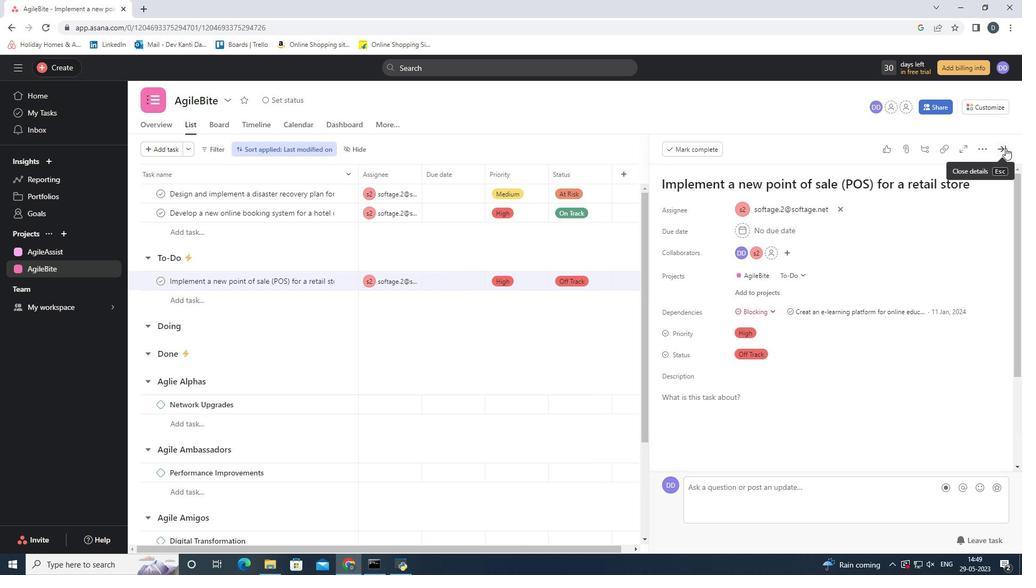 
Action: Mouse moved to (752, 266)
Screenshot: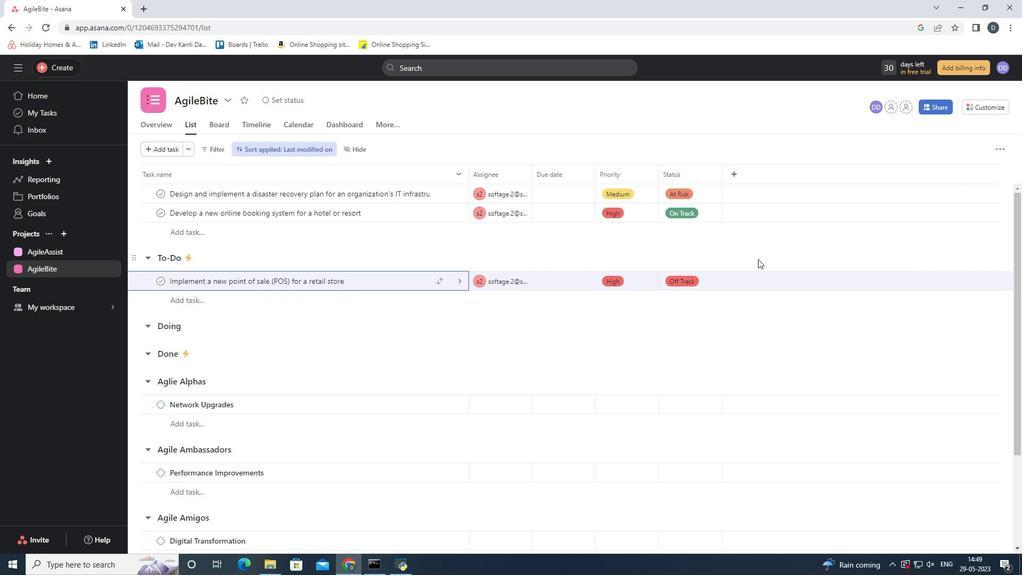
